 Task: Look for space in Korçë, Albania from 9th June, 2023 to 16th June, 2023 for 2 adults in price range Rs.8000 to Rs.16000. Place can be entire place with 2 bedrooms having 2 beds and 1 bathroom. Property type can be flat. Amenities needed are: heating, . Booking option can be shelf check-in. Required host language is English.
Action: Mouse moved to (471, 85)
Screenshot: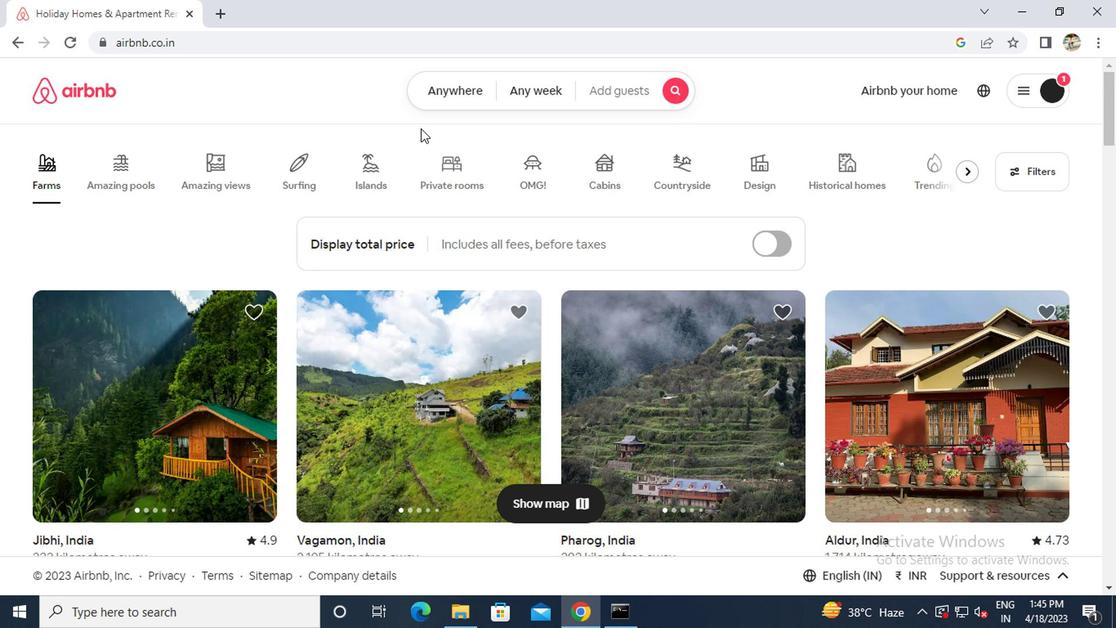 
Action: Mouse pressed left at (471, 85)
Screenshot: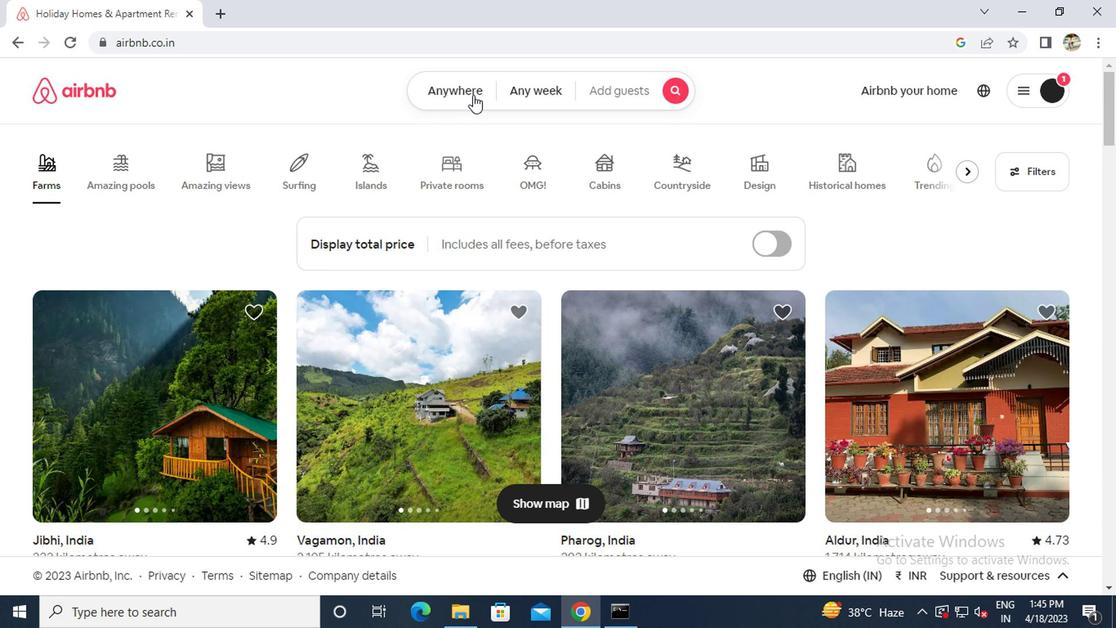 
Action: Mouse moved to (345, 148)
Screenshot: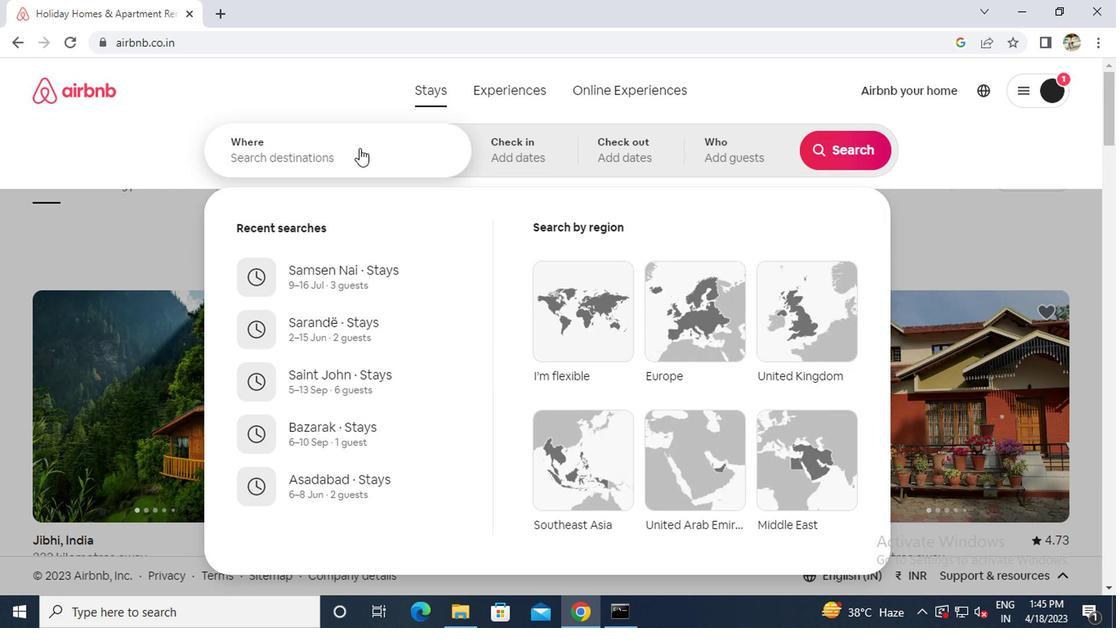 
Action: Mouse pressed left at (345, 148)
Screenshot: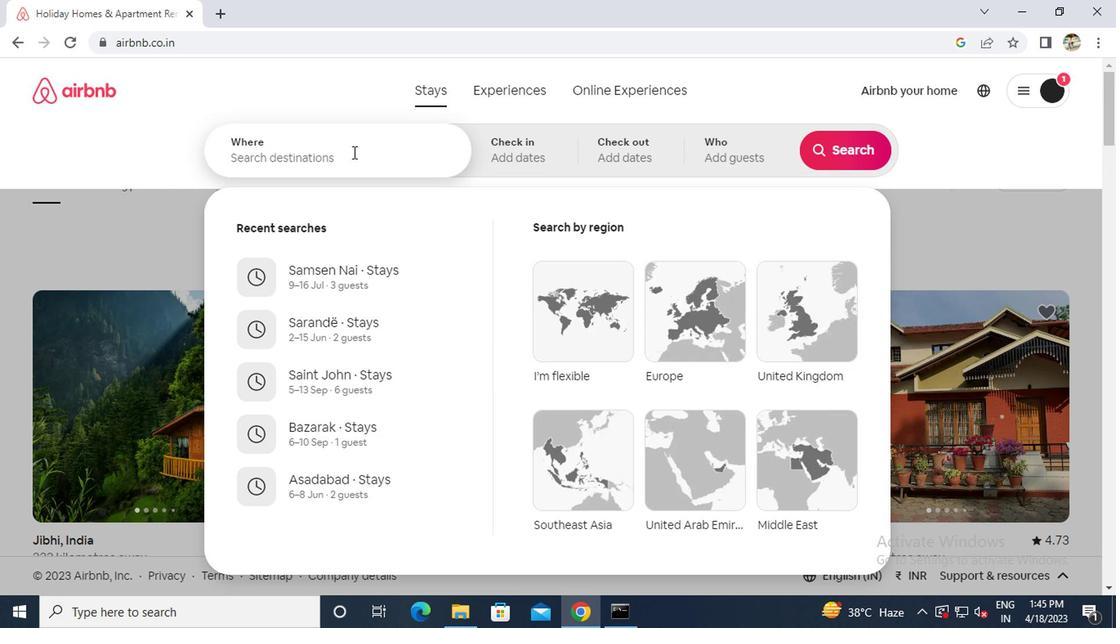 
Action: Key pressed k<Key.caps_lock>orce<Key.space>
Screenshot: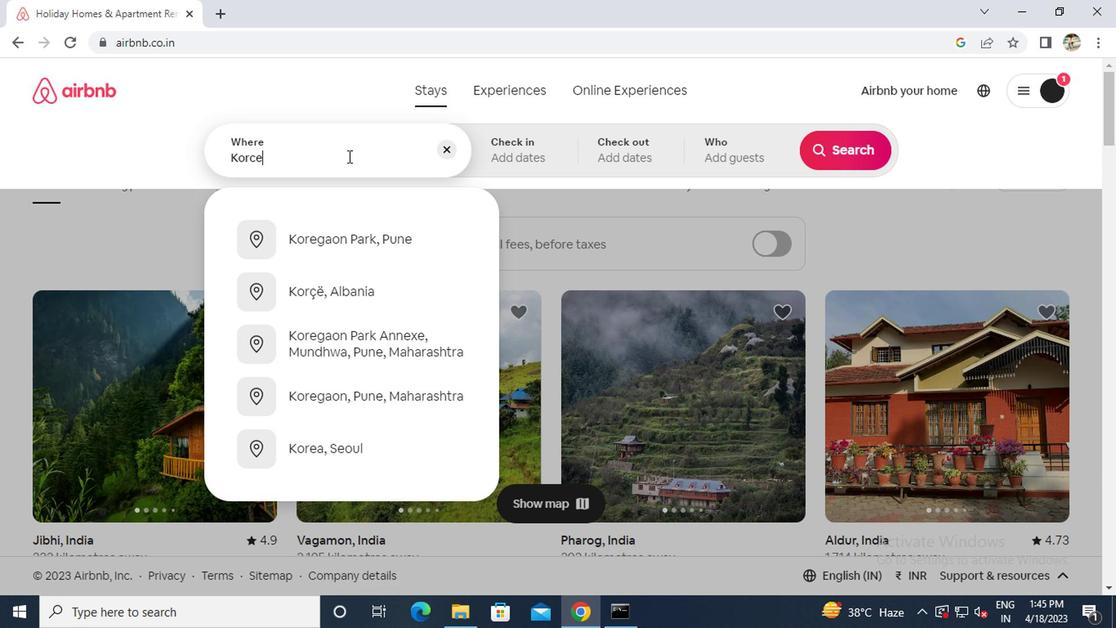 
Action: Mouse moved to (312, 285)
Screenshot: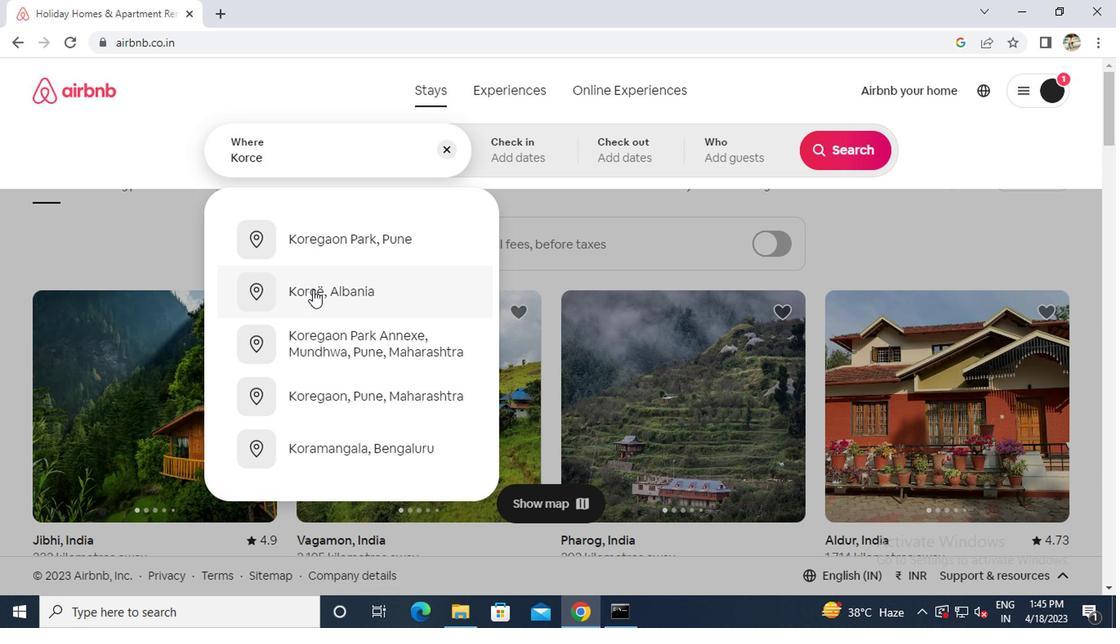 
Action: Mouse pressed left at (312, 285)
Screenshot: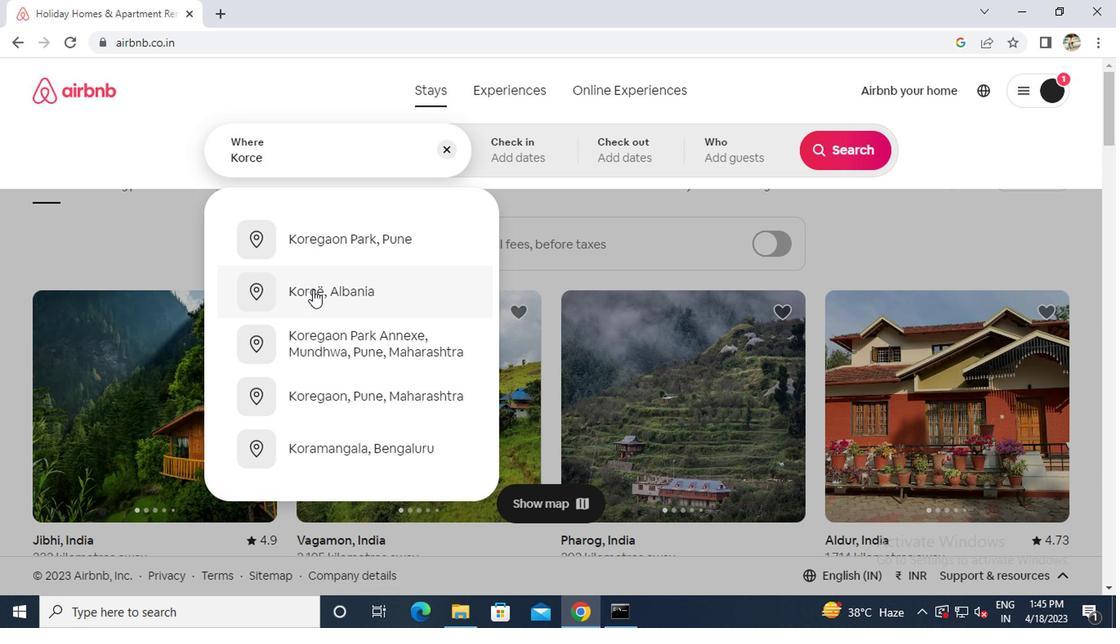 
Action: Mouse moved to (841, 272)
Screenshot: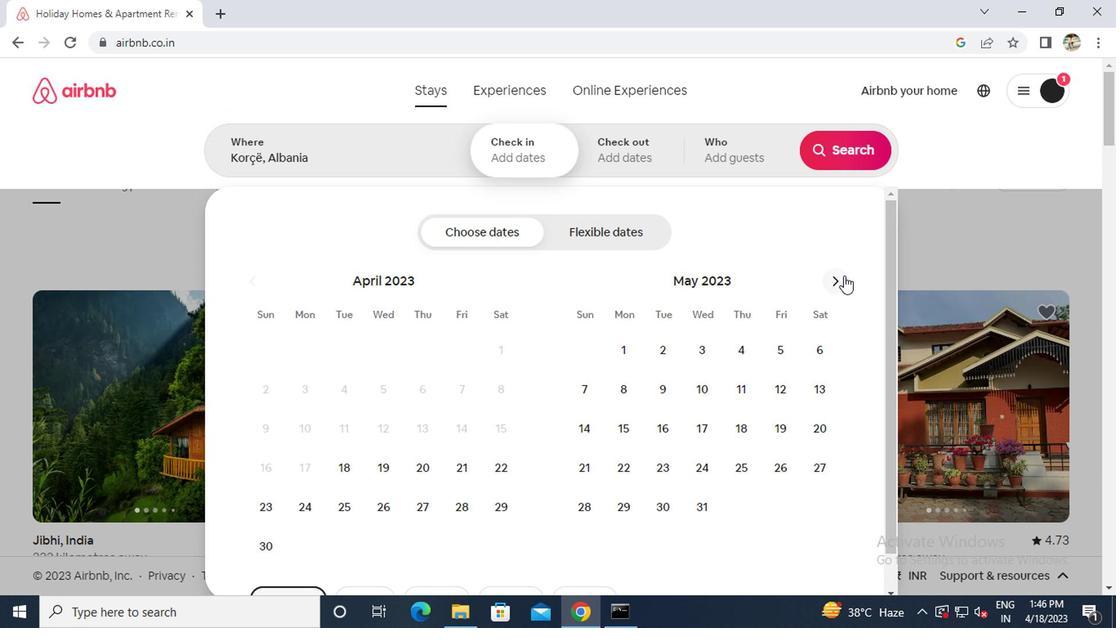 
Action: Mouse pressed left at (841, 272)
Screenshot: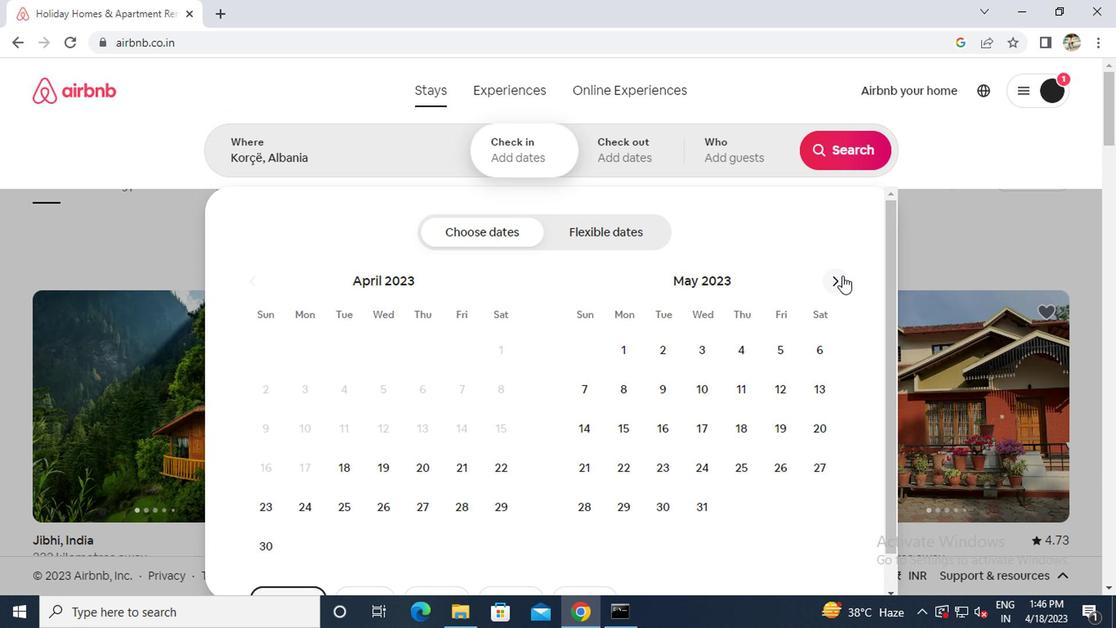 
Action: Mouse moved to (770, 383)
Screenshot: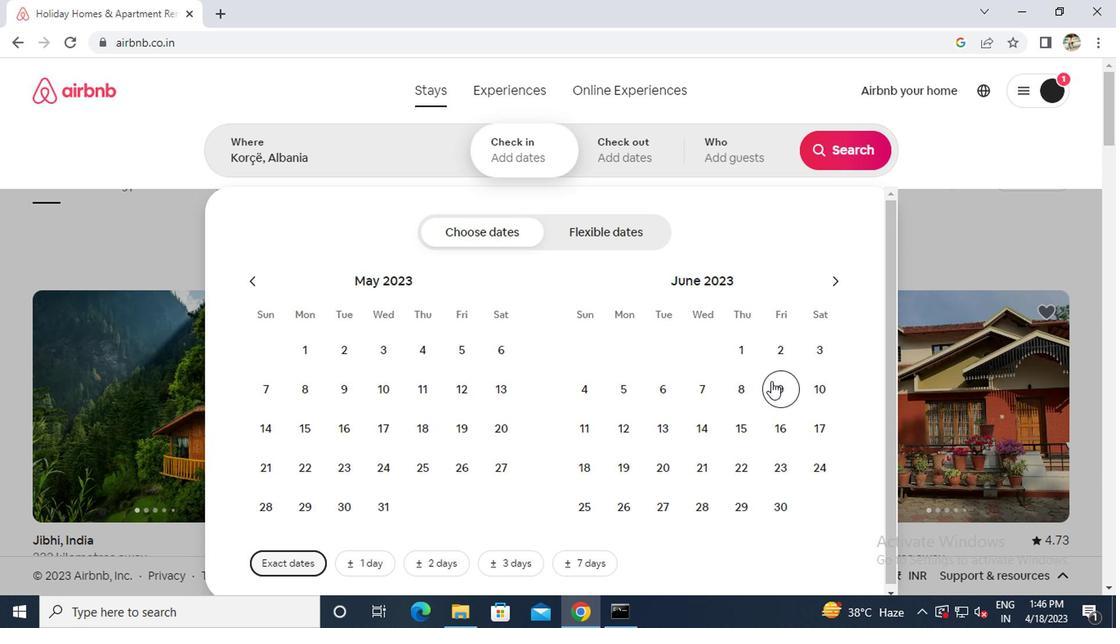
Action: Mouse pressed left at (770, 383)
Screenshot: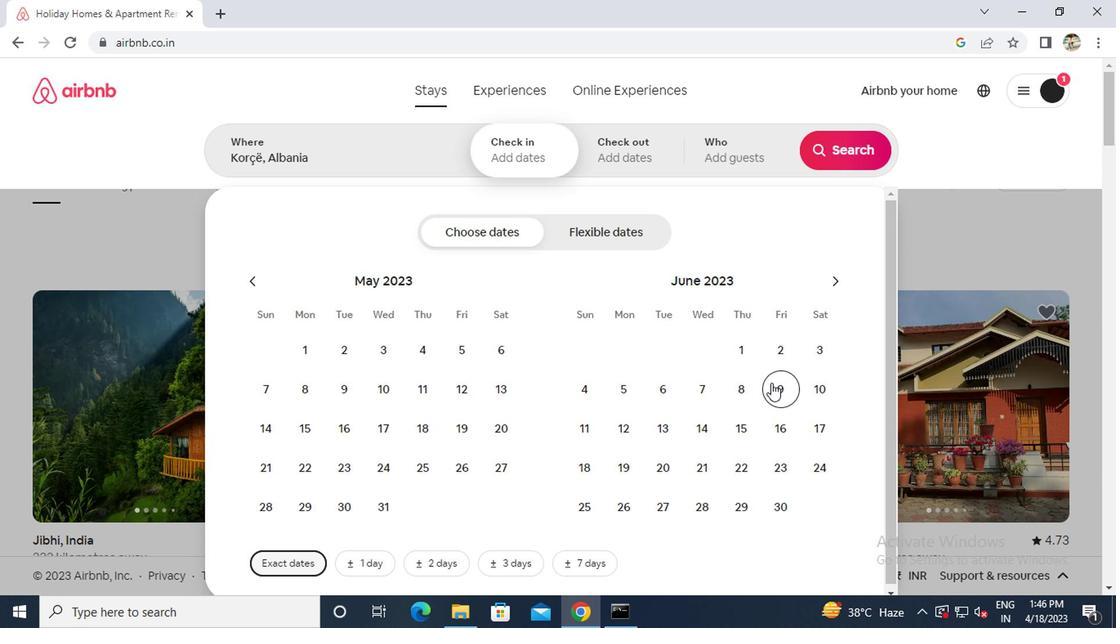 
Action: Mouse moved to (792, 434)
Screenshot: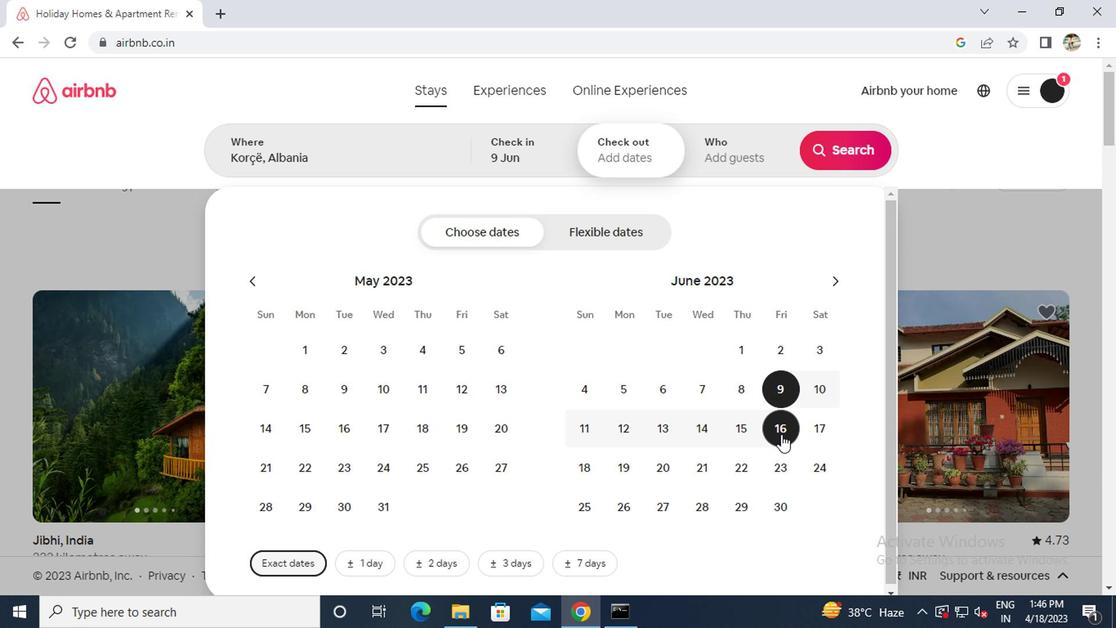 
Action: Mouse pressed left at (792, 434)
Screenshot: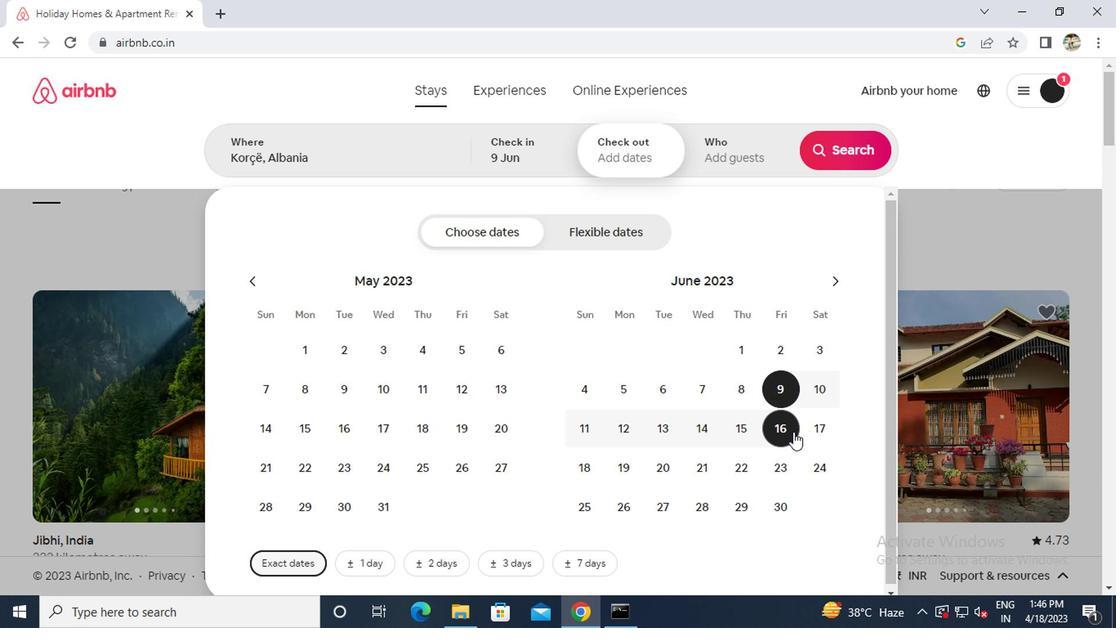 
Action: Mouse moved to (704, 154)
Screenshot: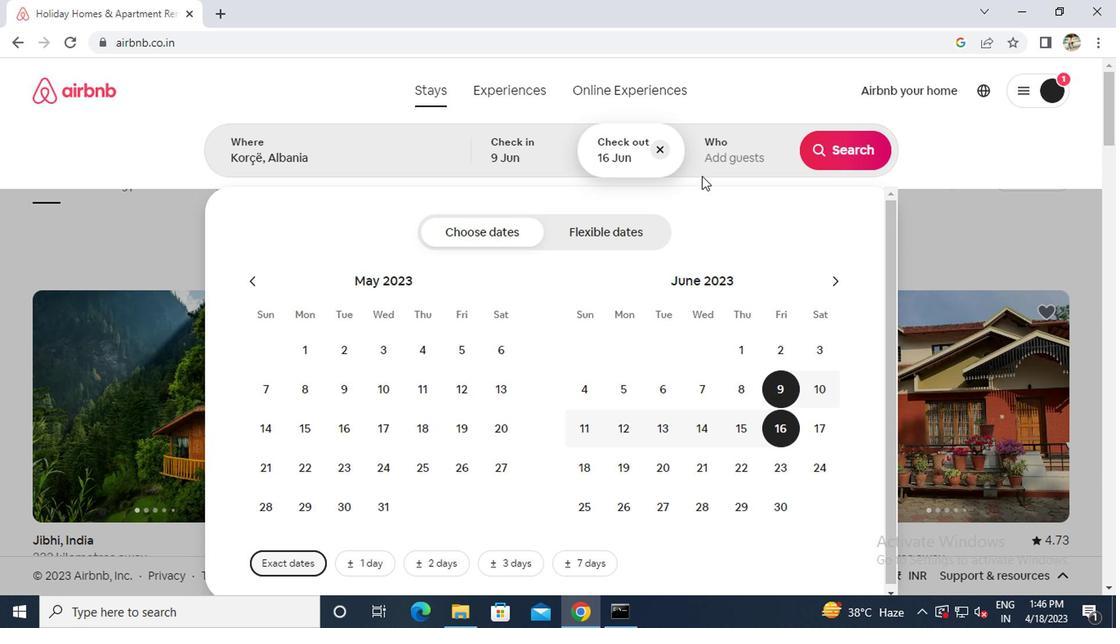 
Action: Mouse pressed left at (704, 154)
Screenshot: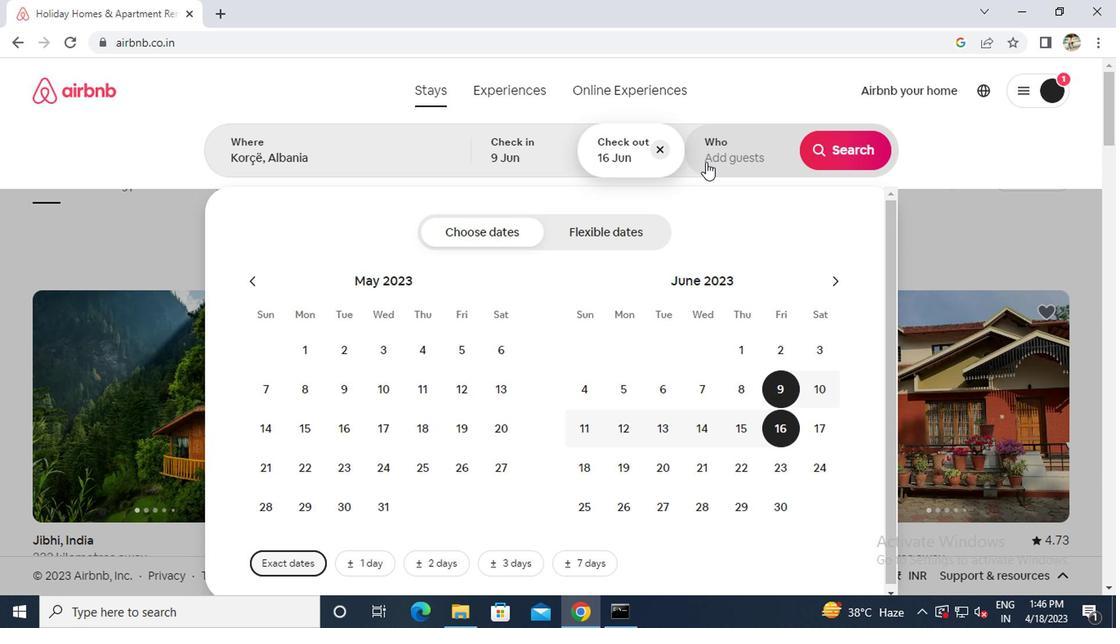 
Action: Mouse moved to (839, 230)
Screenshot: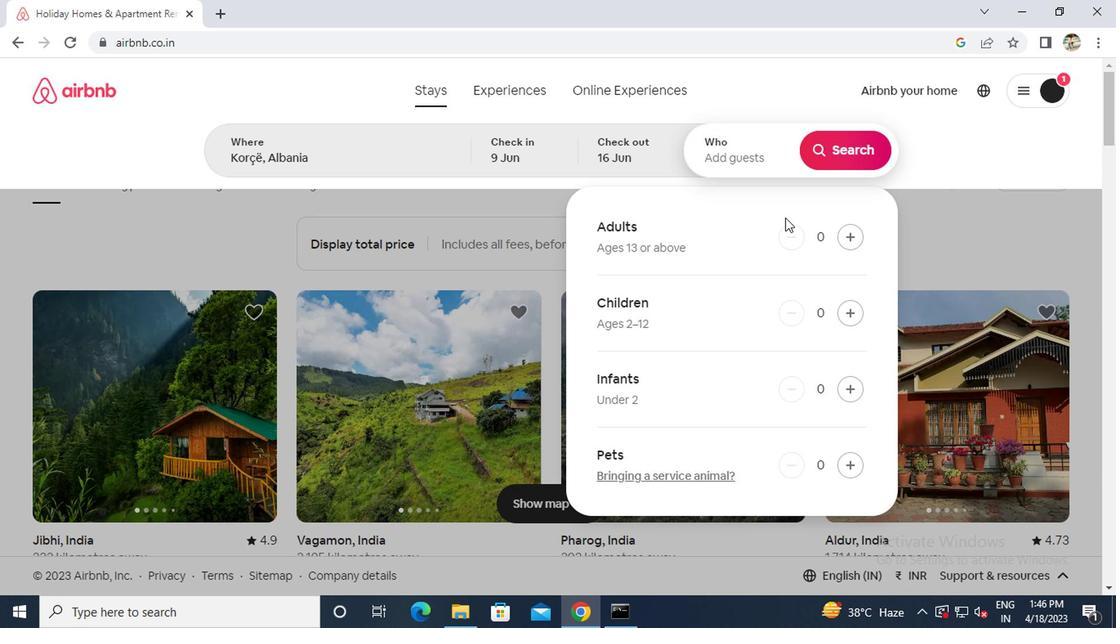
Action: Mouse pressed left at (839, 230)
Screenshot: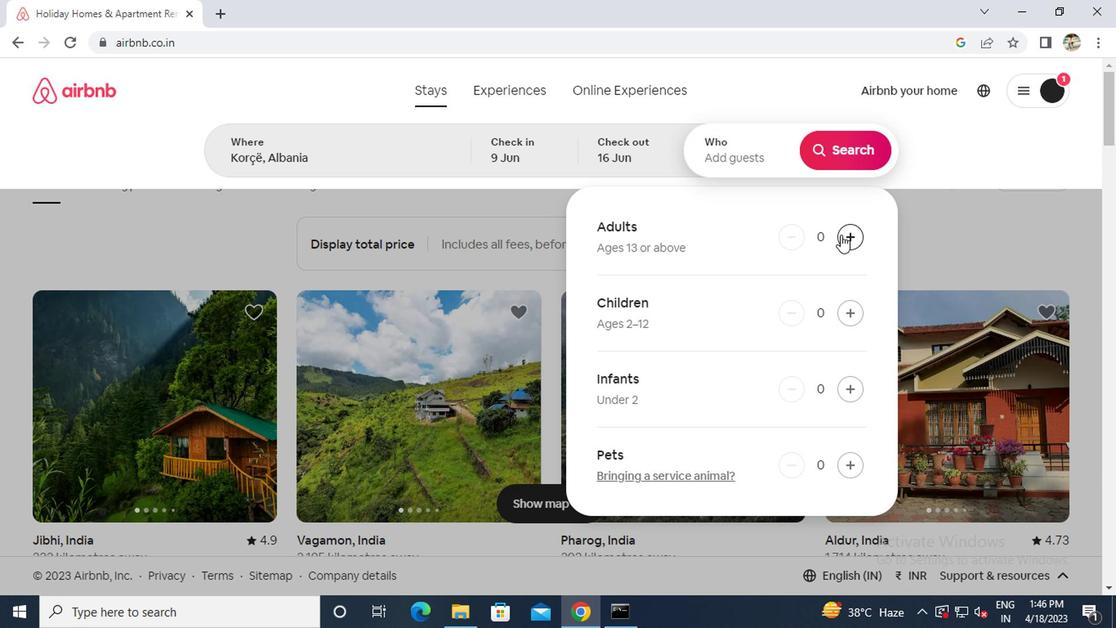 
Action: Mouse moved to (840, 230)
Screenshot: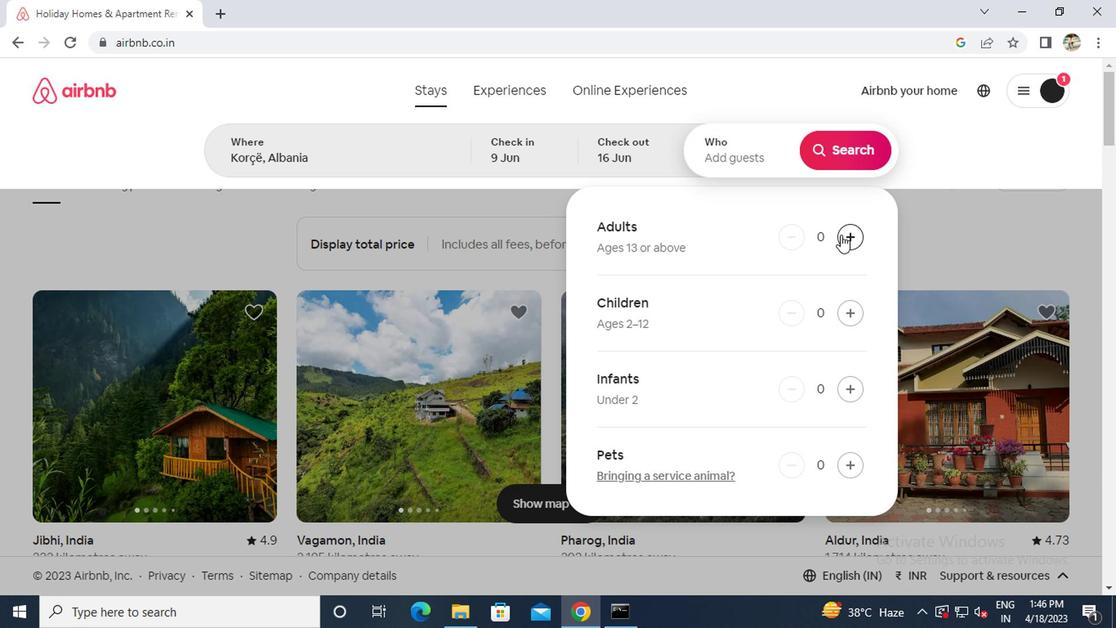 
Action: Mouse pressed left at (840, 230)
Screenshot: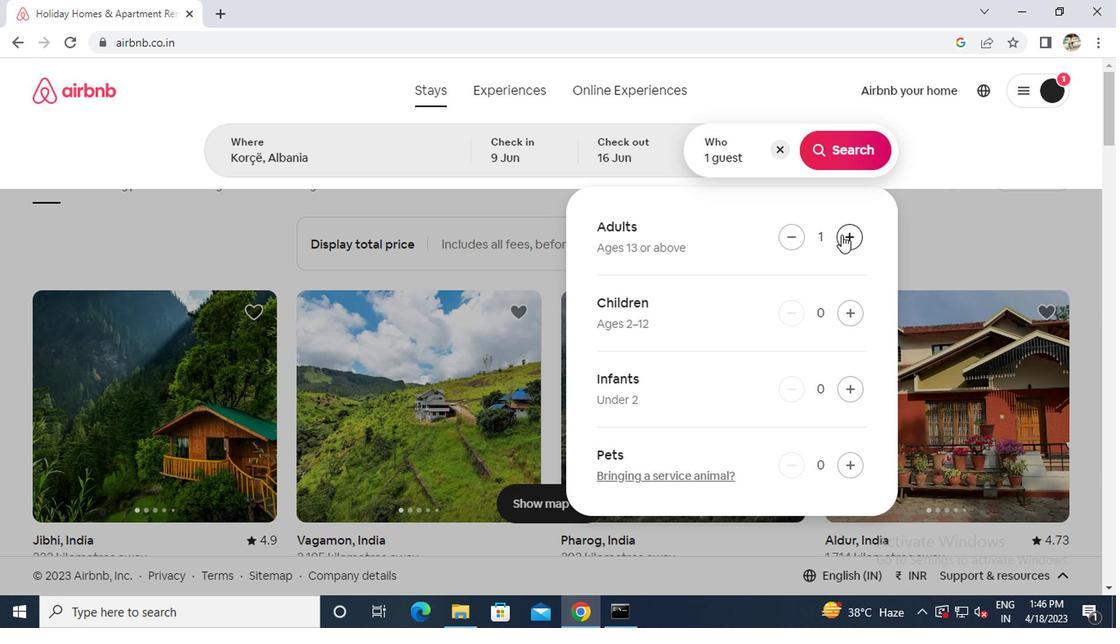 
Action: Mouse moved to (824, 150)
Screenshot: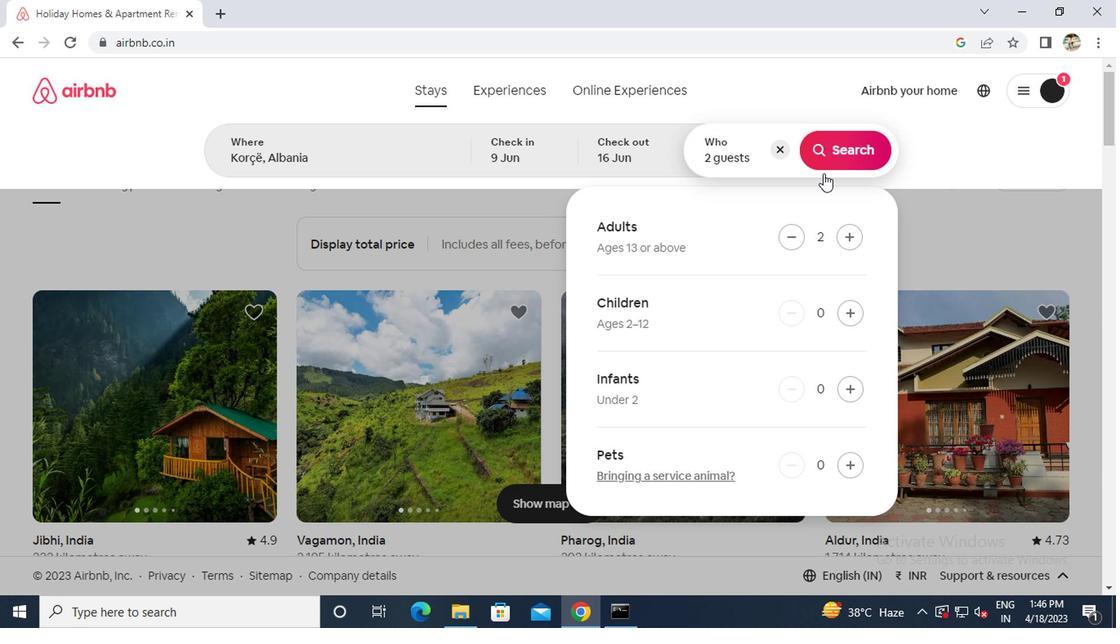 
Action: Mouse pressed left at (824, 150)
Screenshot: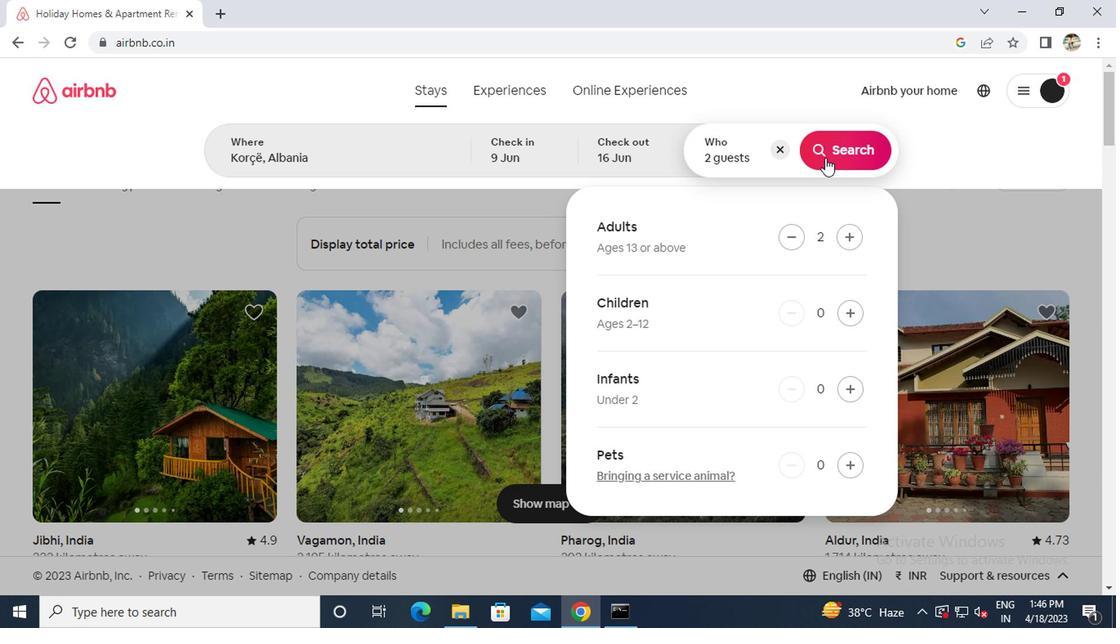 
Action: Mouse moved to (1038, 154)
Screenshot: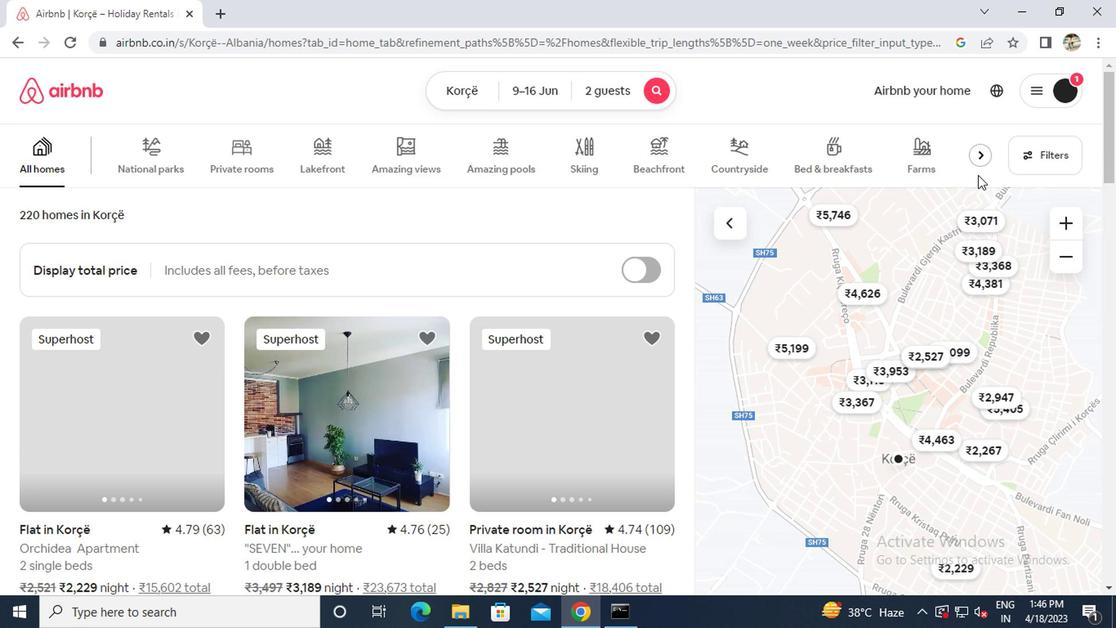 
Action: Mouse pressed left at (1038, 154)
Screenshot: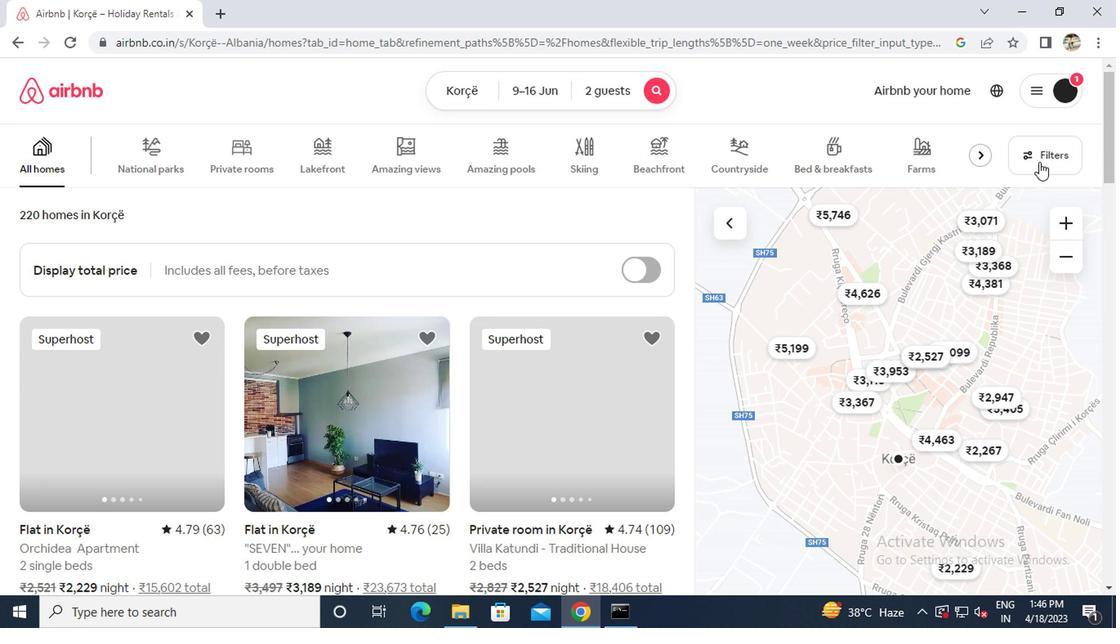 
Action: Mouse moved to (438, 364)
Screenshot: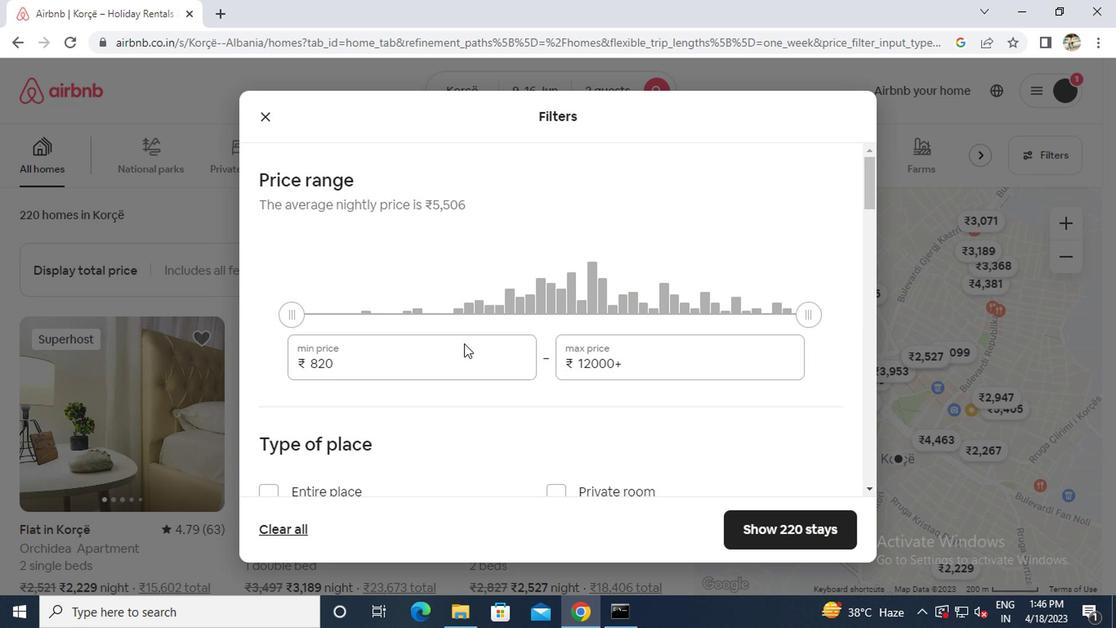 
Action: Mouse pressed left at (438, 364)
Screenshot: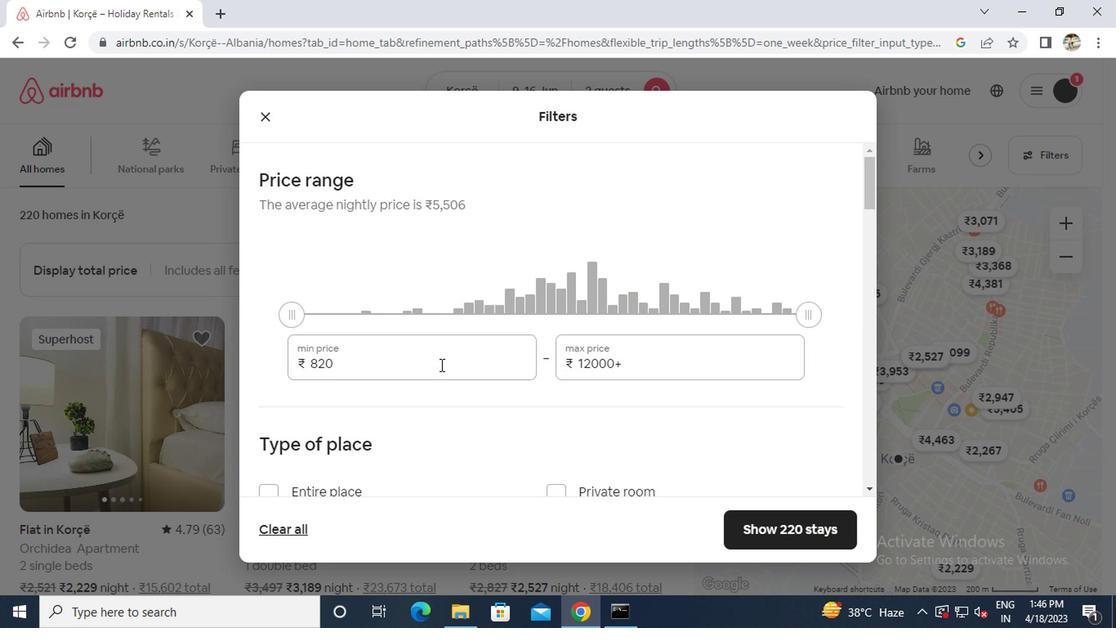 
Action: Key pressed ctrl+A8000
Screenshot: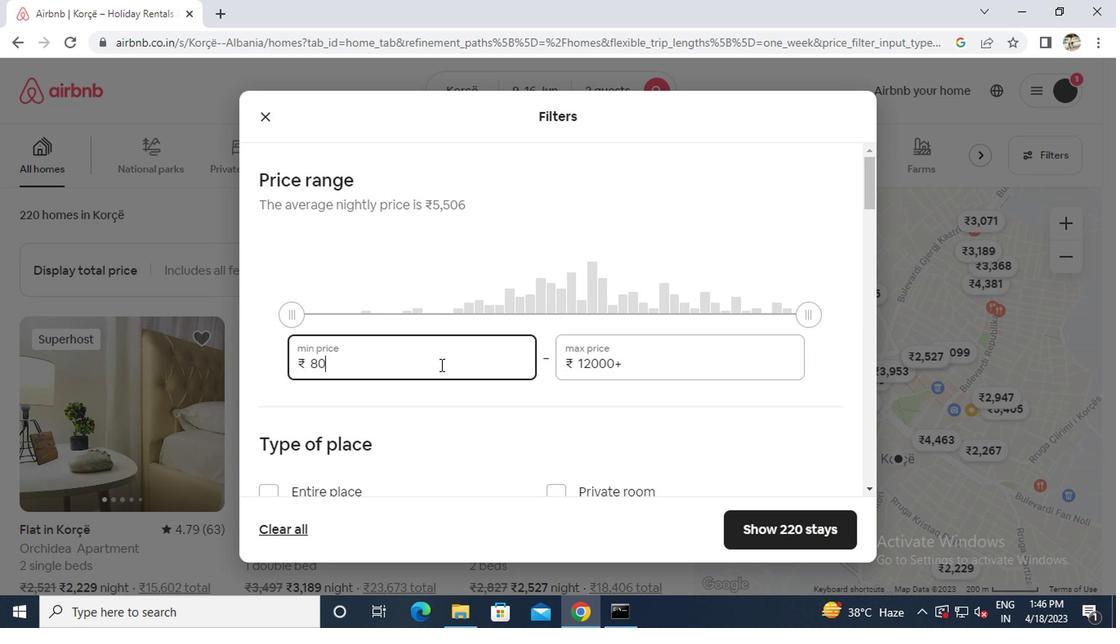 
Action: Mouse moved to (636, 353)
Screenshot: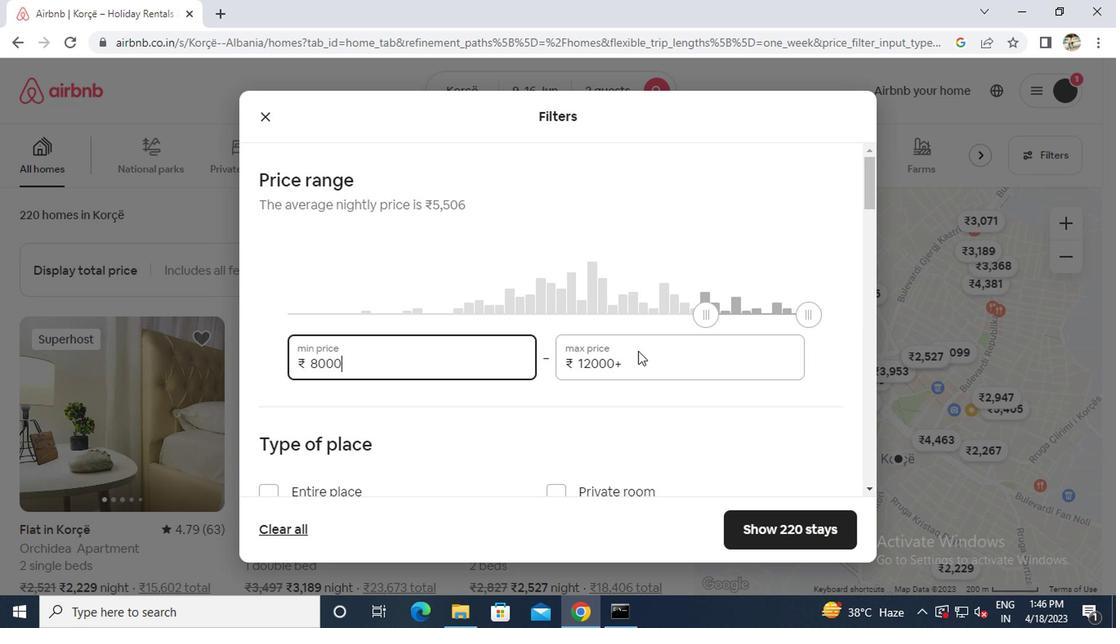 
Action: Mouse pressed left at (636, 353)
Screenshot: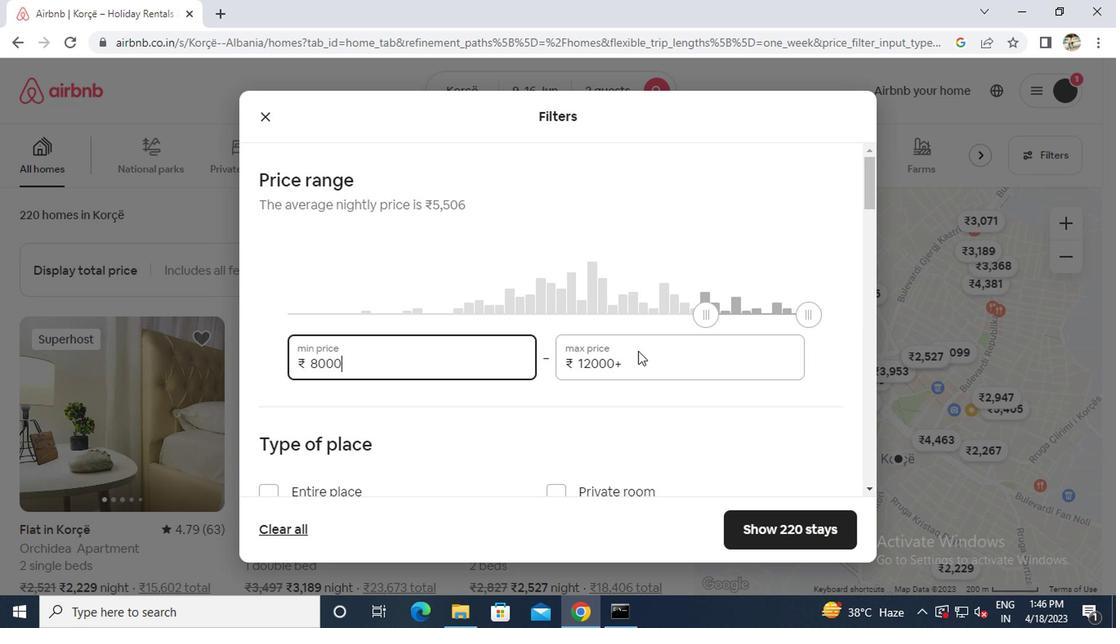 
Action: Key pressed ctrl+A16000
Screenshot: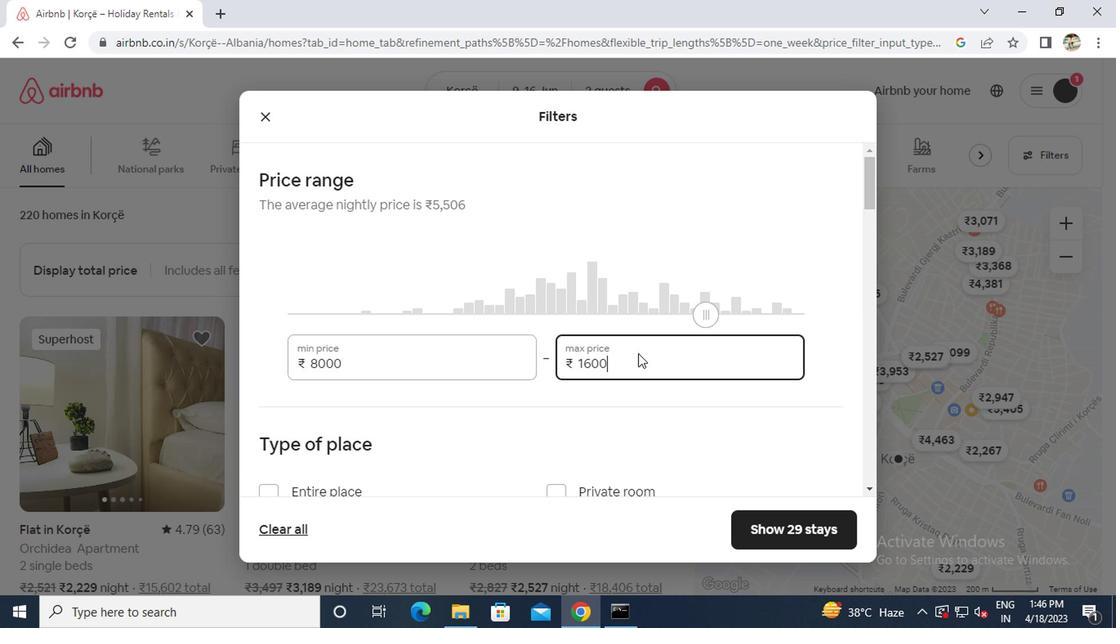 
Action: Mouse moved to (504, 399)
Screenshot: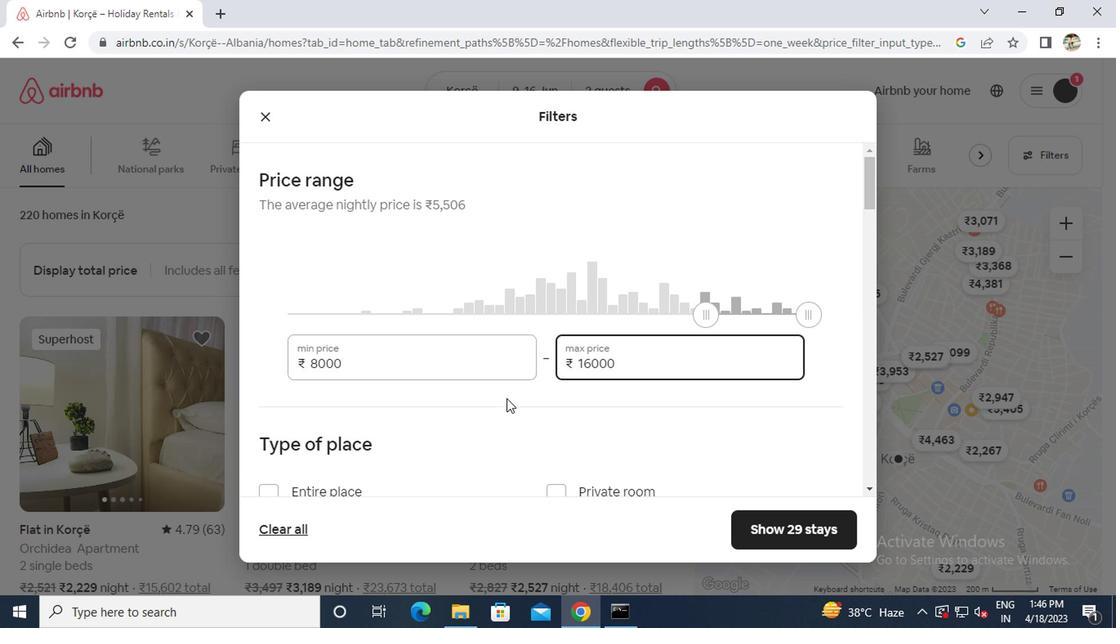 
Action: Mouse scrolled (504, 399) with delta (0, 0)
Screenshot: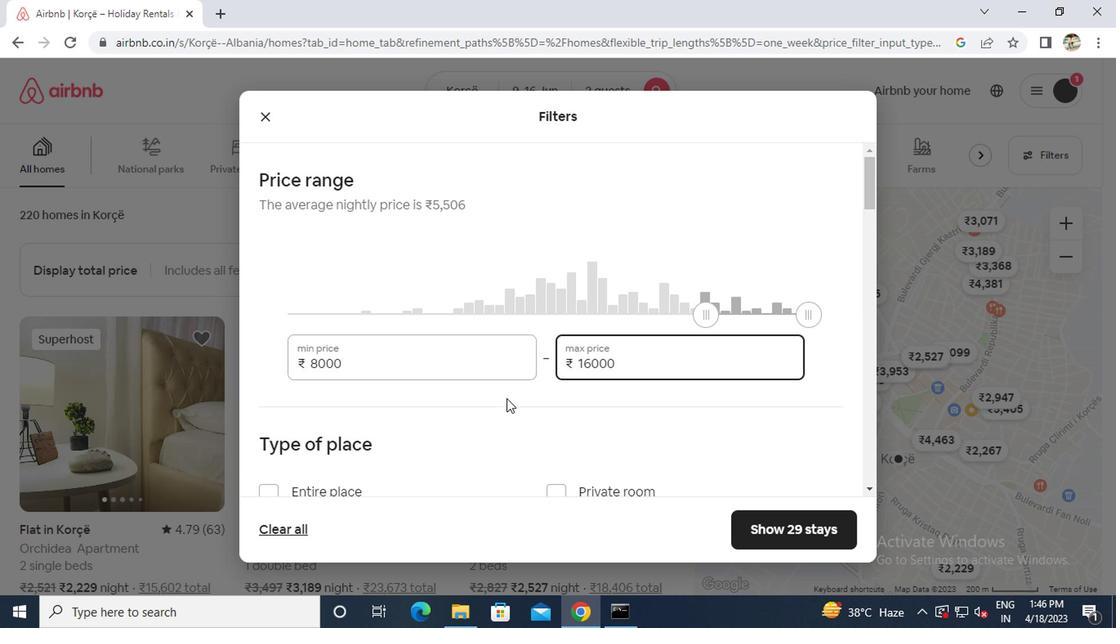
Action: Mouse scrolled (504, 399) with delta (0, 0)
Screenshot: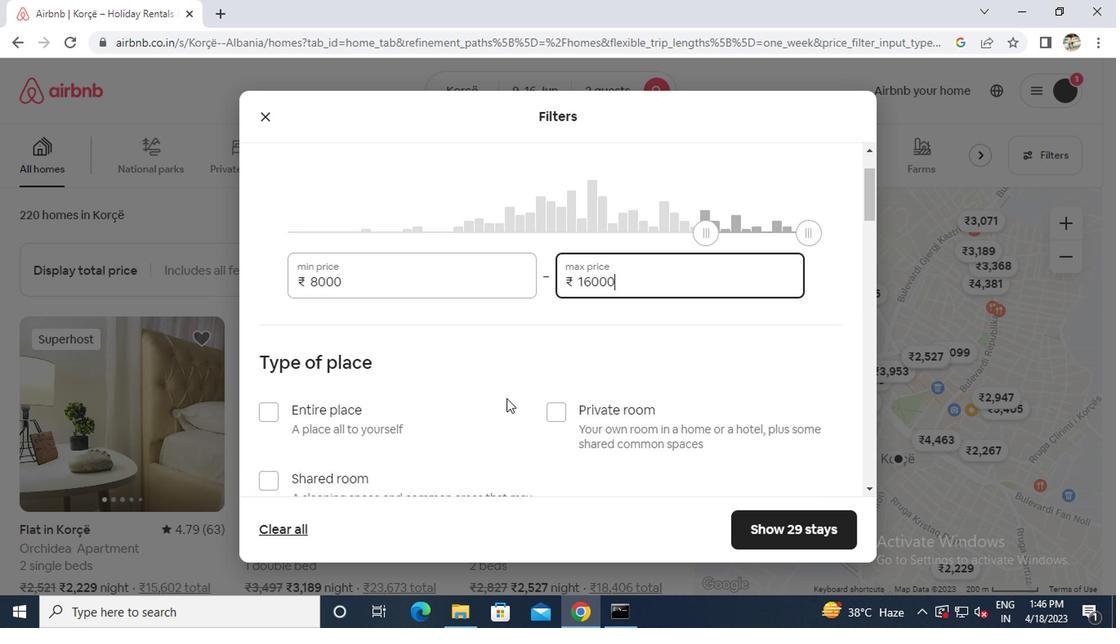 
Action: Mouse moved to (456, 337)
Screenshot: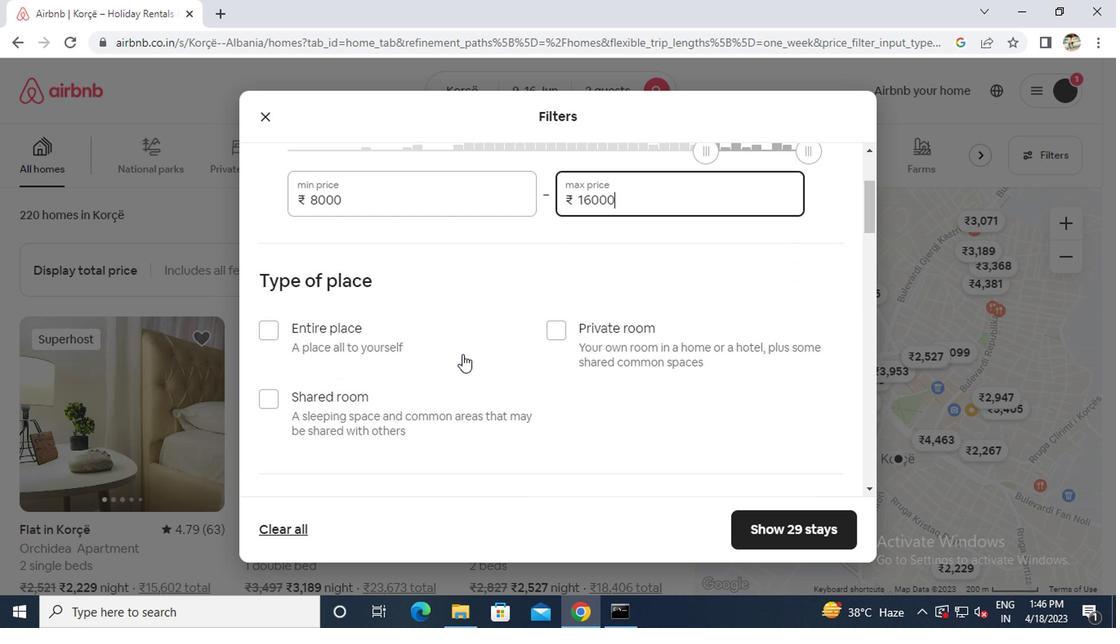 
Action: Mouse pressed left at (456, 337)
Screenshot: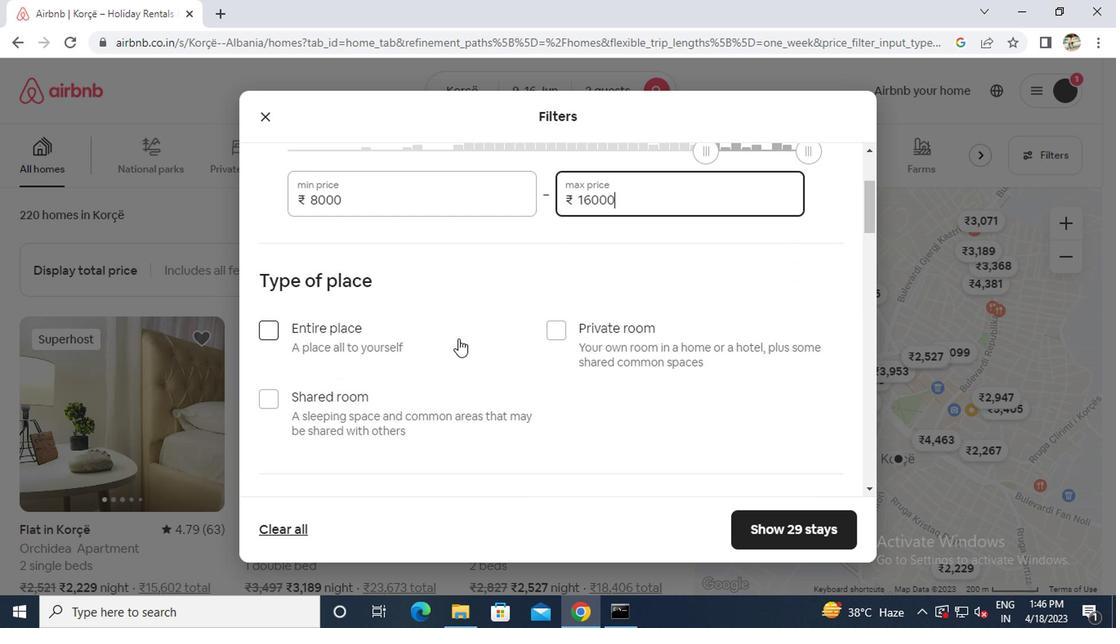 
Action: Mouse moved to (249, 317)
Screenshot: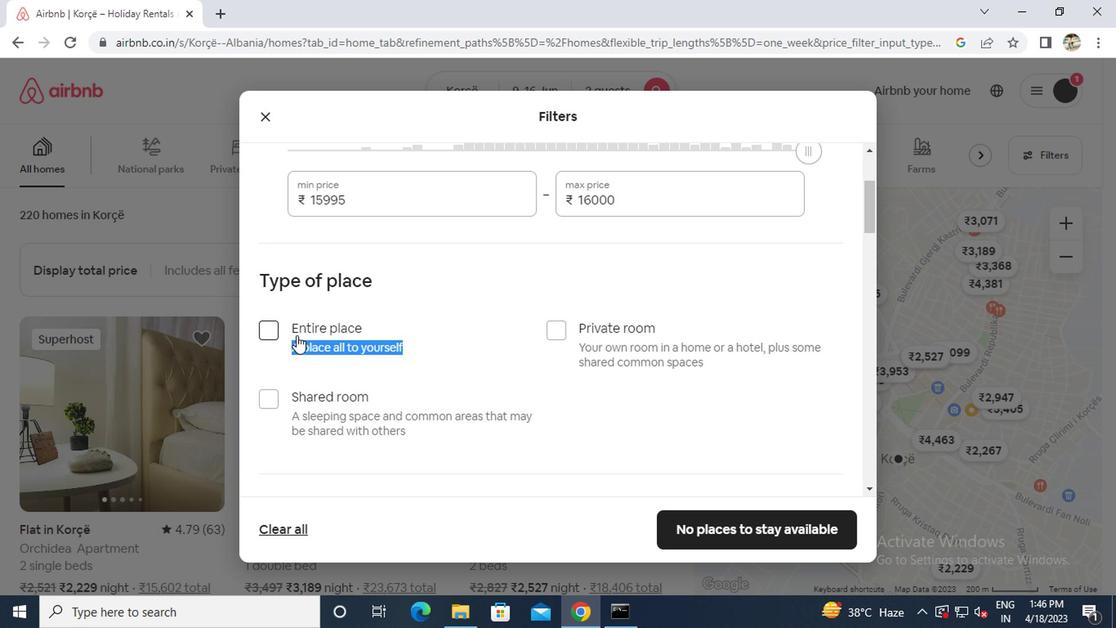 
Action: Mouse pressed left at (249, 317)
Screenshot: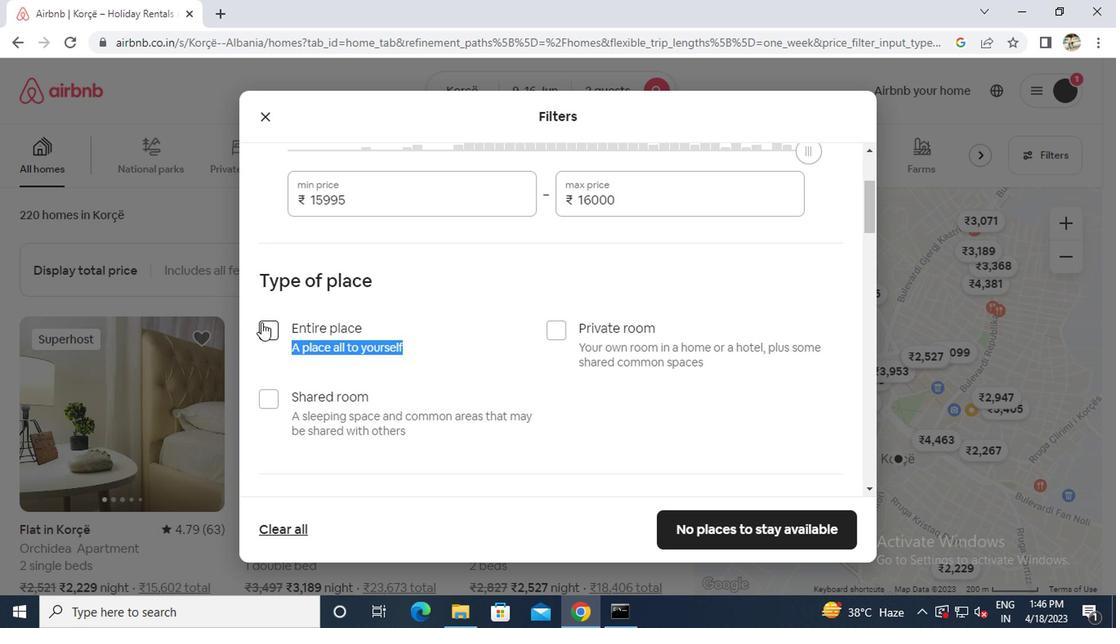 
Action: Mouse moved to (256, 318)
Screenshot: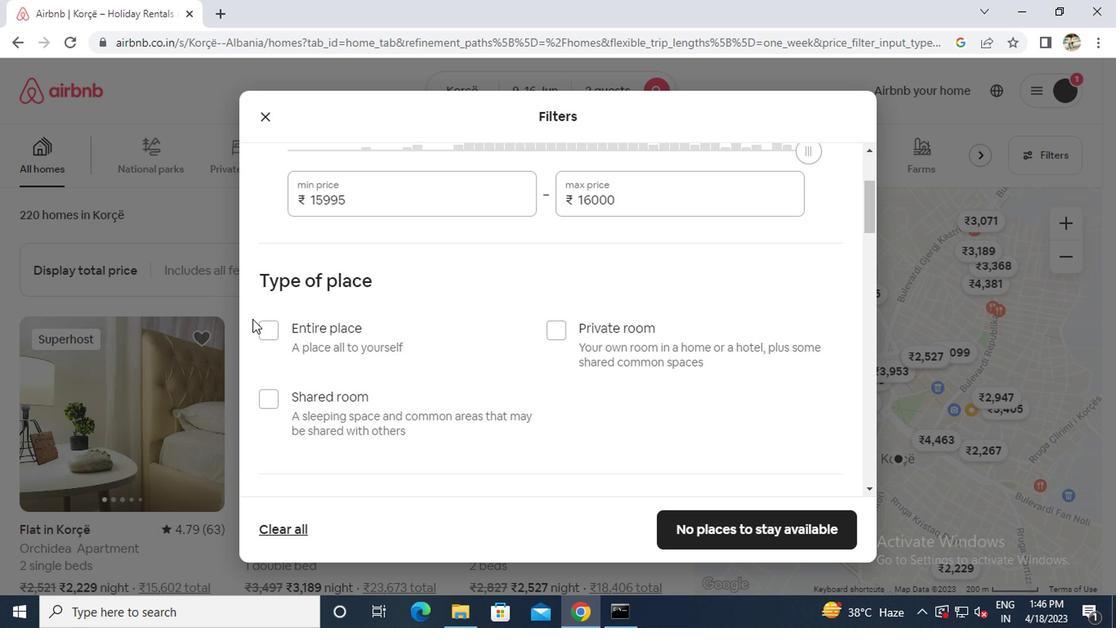 
Action: Mouse pressed left at (256, 318)
Screenshot: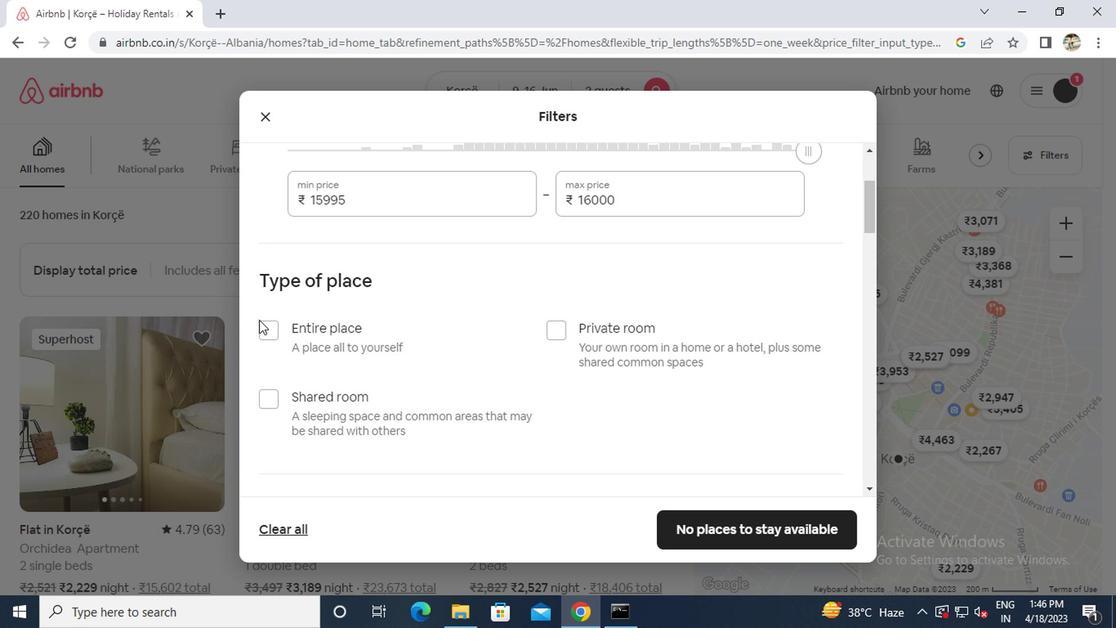 
Action: Mouse moved to (265, 325)
Screenshot: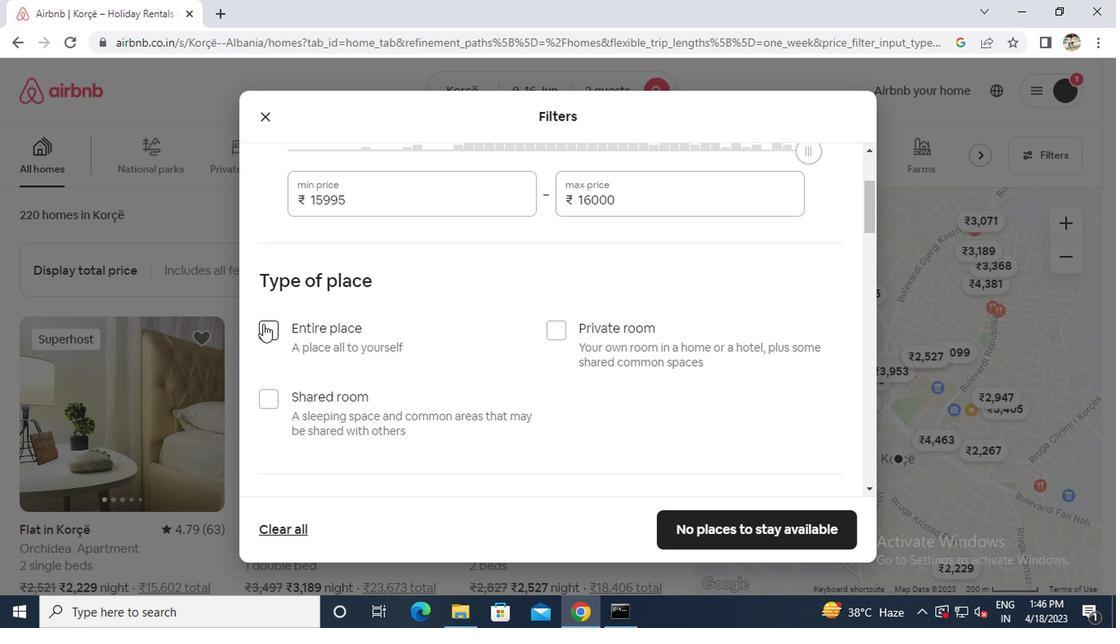 
Action: Mouse pressed left at (265, 325)
Screenshot: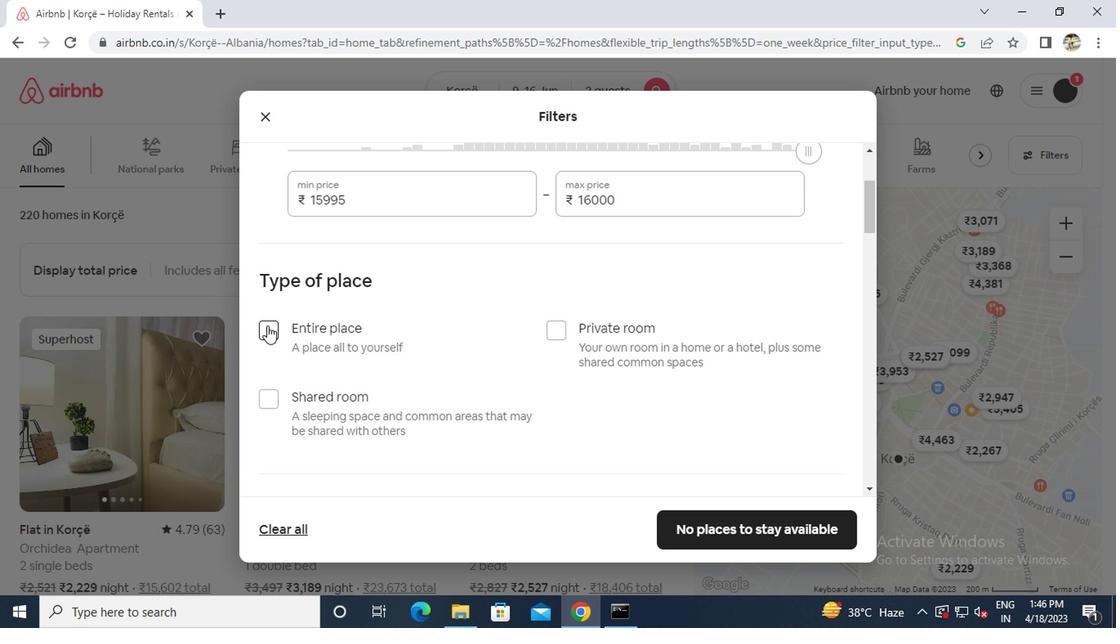 
Action: Mouse scrolled (265, 324) with delta (0, -1)
Screenshot: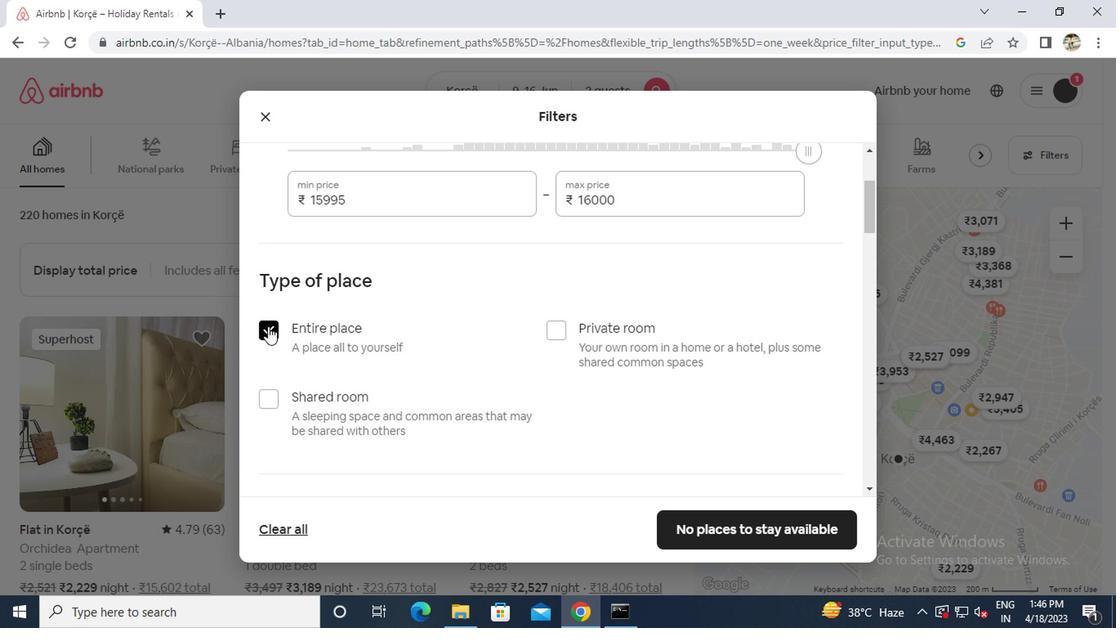 
Action: Mouse moved to (265, 325)
Screenshot: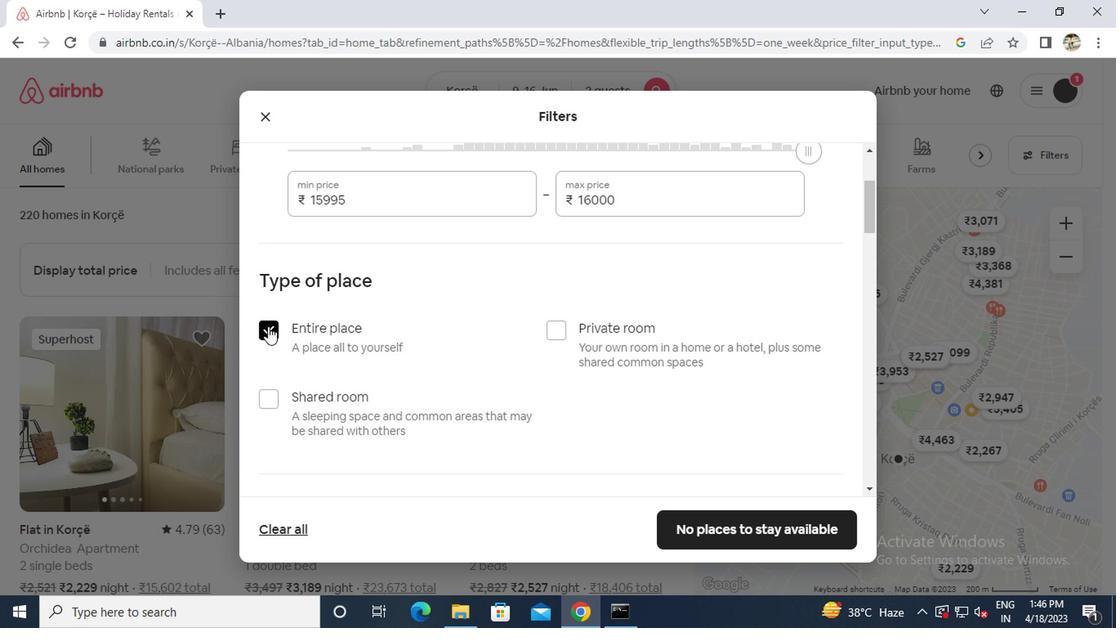 
Action: Mouse scrolled (265, 324) with delta (0, -1)
Screenshot: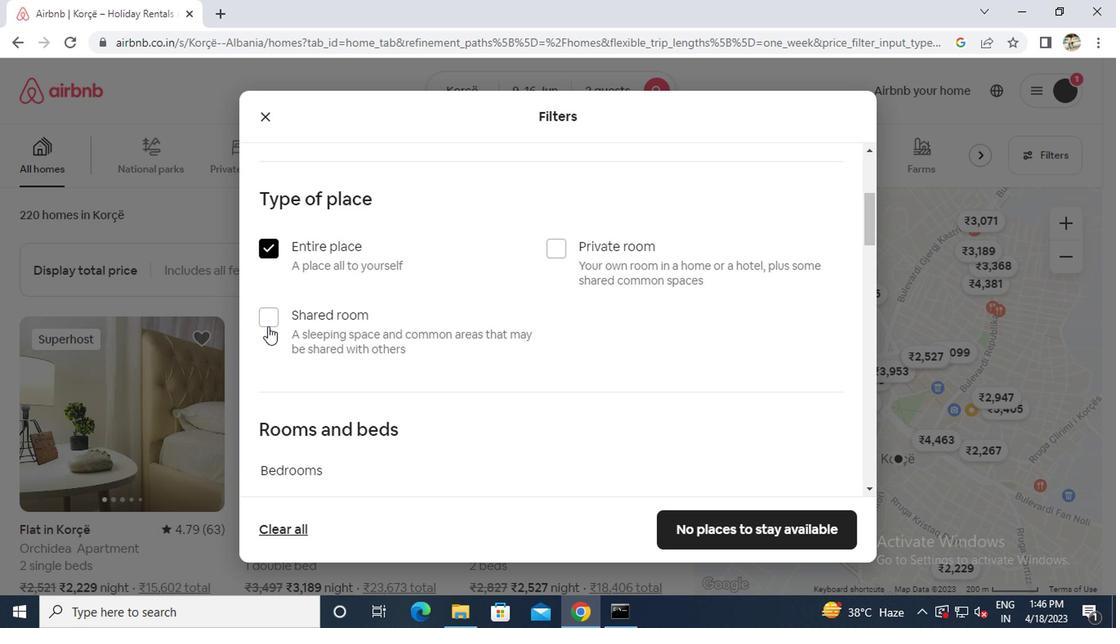 
Action: Mouse scrolled (265, 324) with delta (0, -1)
Screenshot: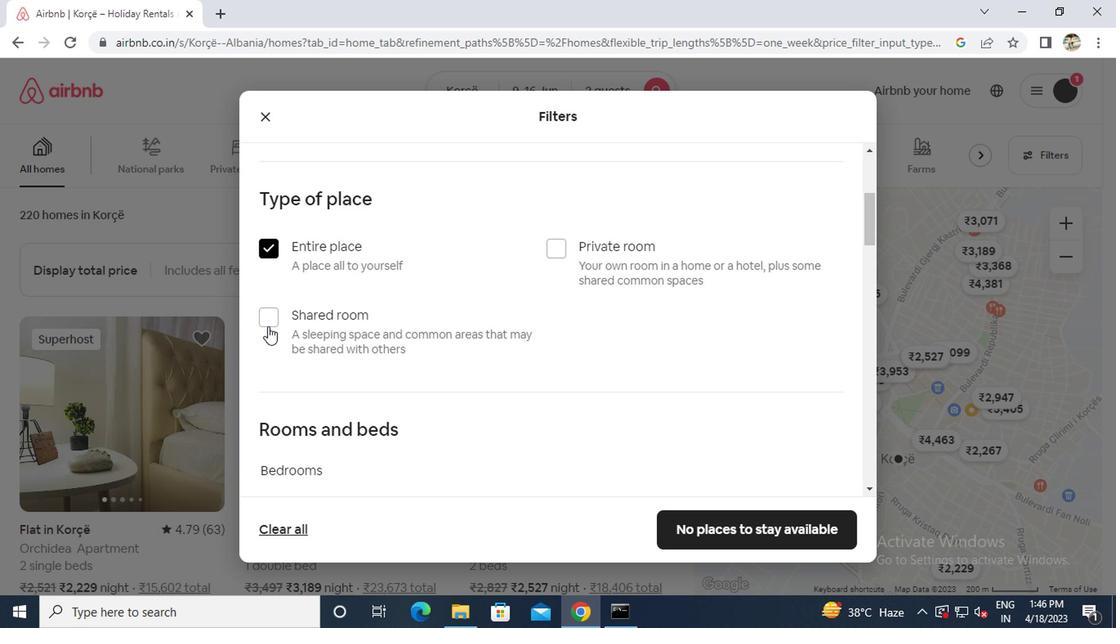
Action: Mouse moved to (399, 351)
Screenshot: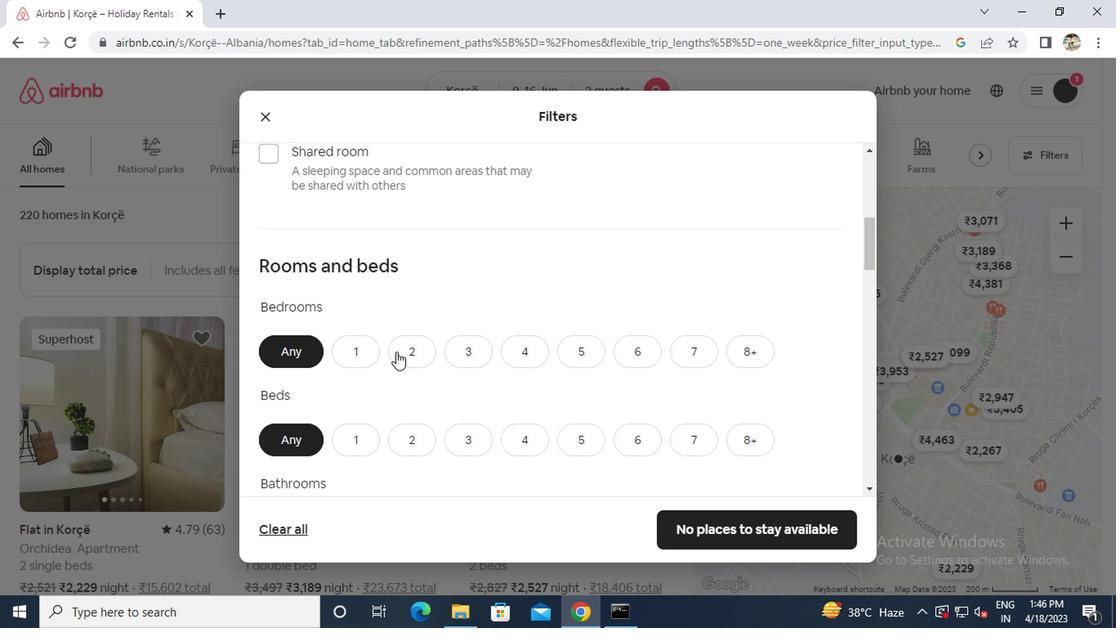 
Action: Mouse pressed left at (399, 351)
Screenshot: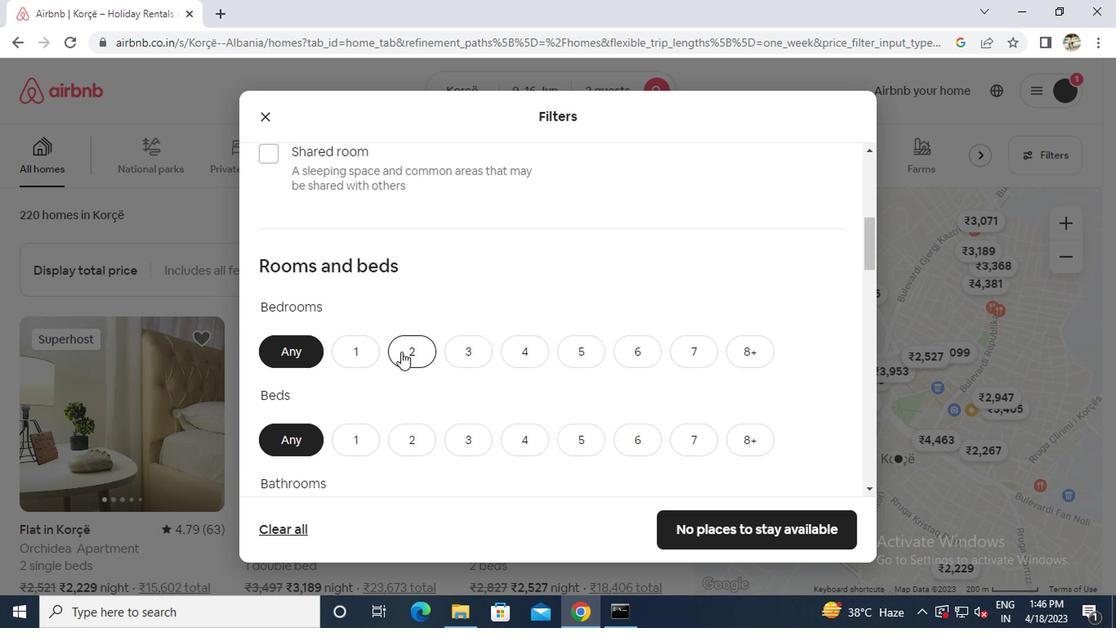 
Action: Mouse moved to (407, 436)
Screenshot: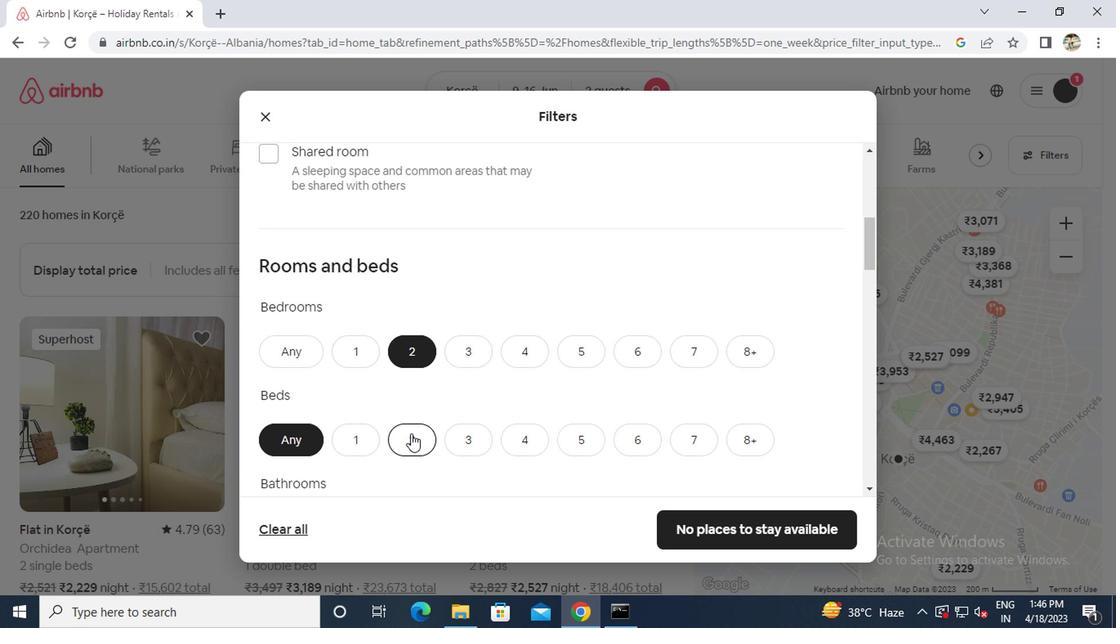
Action: Mouse pressed left at (407, 436)
Screenshot: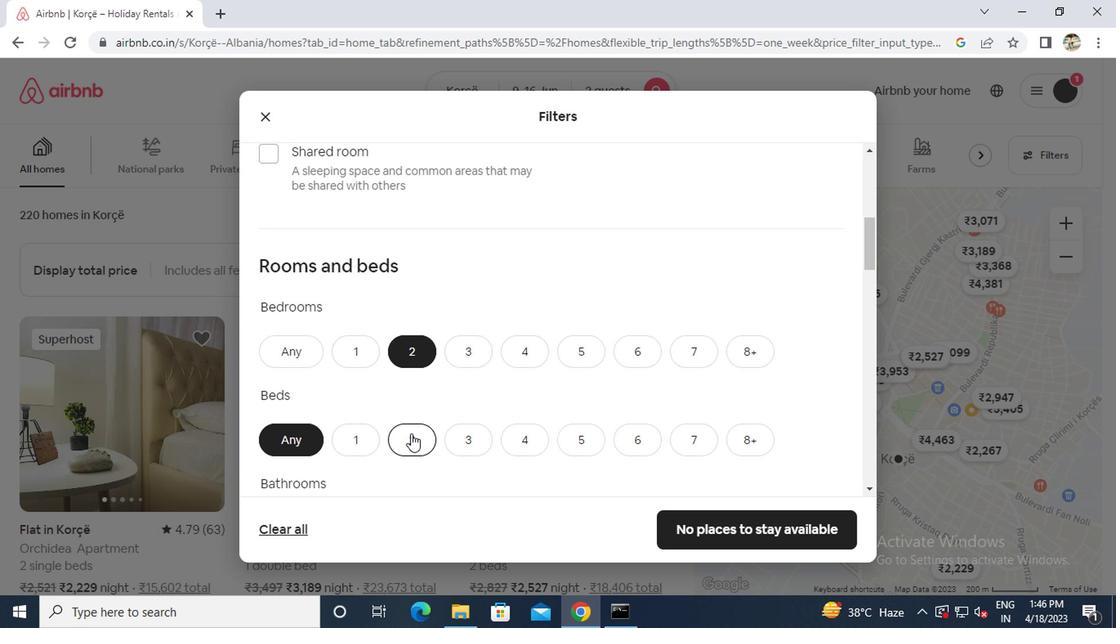 
Action: Mouse scrolled (407, 436) with delta (0, 0)
Screenshot: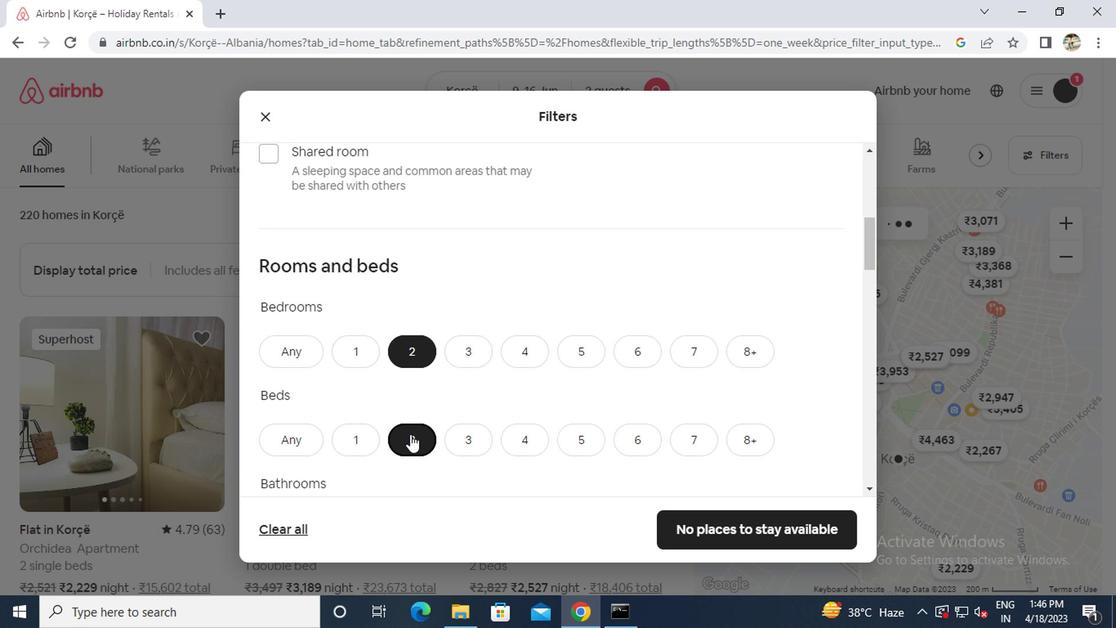 
Action: Mouse moved to (347, 459)
Screenshot: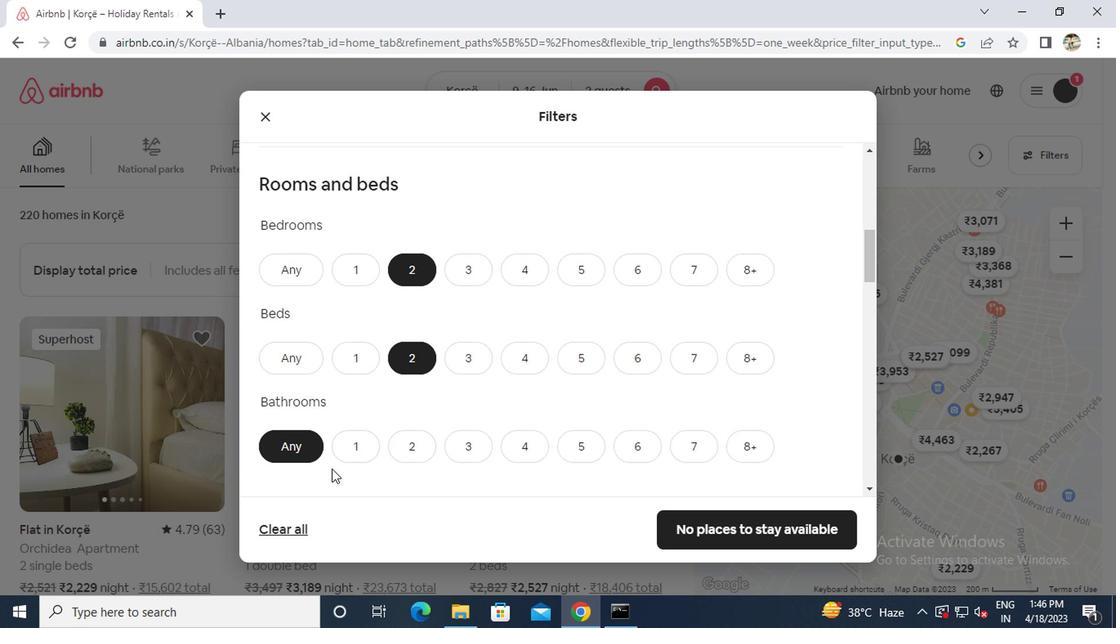 
Action: Mouse pressed left at (347, 459)
Screenshot: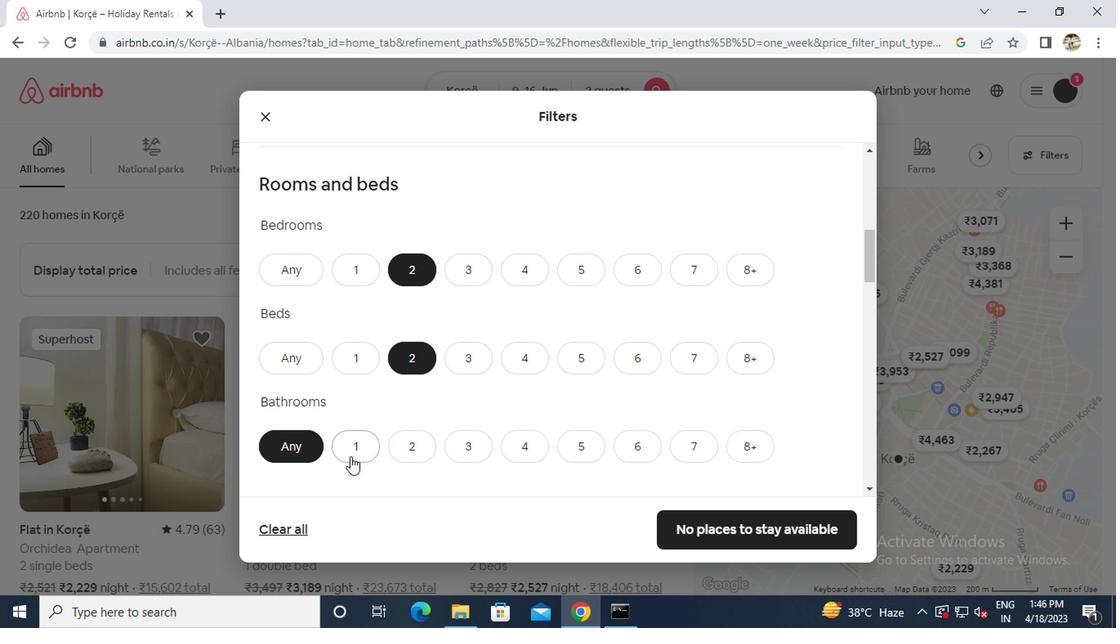 
Action: Mouse moved to (349, 457)
Screenshot: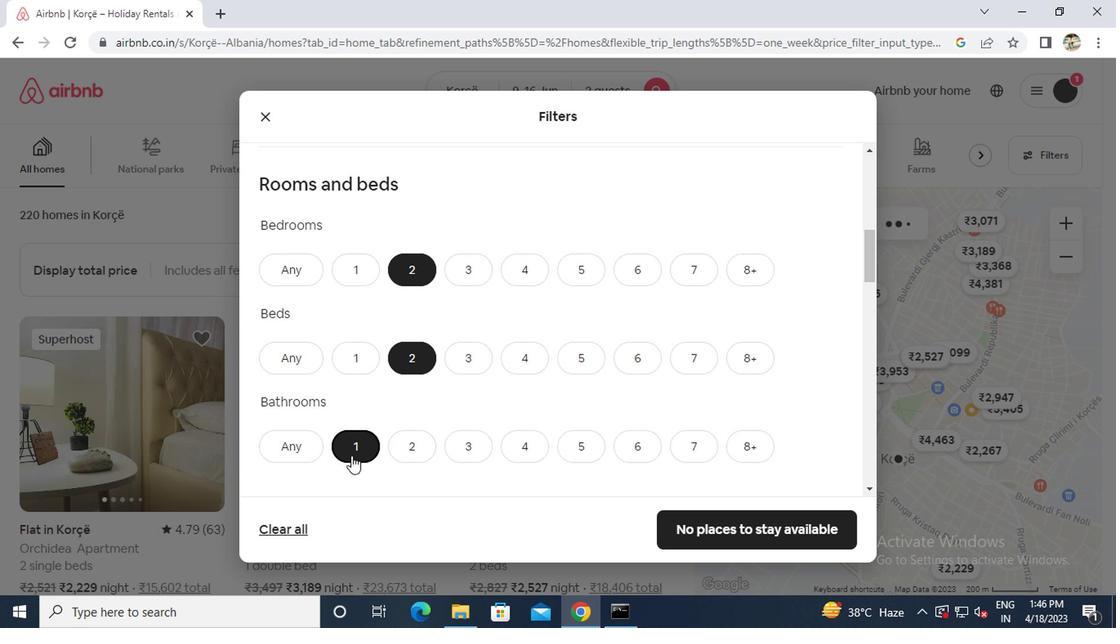 
Action: Mouse scrolled (349, 456) with delta (0, 0)
Screenshot: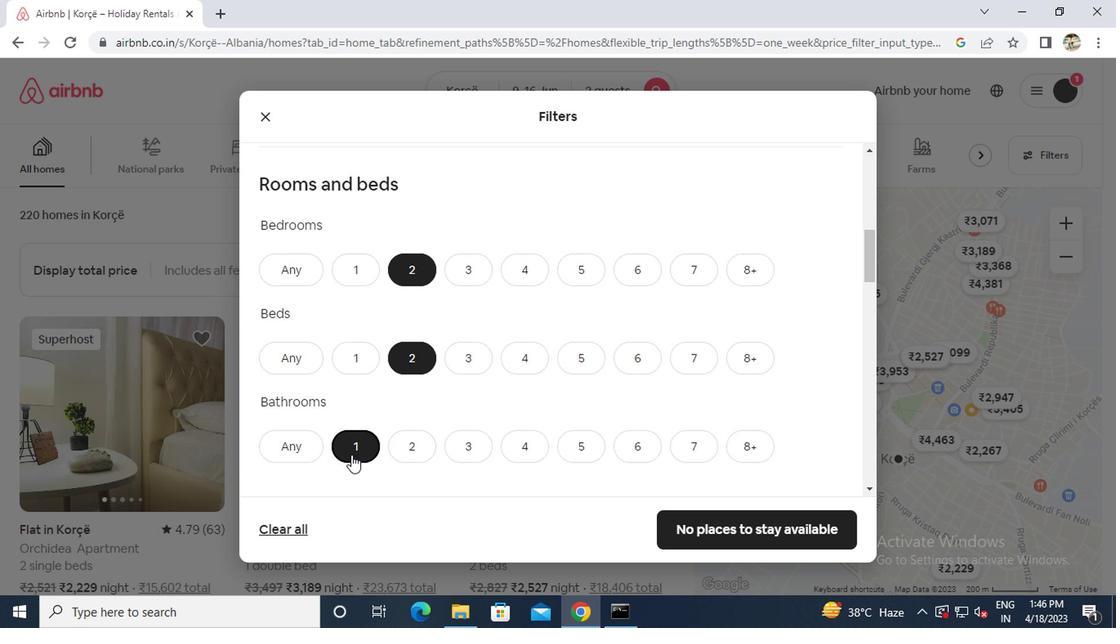 
Action: Mouse moved to (349, 457)
Screenshot: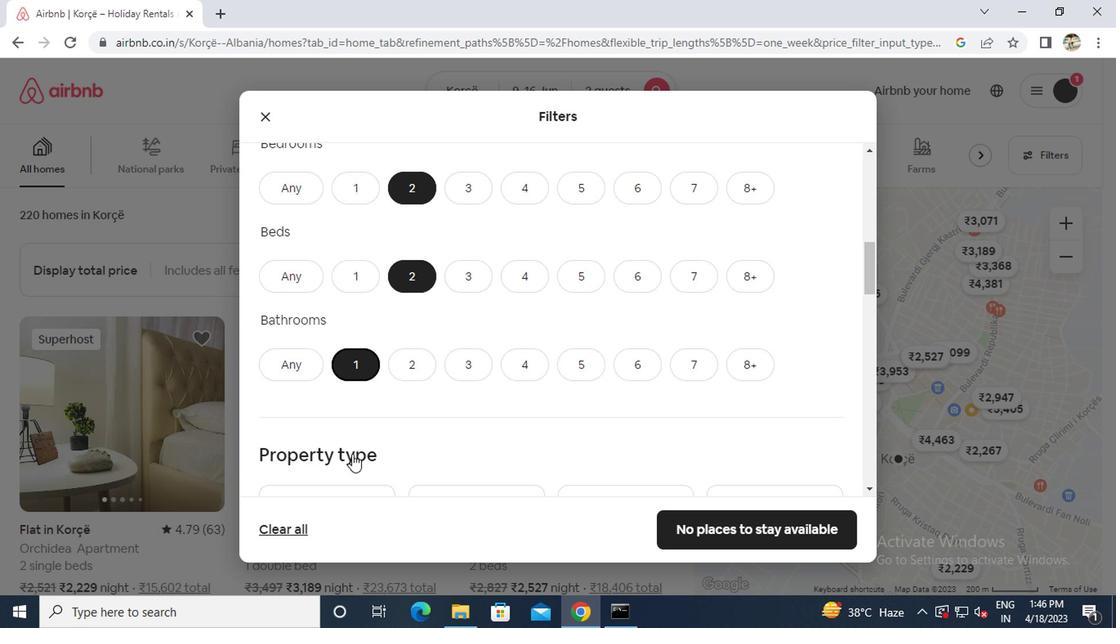 
Action: Mouse scrolled (349, 456) with delta (0, 0)
Screenshot: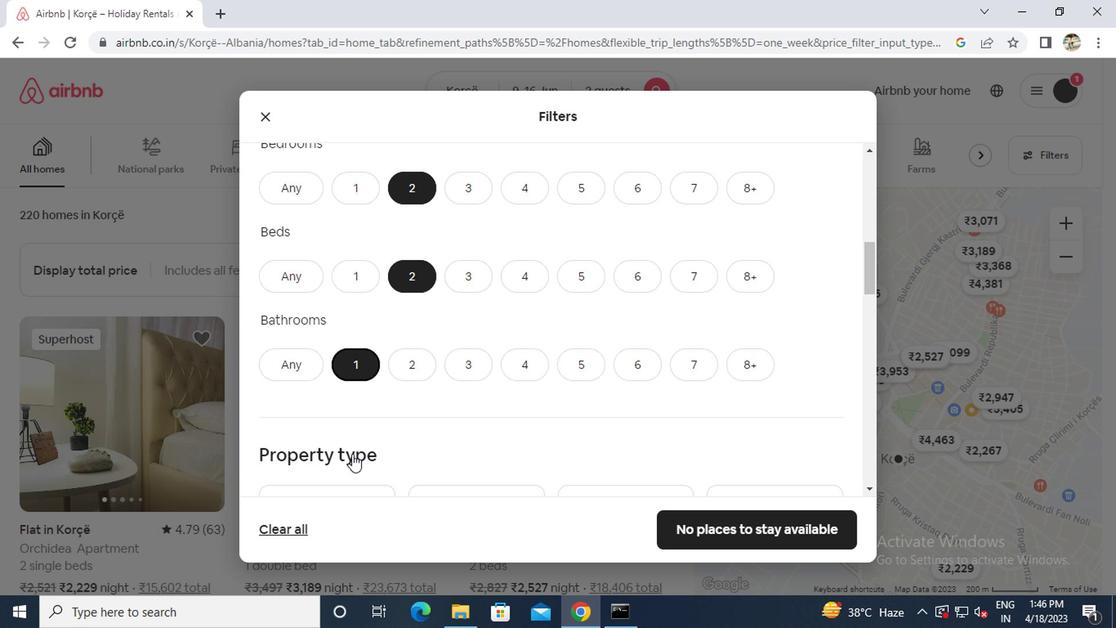 
Action: Mouse moved to (429, 451)
Screenshot: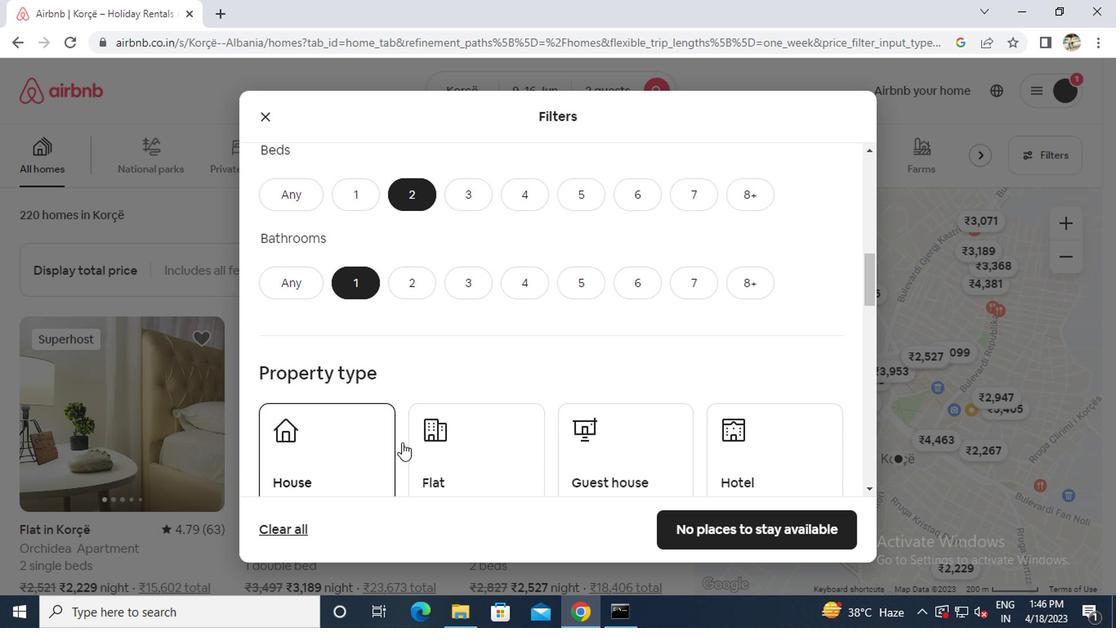 
Action: Mouse pressed left at (429, 451)
Screenshot: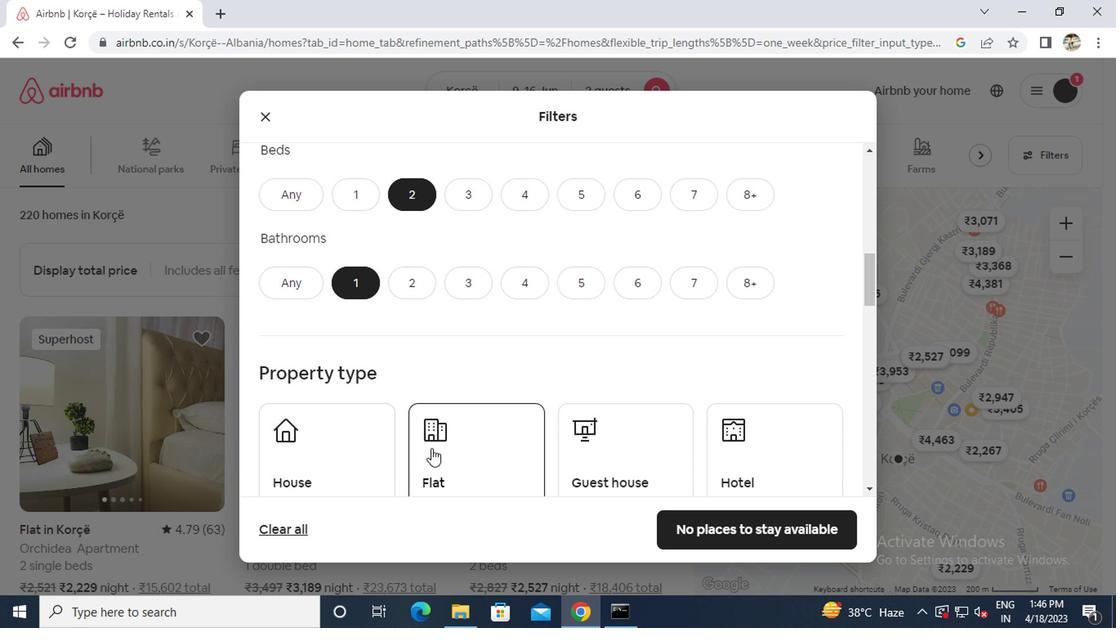 
Action: Mouse moved to (429, 453)
Screenshot: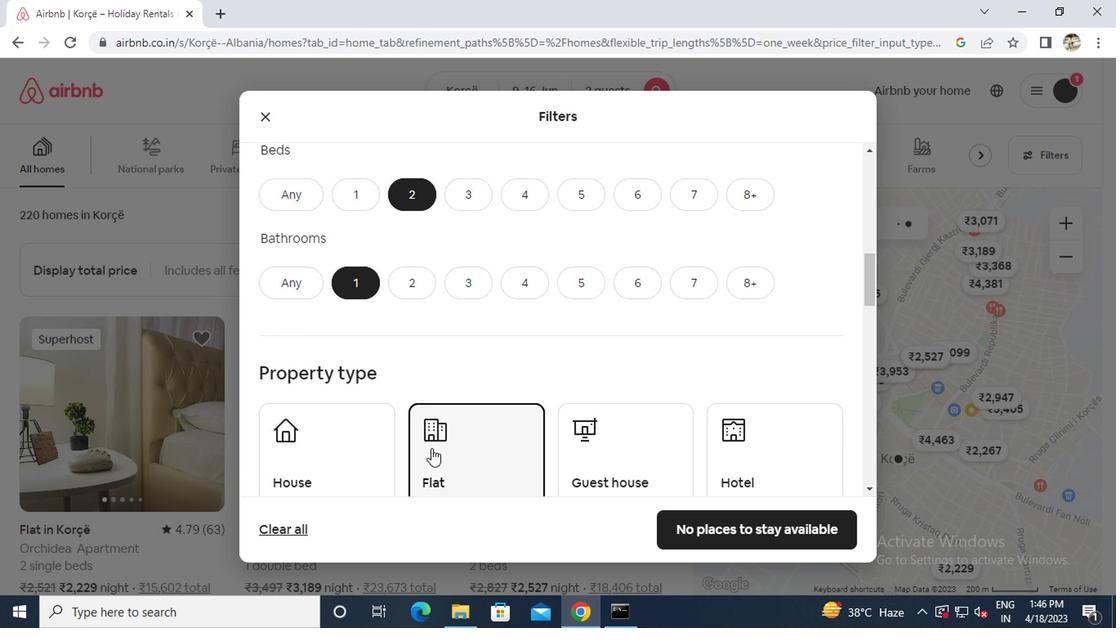 
Action: Mouse scrolled (429, 451) with delta (0, -1)
Screenshot: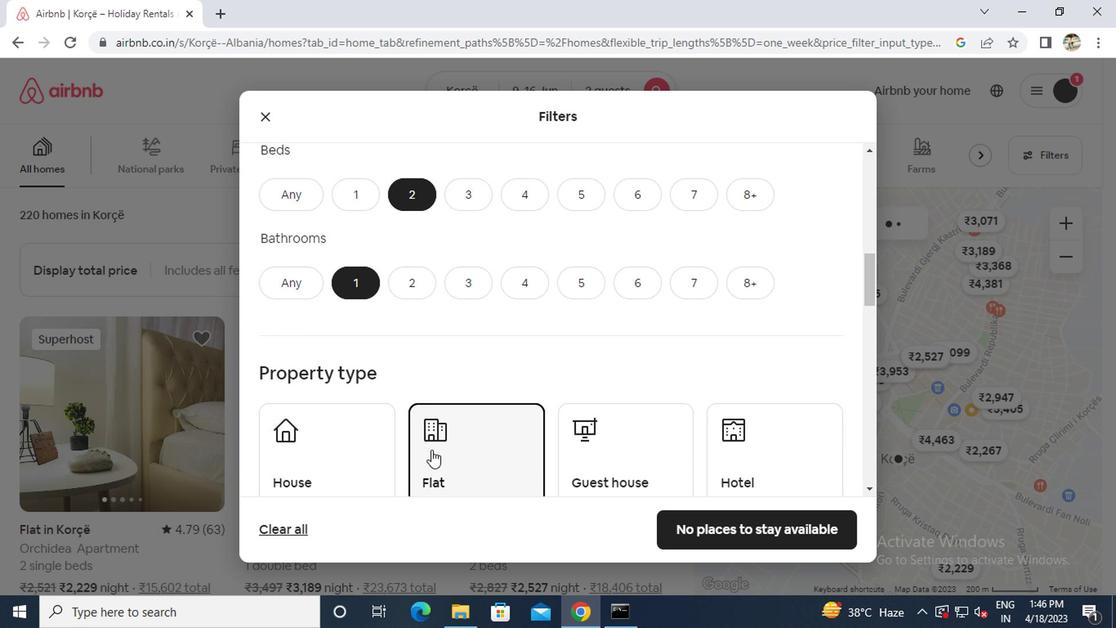 
Action: Mouse scrolled (429, 451) with delta (0, -1)
Screenshot: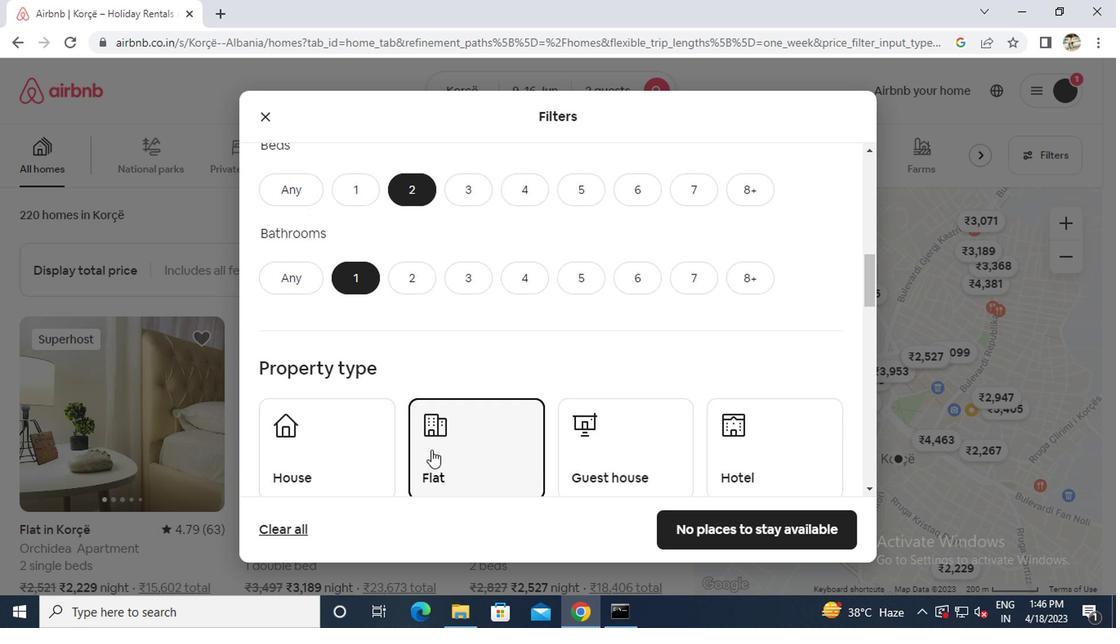 
Action: Mouse scrolled (429, 451) with delta (0, -1)
Screenshot: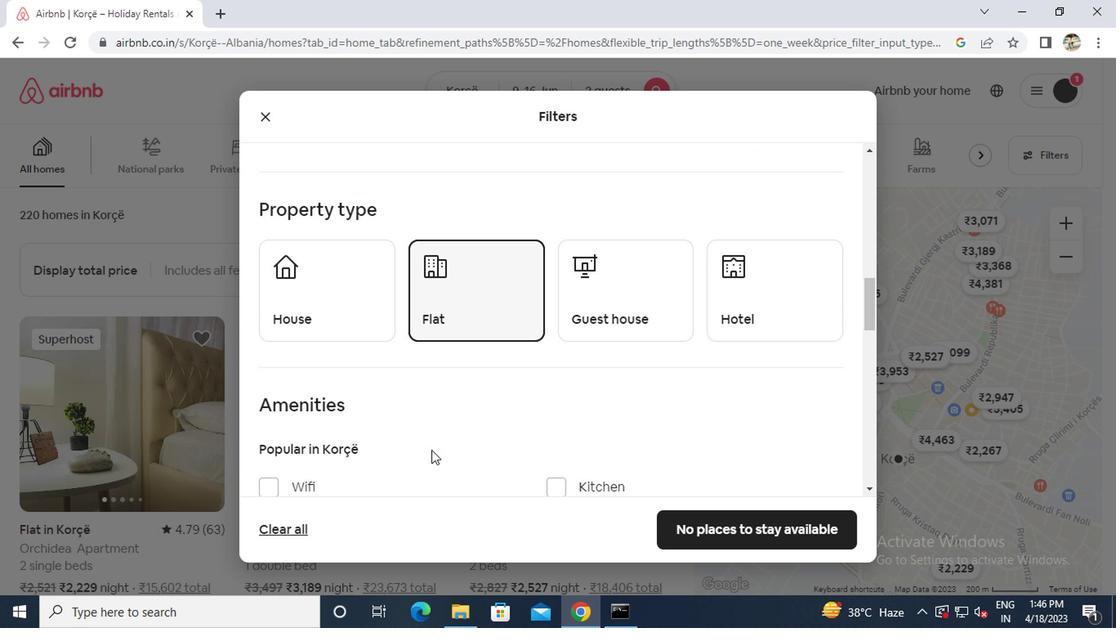 
Action: Mouse scrolled (429, 451) with delta (0, -1)
Screenshot: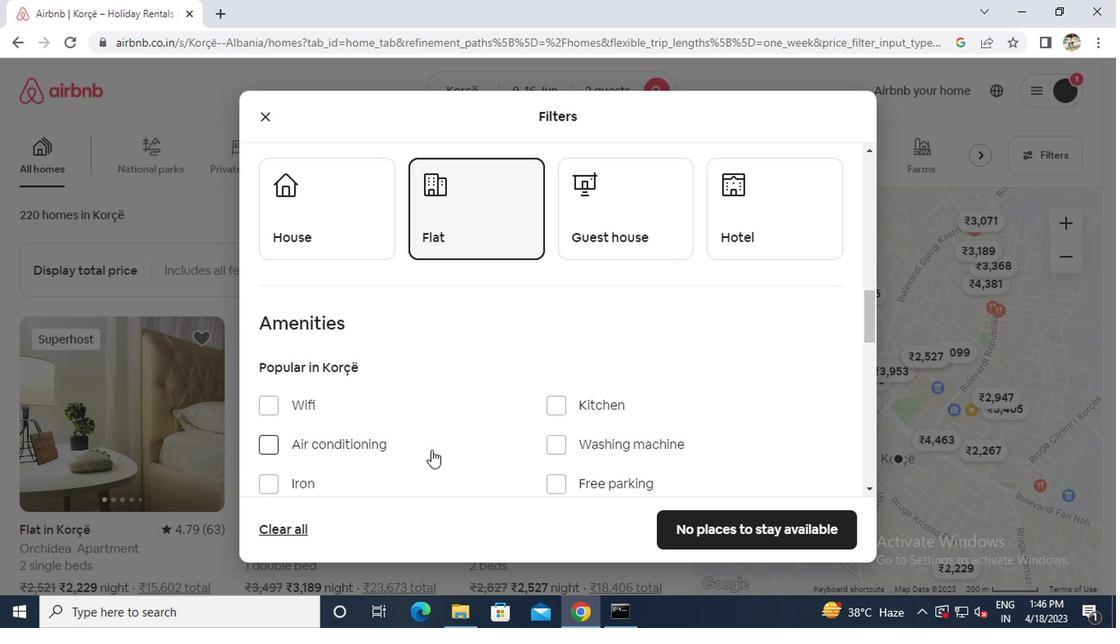 
Action: Mouse moved to (297, 440)
Screenshot: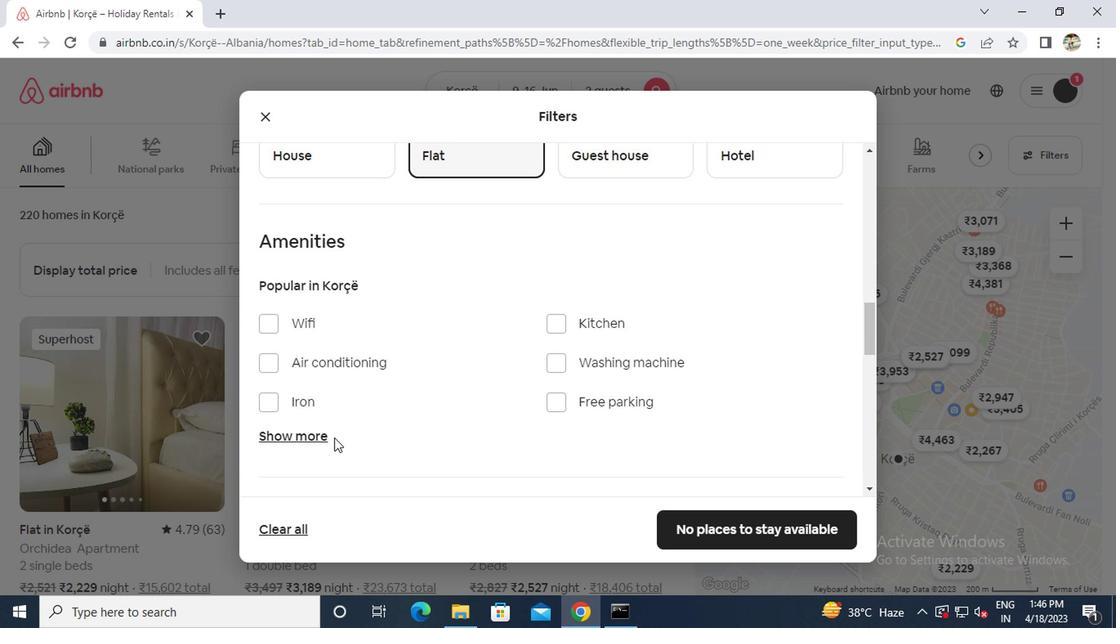 
Action: Mouse pressed left at (297, 440)
Screenshot: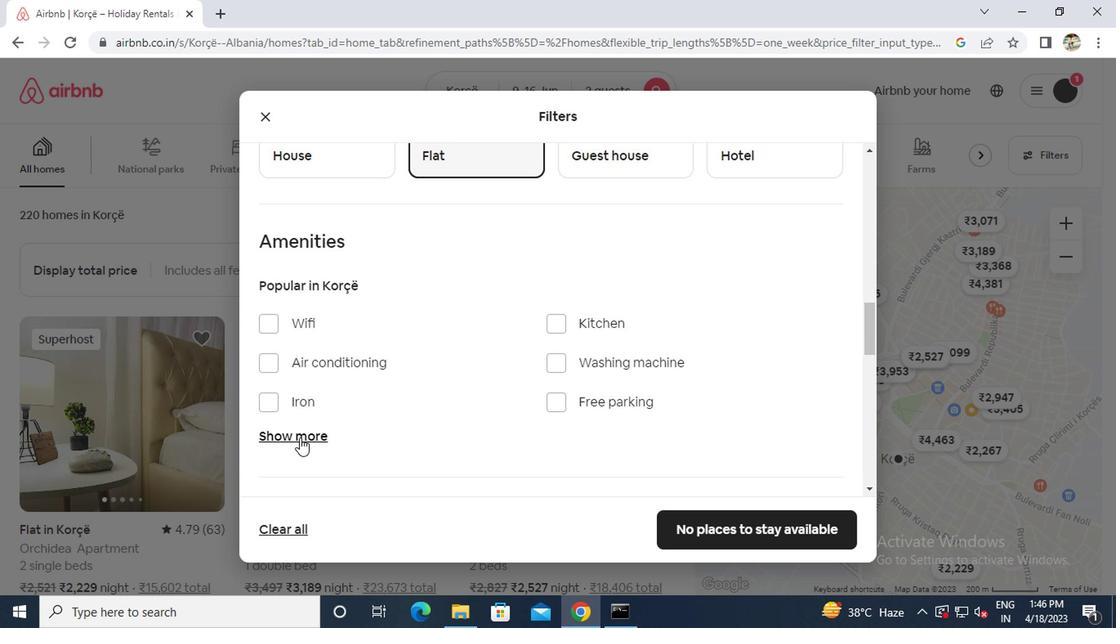 
Action: Mouse moved to (300, 436)
Screenshot: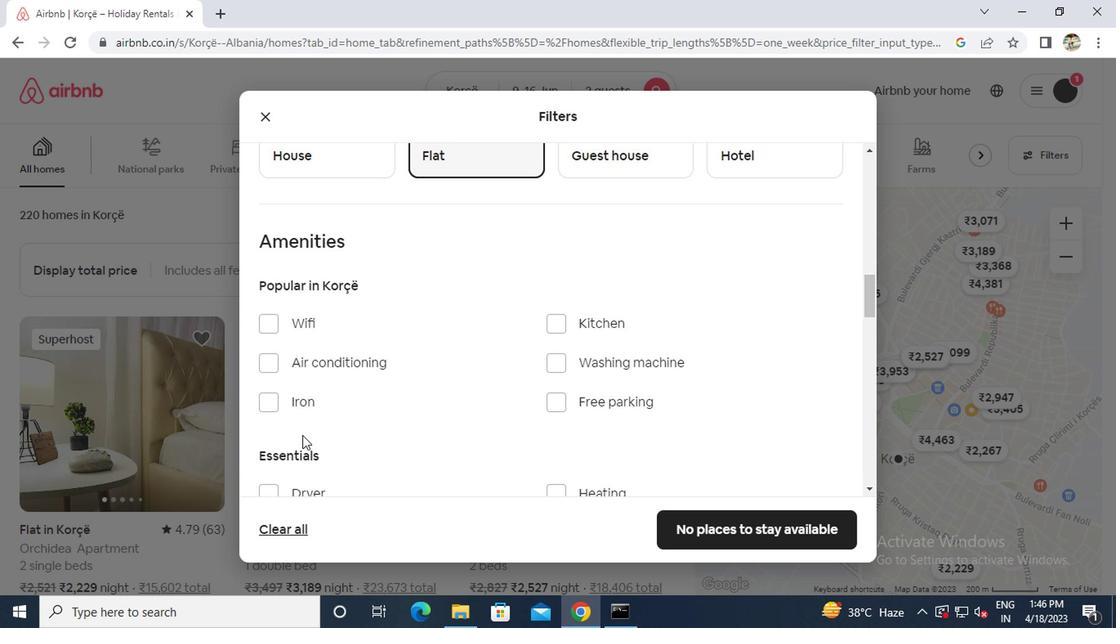 
Action: Mouse scrolled (300, 435) with delta (0, -1)
Screenshot: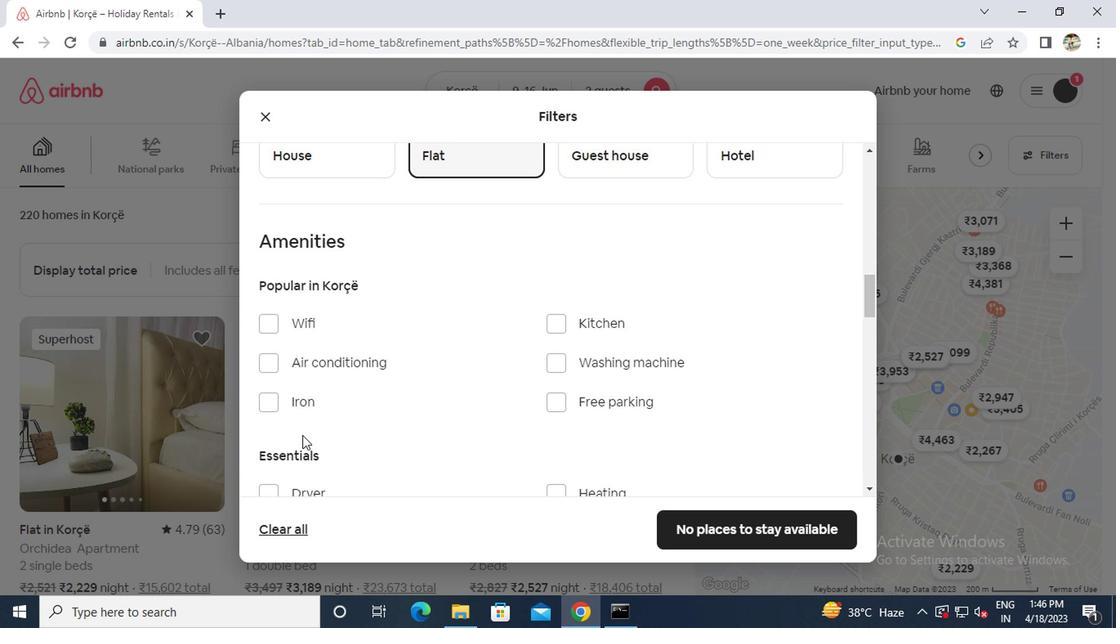 
Action: Mouse moved to (554, 414)
Screenshot: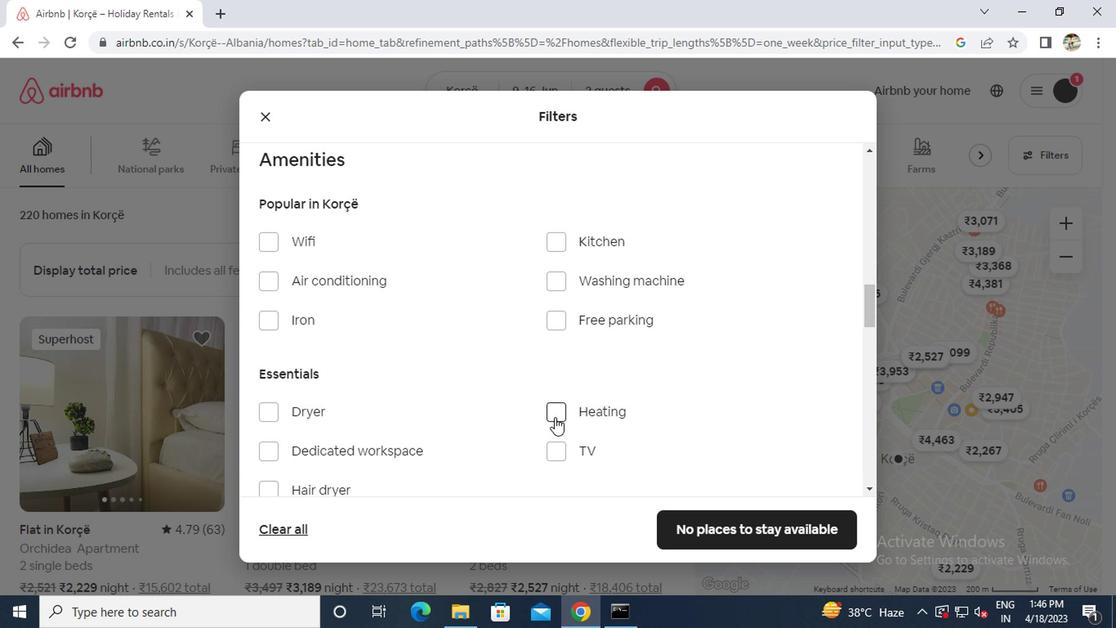
Action: Mouse pressed left at (554, 414)
Screenshot: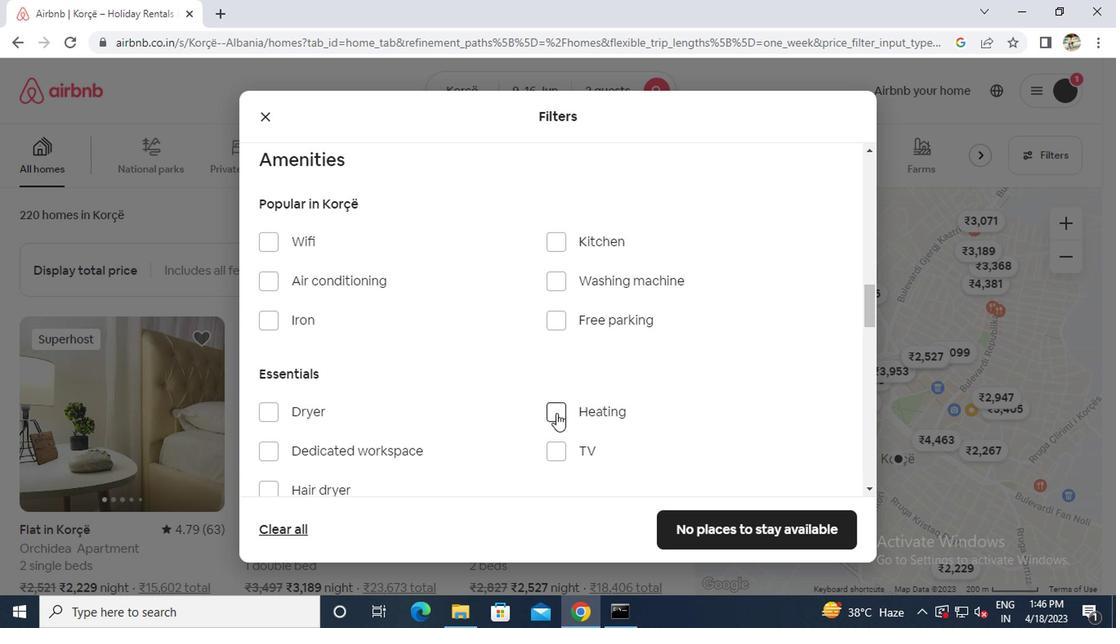 
Action: Mouse moved to (551, 414)
Screenshot: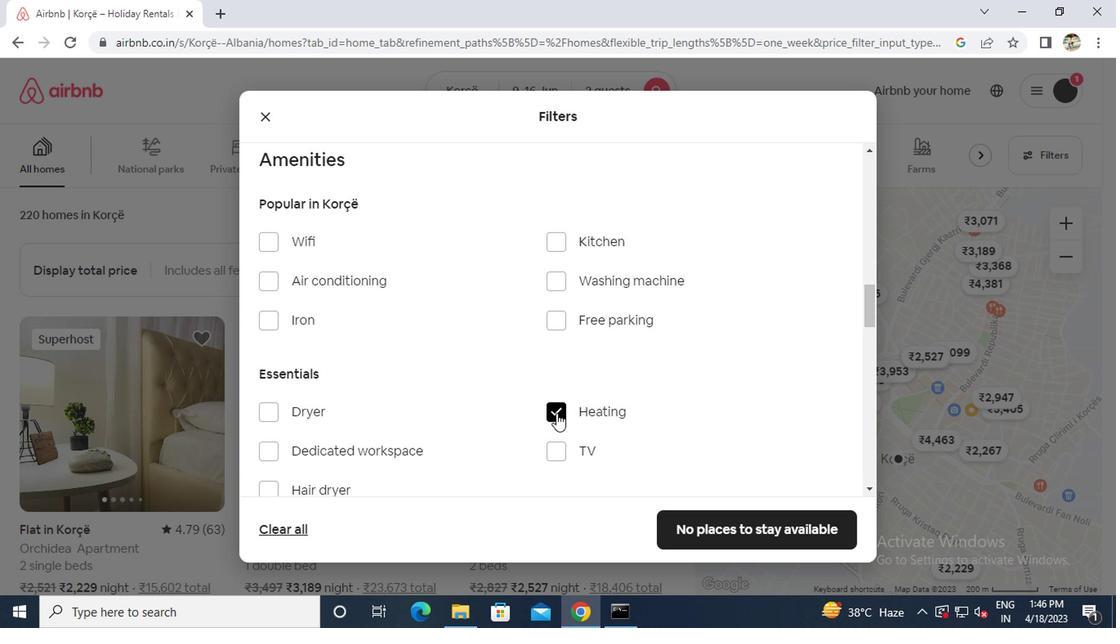 
Action: Mouse scrolled (551, 414) with delta (0, 0)
Screenshot: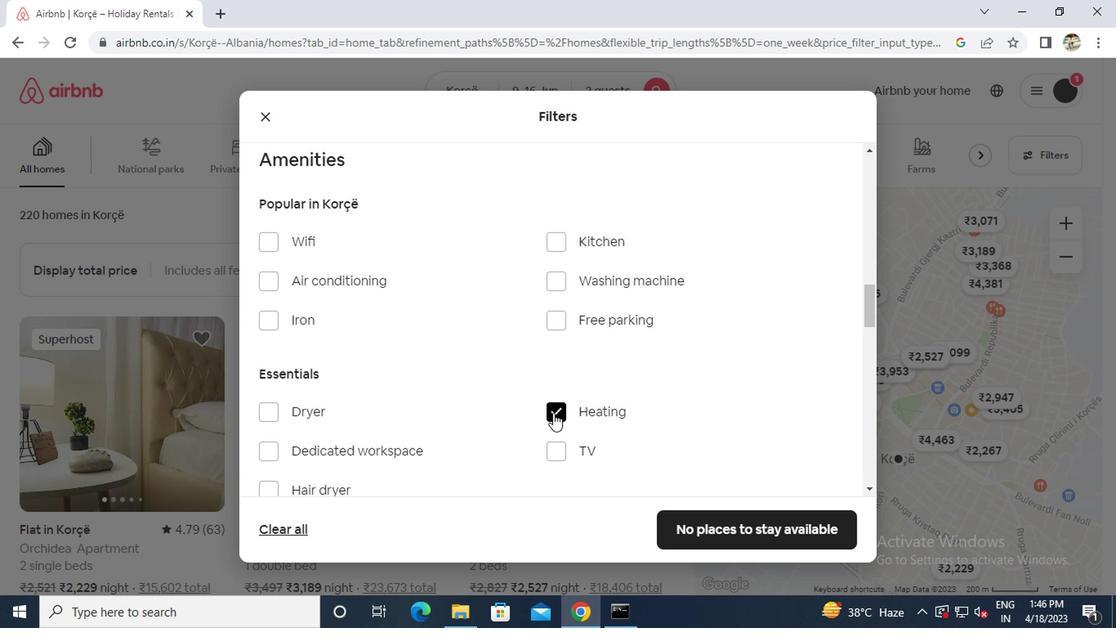 
Action: Mouse scrolled (551, 414) with delta (0, 0)
Screenshot: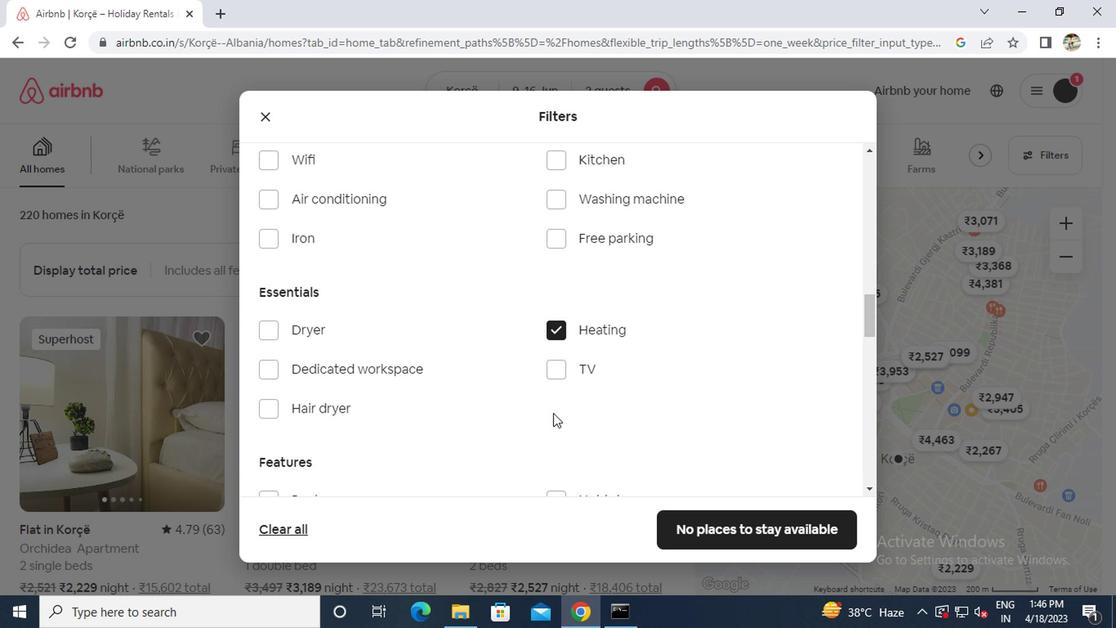 
Action: Mouse scrolled (551, 414) with delta (0, 0)
Screenshot: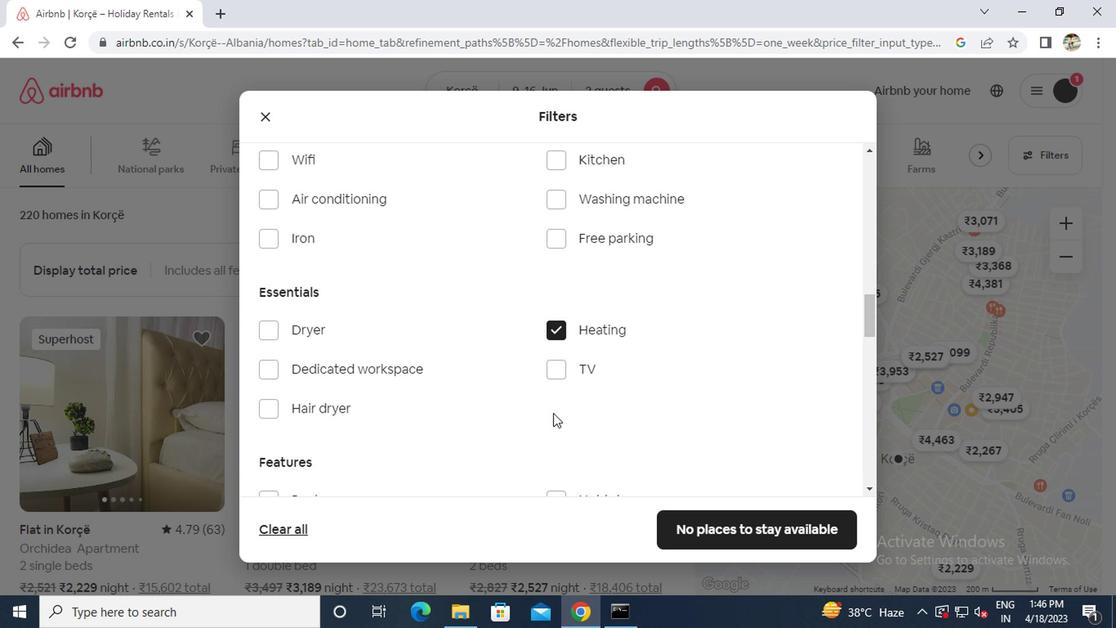 
Action: Mouse scrolled (551, 414) with delta (0, 0)
Screenshot: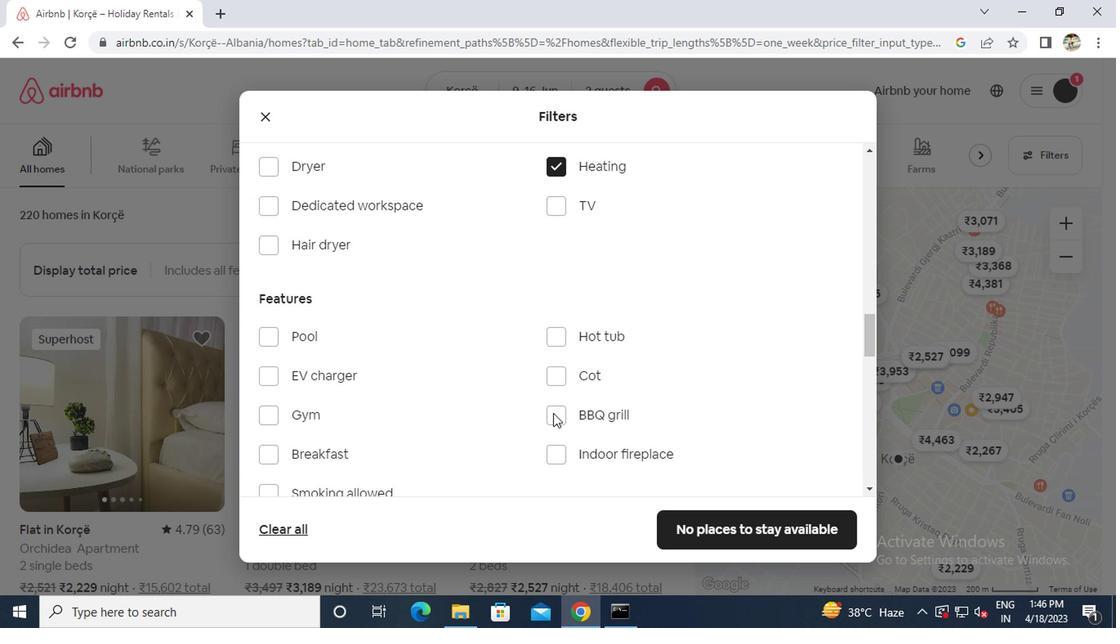 
Action: Mouse moved to (552, 414)
Screenshot: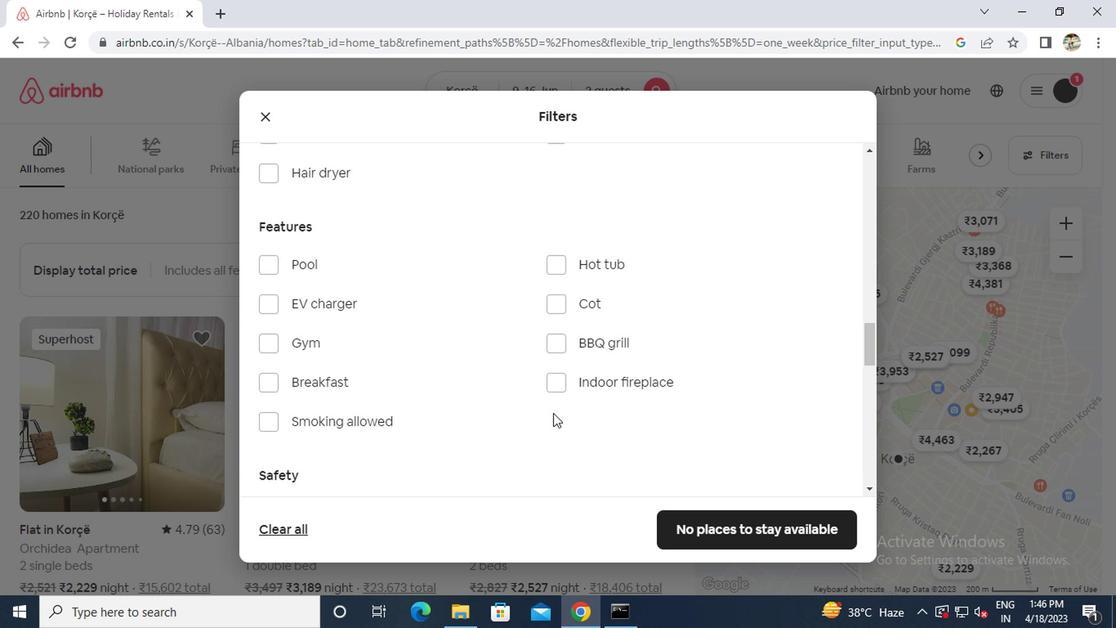
Action: Mouse scrolled (552, 414) with delta (0, 0)
Screenshot: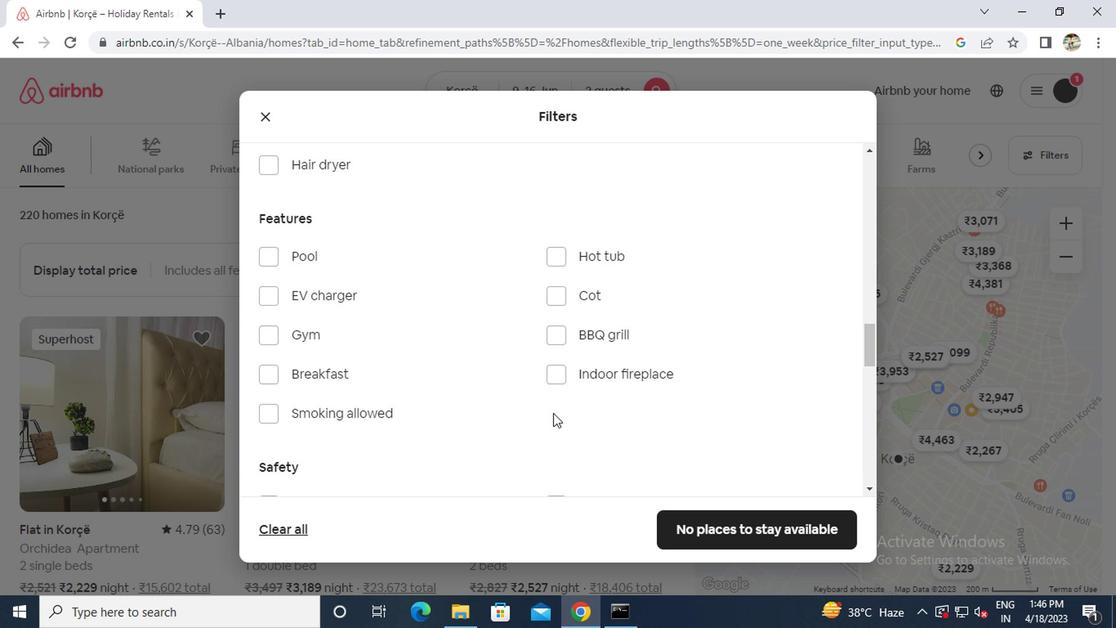 
Action: Mouse scrolled (552, 414) with delta (0, 0)
Screenshot: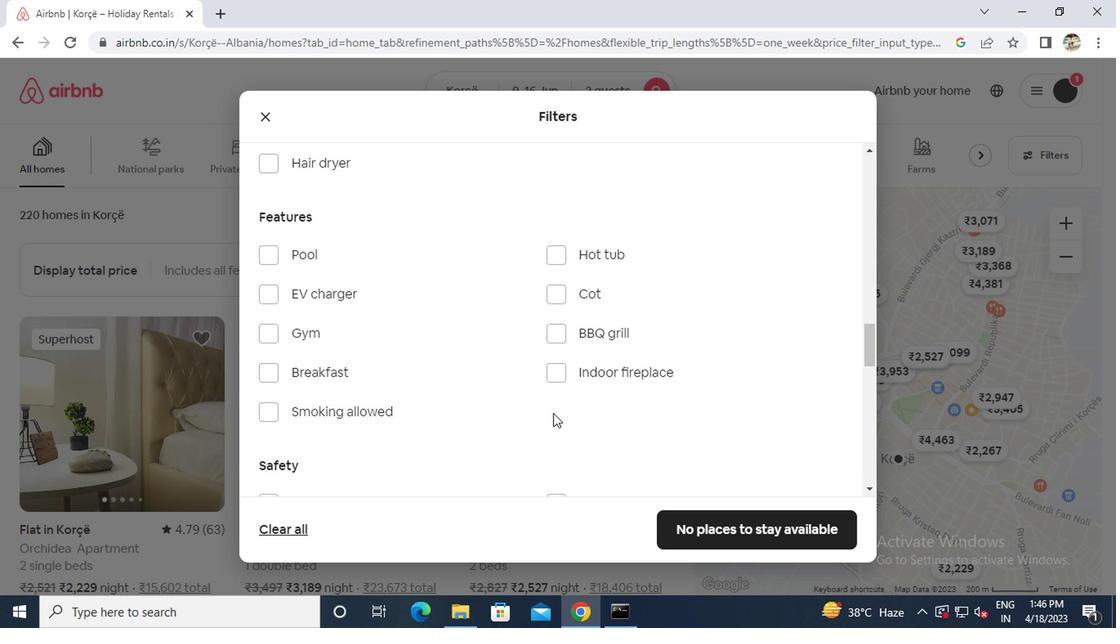
Action: Mouse scrolled (552, 414) with delta (0, 0)
Screenshot: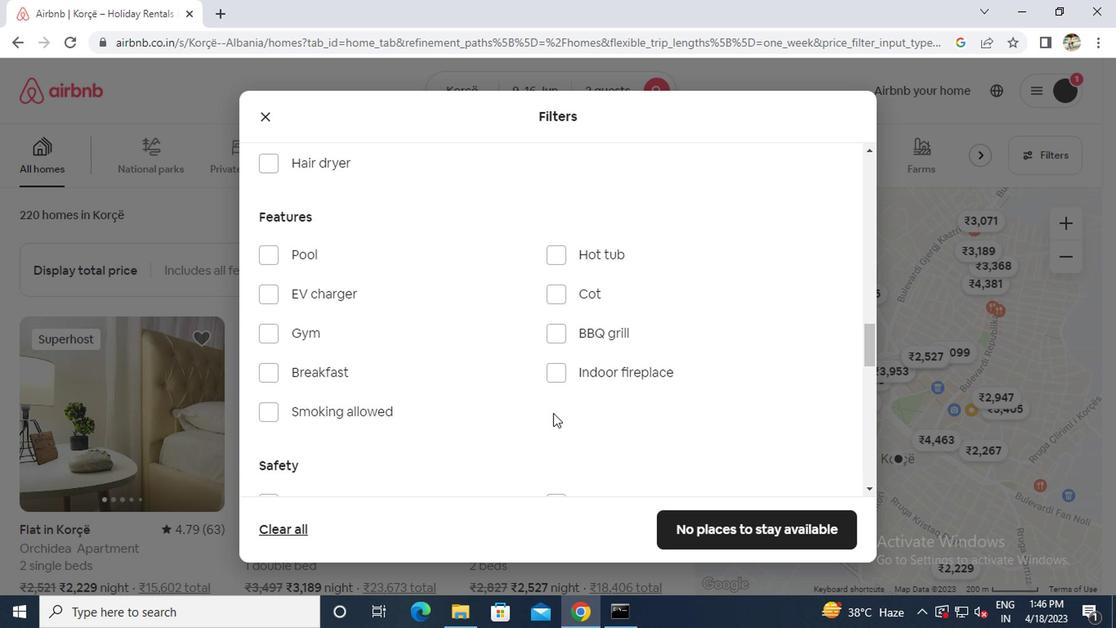 
Action: Mouse moved to (562, 406)
Screenshot: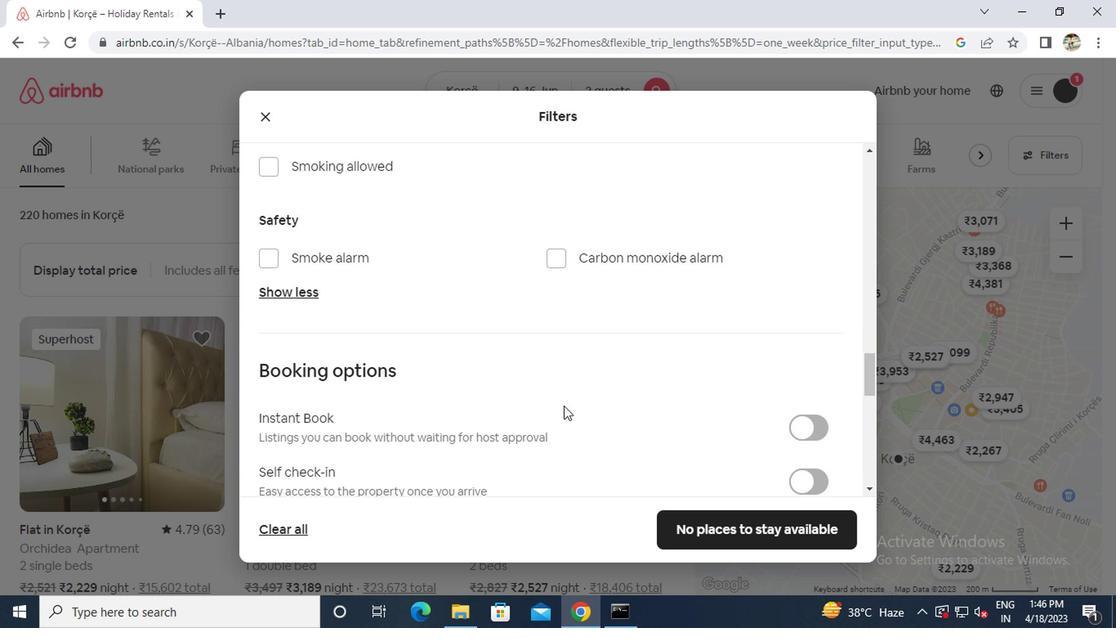
Action: Mouse scrolled (562, 405) with delta (0, -1)
Screenshot: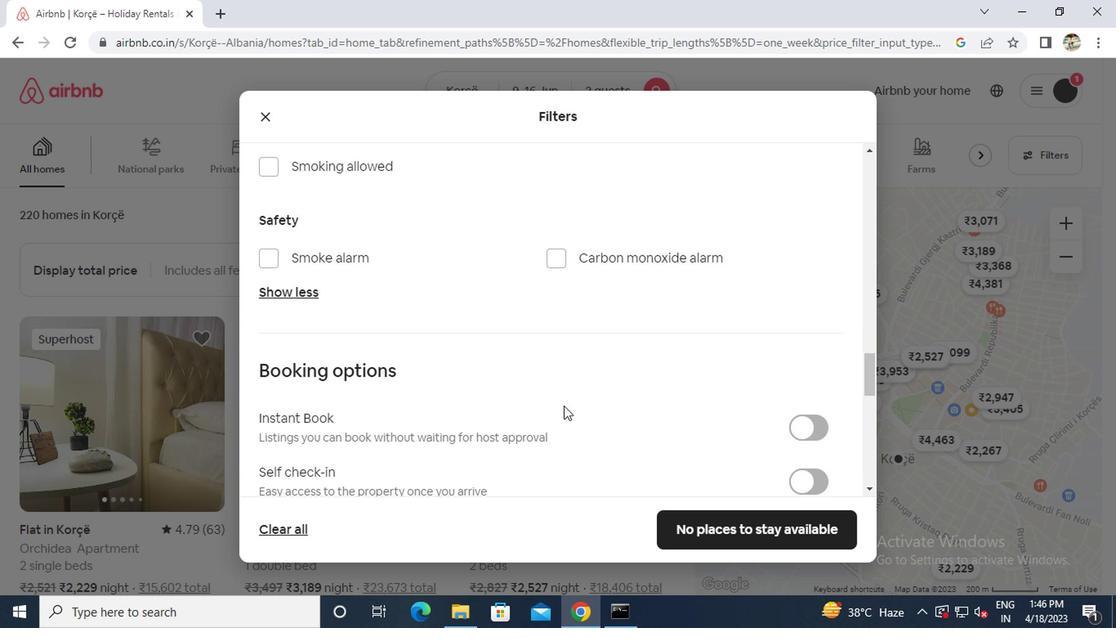 
Action: Mouse moved to (789, 407)
Screenshot: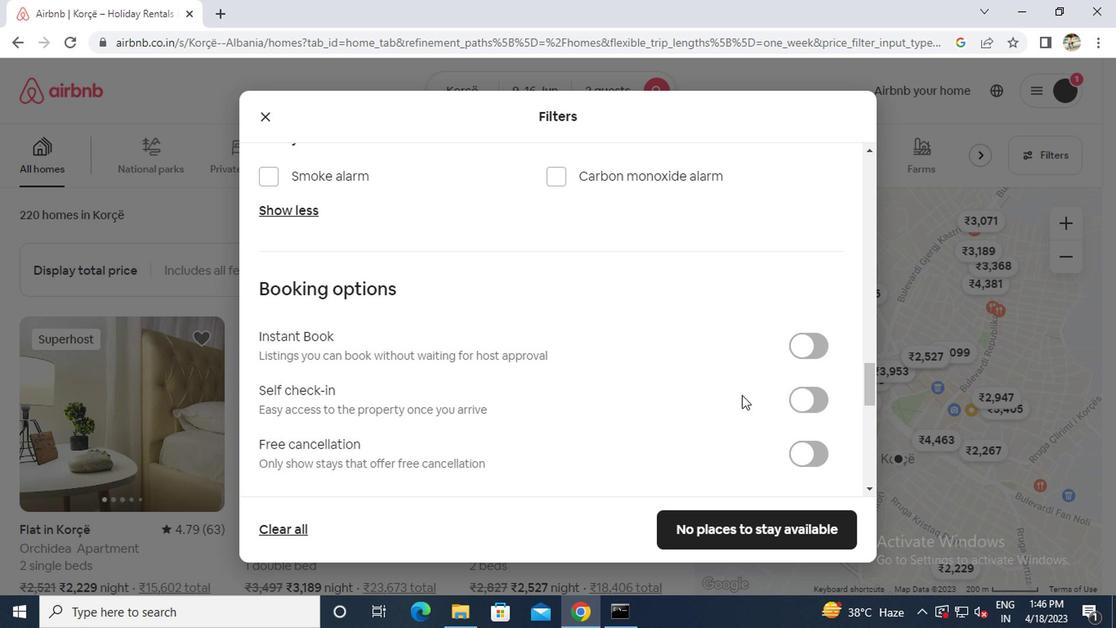 
Action: Mouse pressed left at (789, 407)
Screenshot: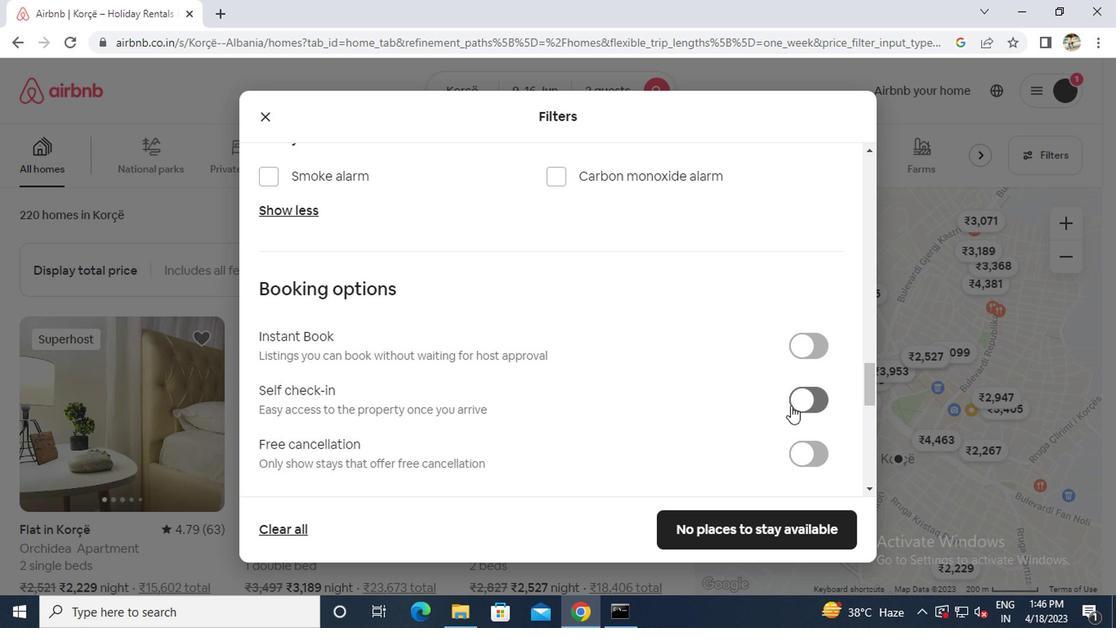 
Action: Mouse moved to (592, 397)
Screenshot: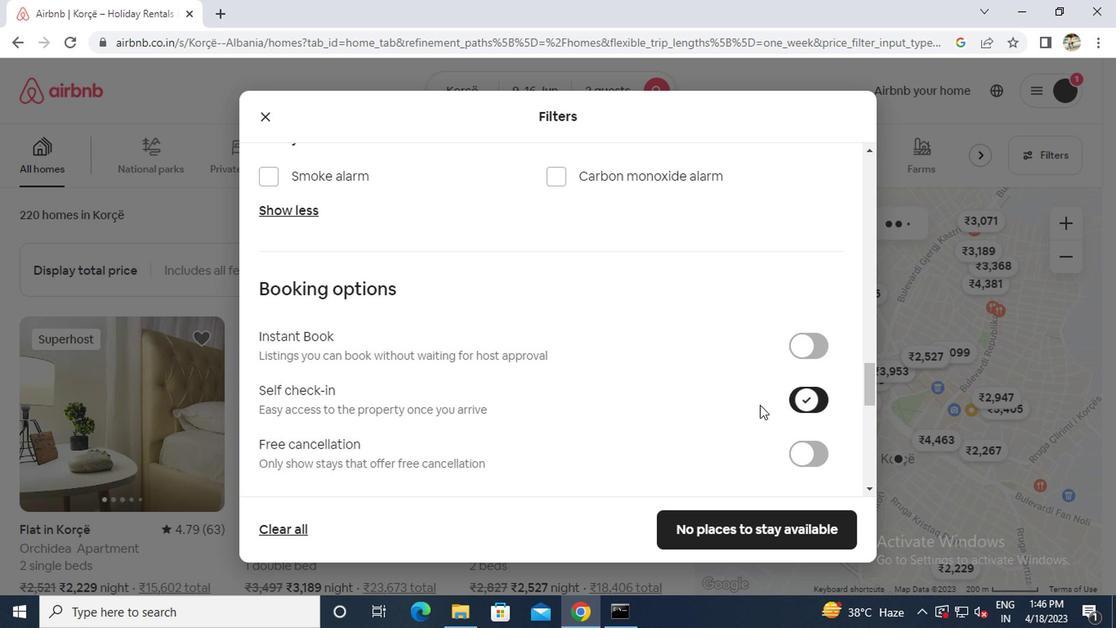 
Action: Mouse scrolled (592, 397) with delta (0, 0)
Screenshot: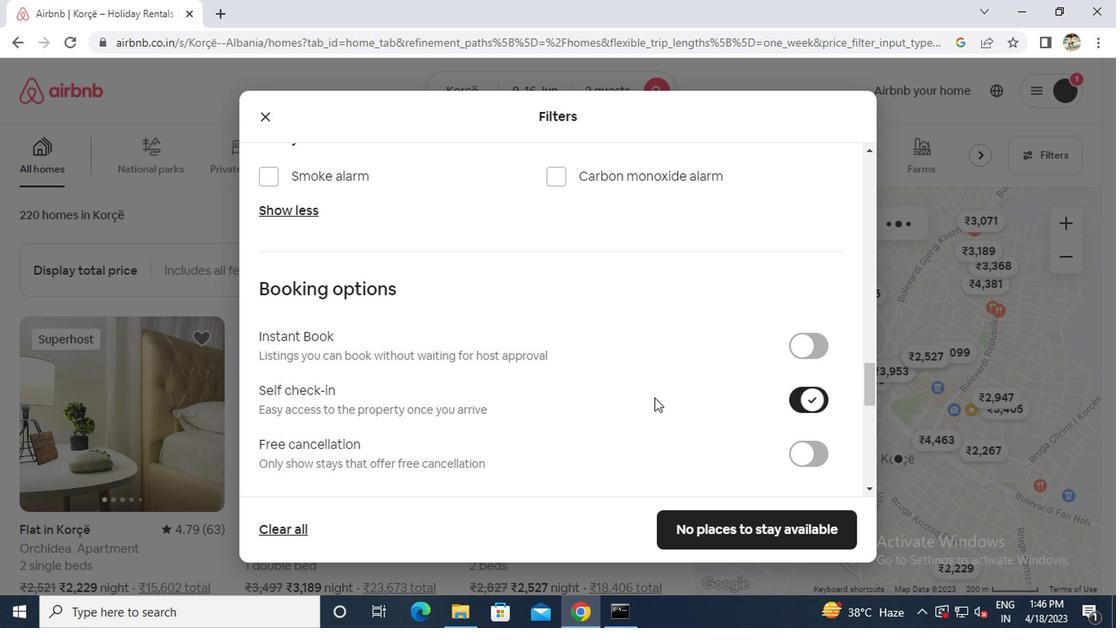 
Action: Mouse scrolled (592, 397) with delta (0, 0)
Screenshot: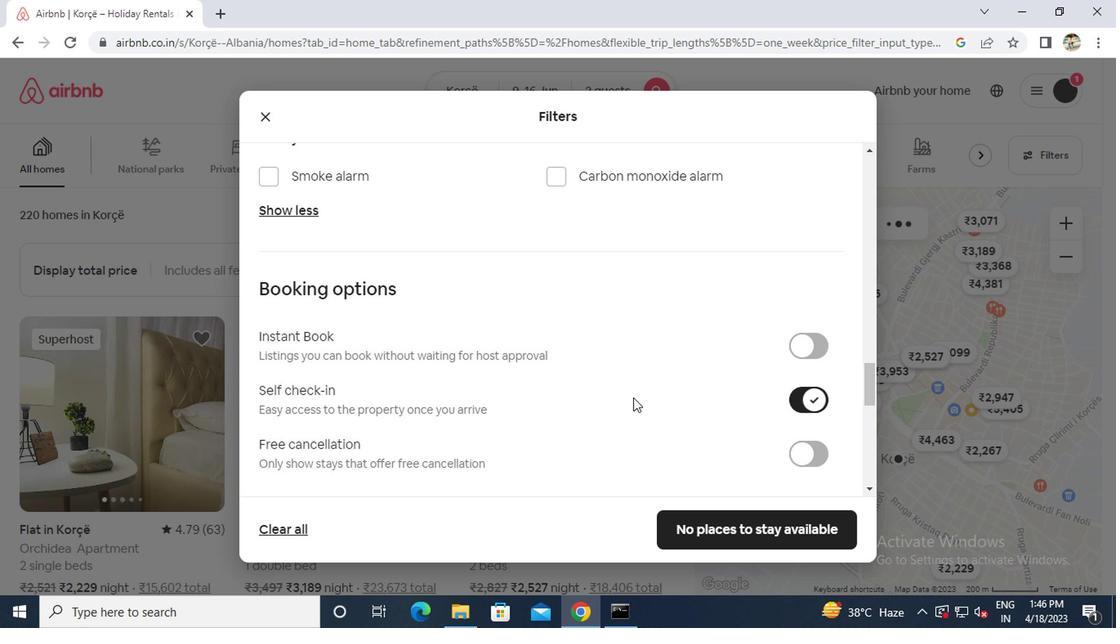 
Action: Mouse scrolled (592, 397) with delta (0, 0)
Screenshot: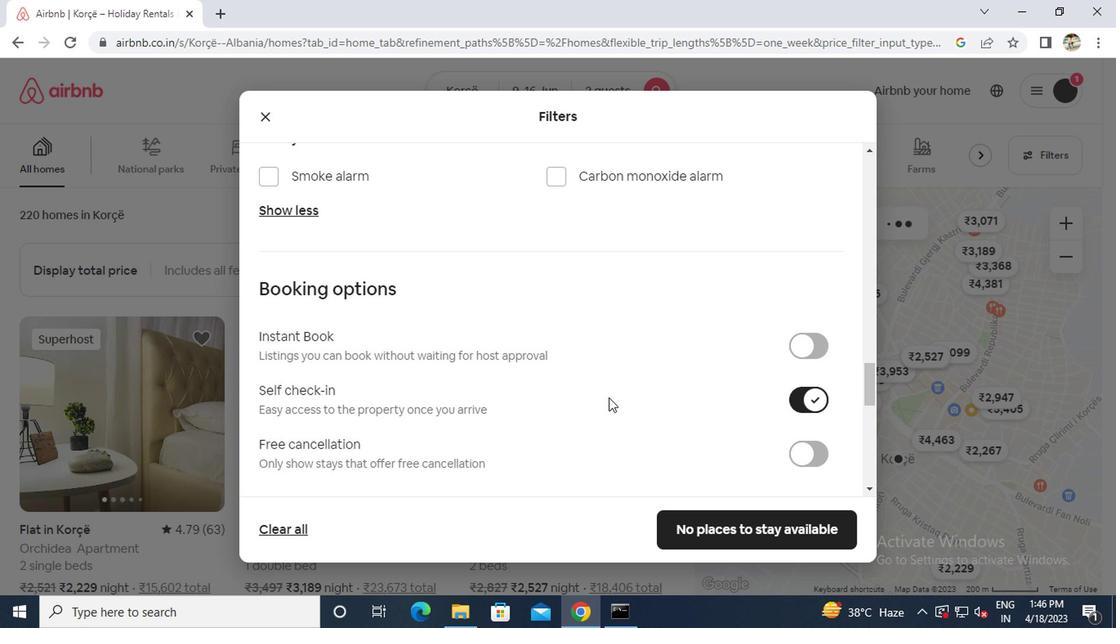 
Action: Mouse moved to (592, 397)
Screenshot: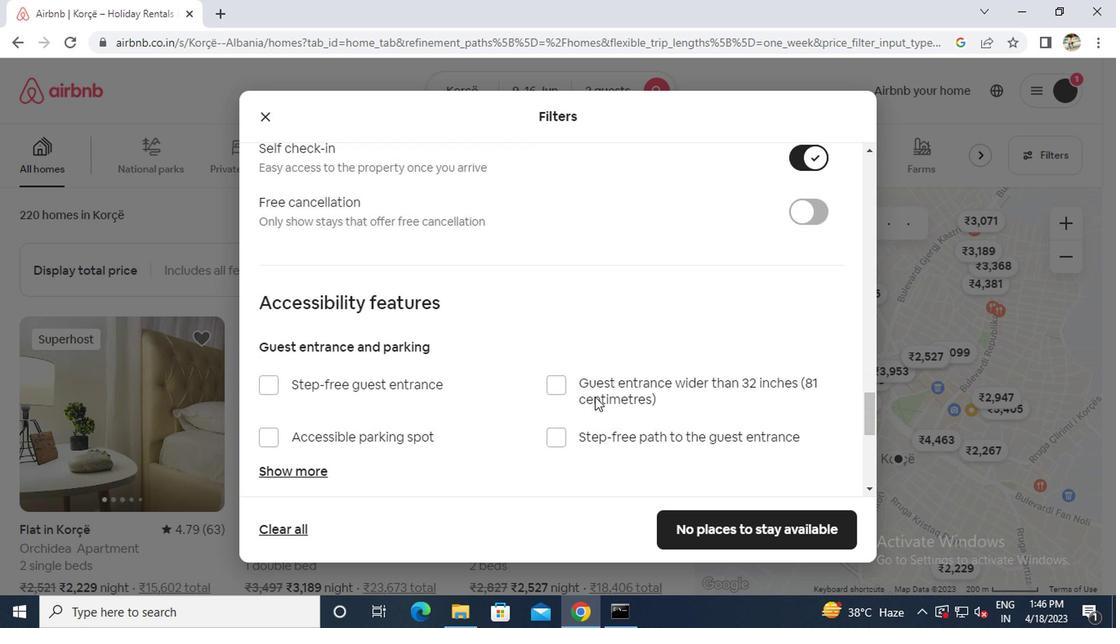 
Action: Mouse scrolled (592, 396) with delta (0, -1)
Screenshot: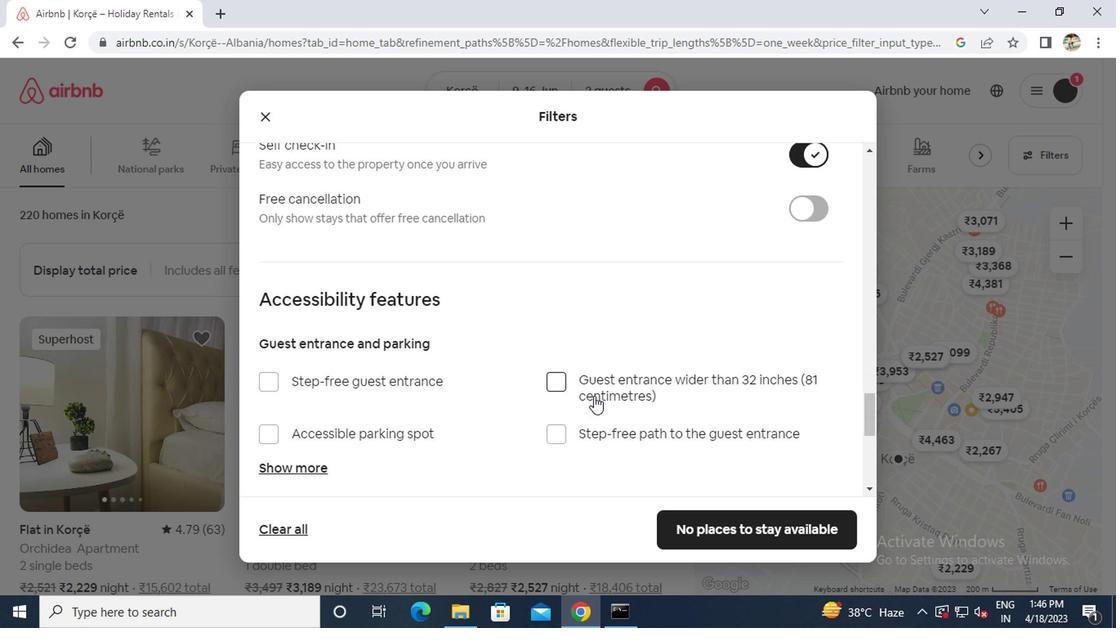 
Action: Mouse scrolled (592, 396) with delta (0, -1)
Screenshot: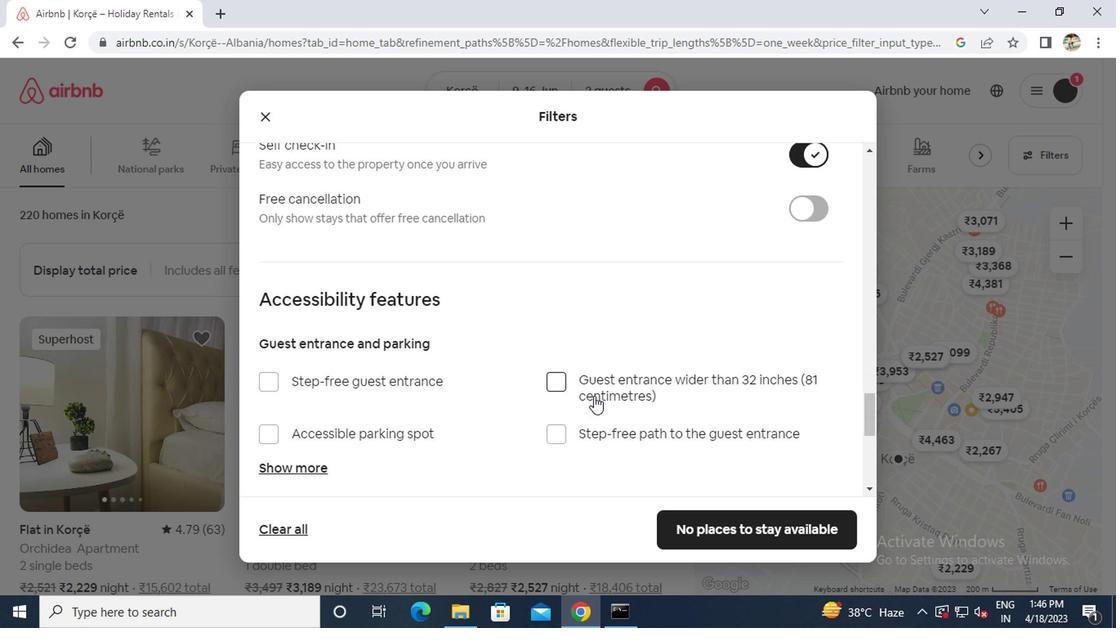 
Action: Mouse scrolled (592, 396) with delta (0, -1)
Screenshot: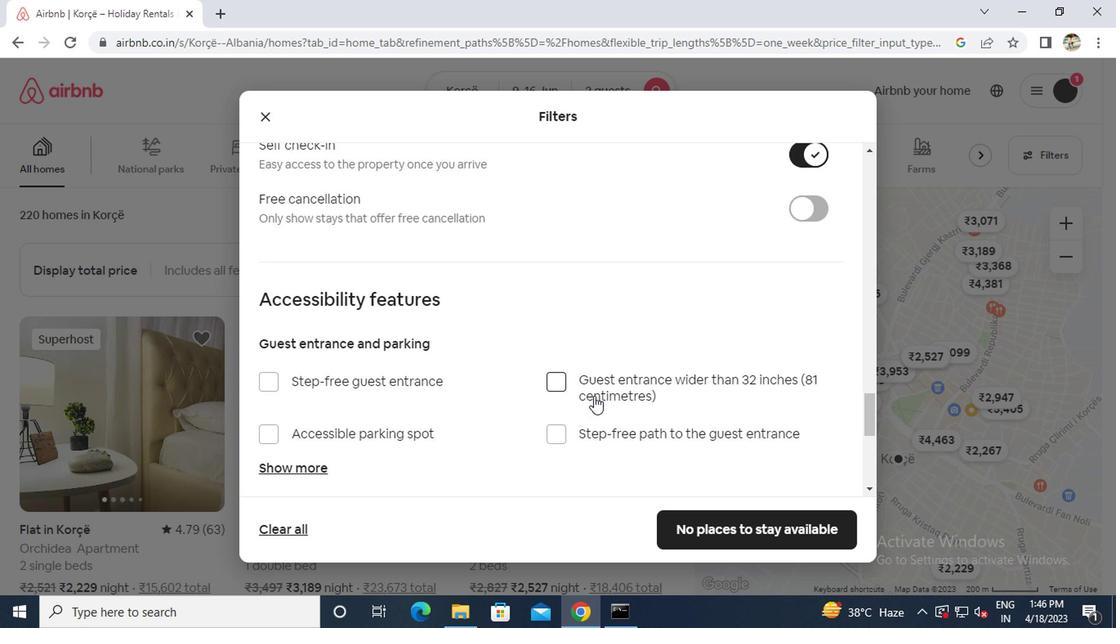 
Action: Mouse moved to (497, 392)
Screenshot: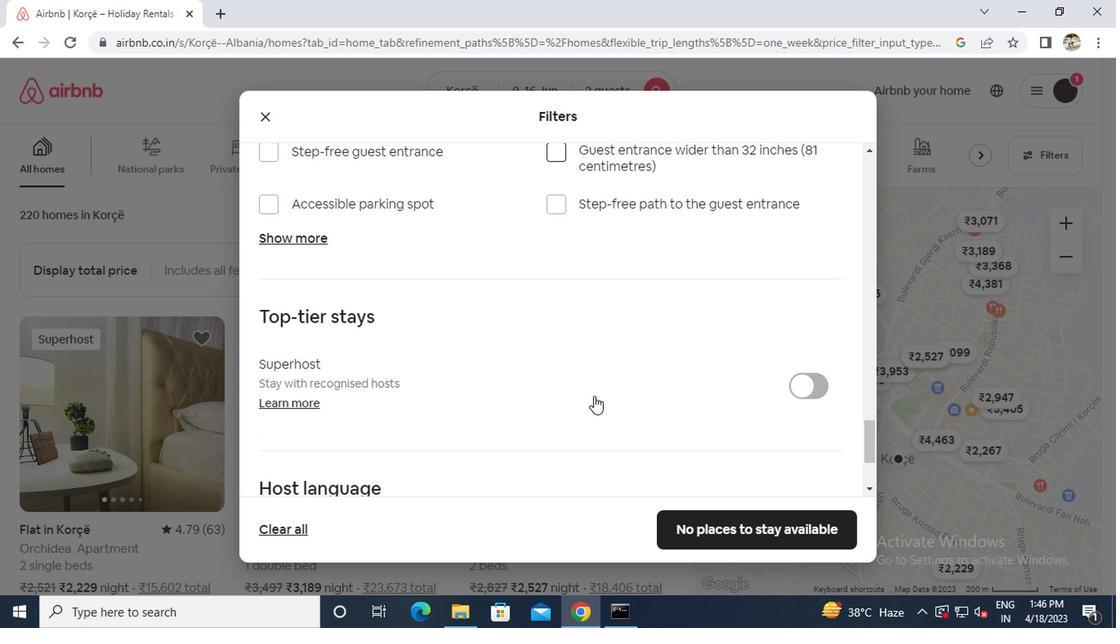
Action: Mouse scrolled (497, 391) with delta (0, 0)
Screenshot: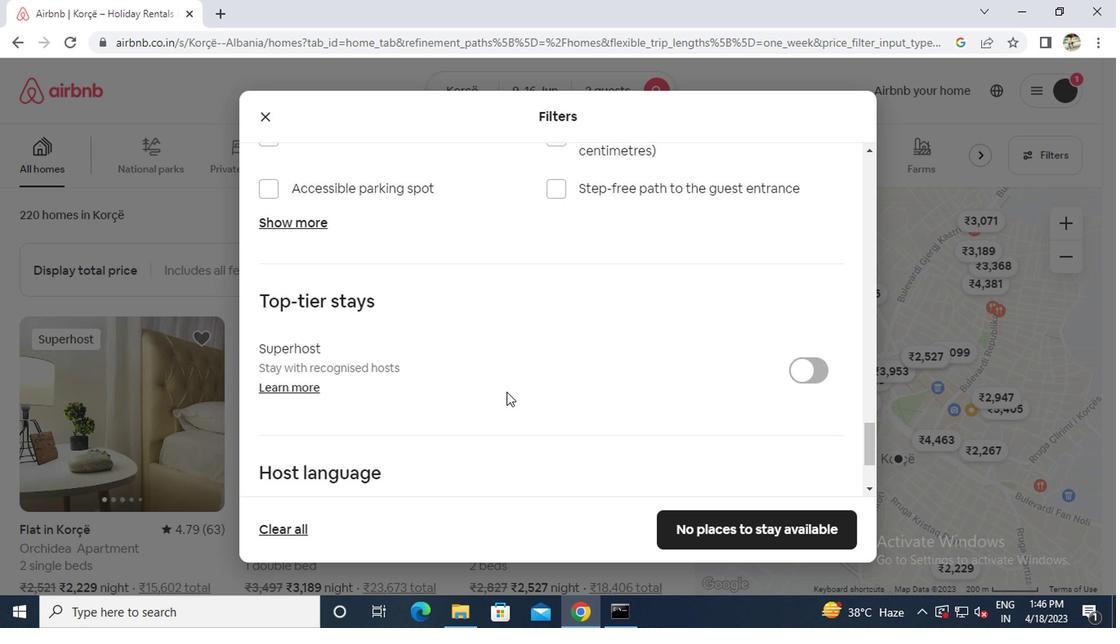 
Action: Mouse scrolled (497, 391) with delta (0, 0)
Screenshot: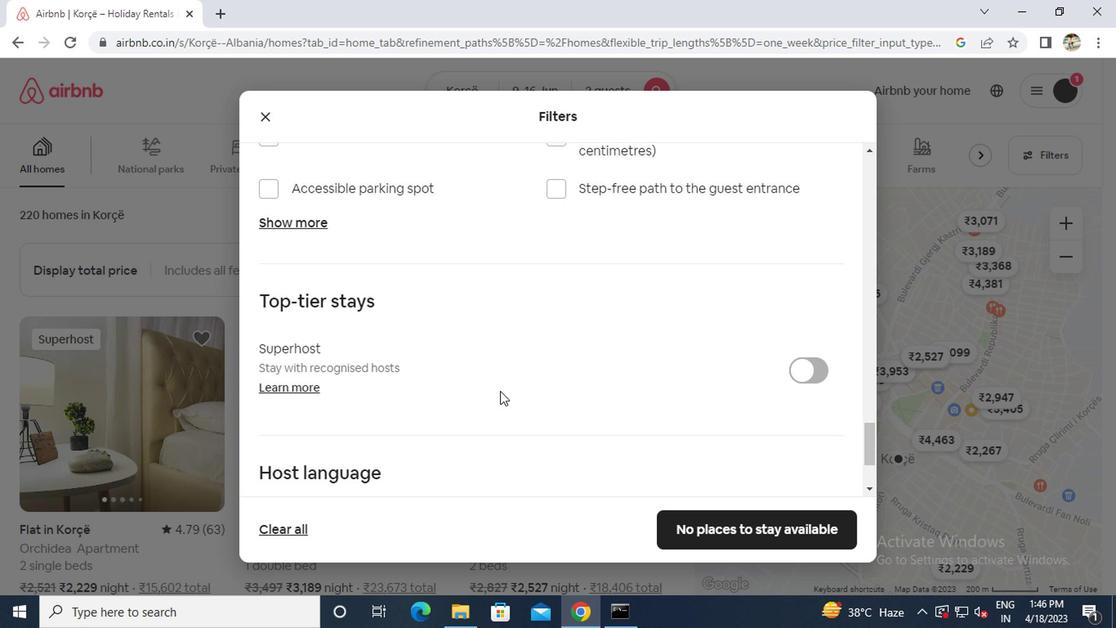 
Action: Mouse scrolled (497, 391) with delta (0, 0)
Screenshot: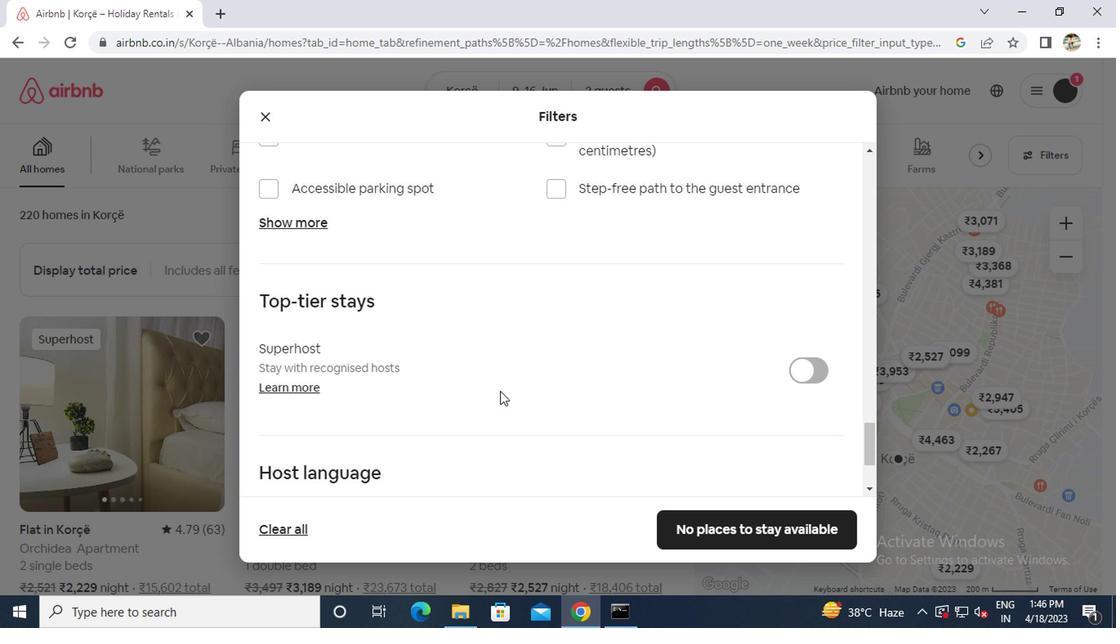 
Action: Mouse scrolled (497, 391) with delta (0, 0)
Screenshot: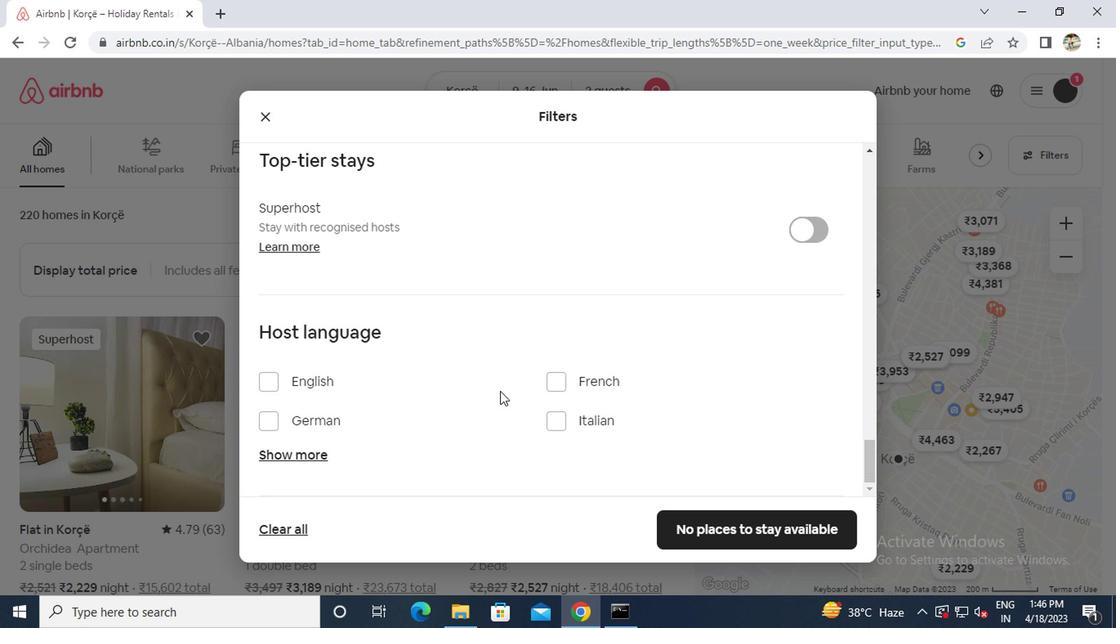 
Action: Mouse scrolled (497, 391) with delta (0, 0)
Screenshot: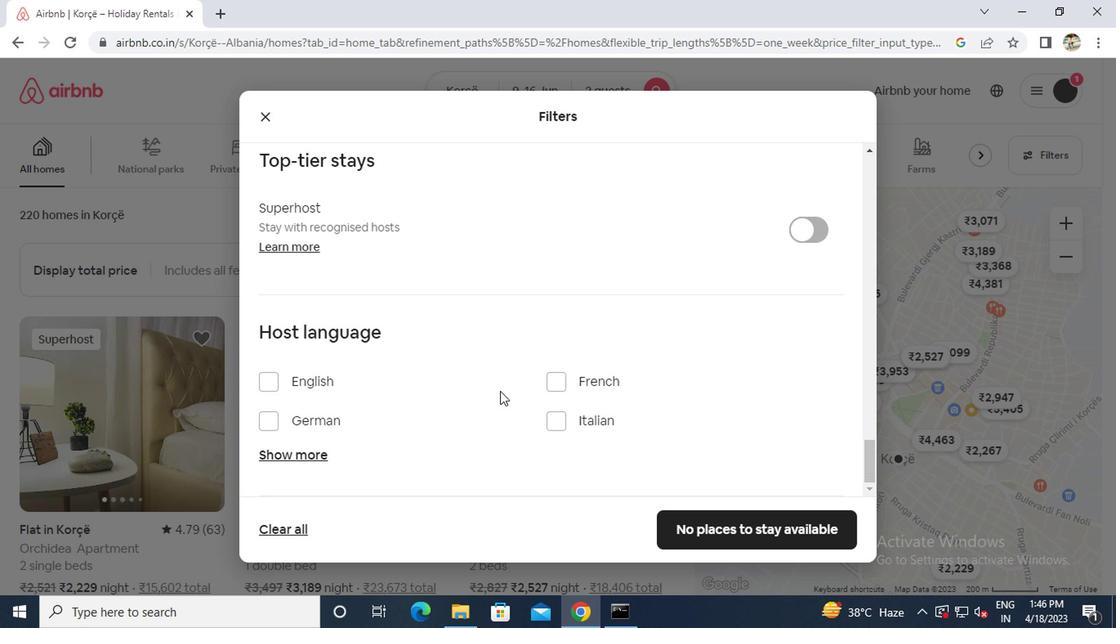 
Action: Mouse scrolled (497, 391) with delta (0, 0)
Screenshot: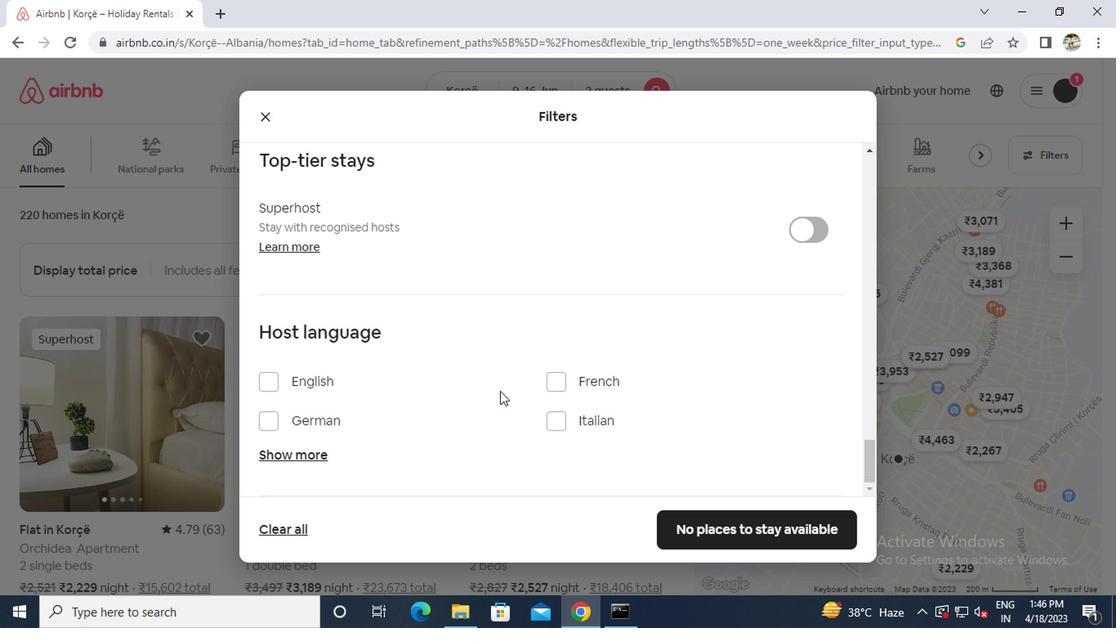 
Action: Mouse moved to (297, 384)
Screenshot: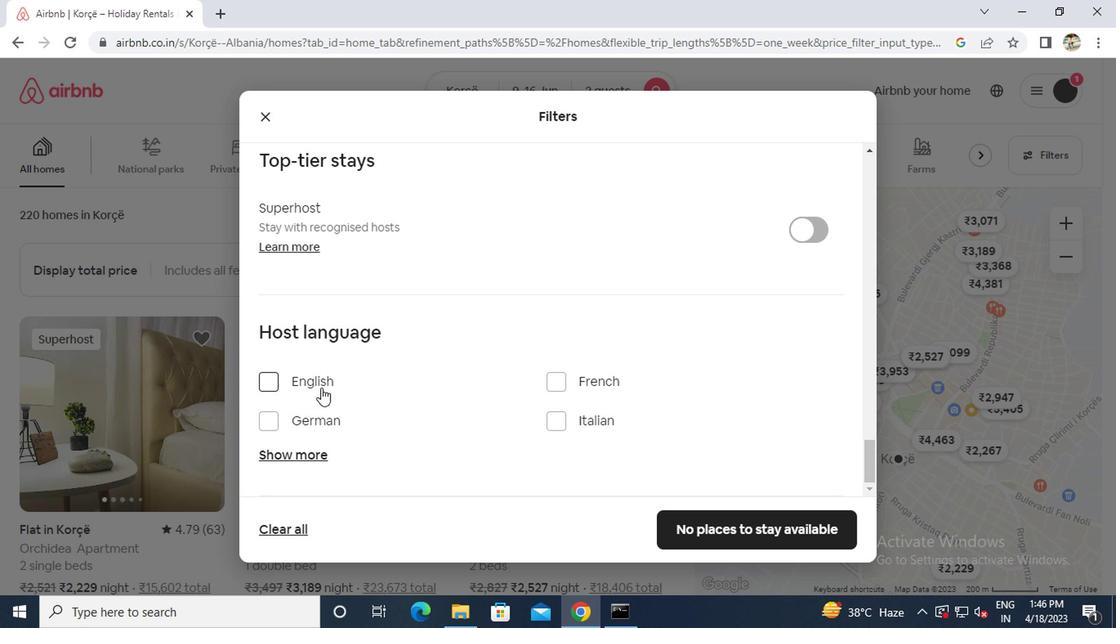
Action: Mouse pressed left at (297, 384)
Screenshot: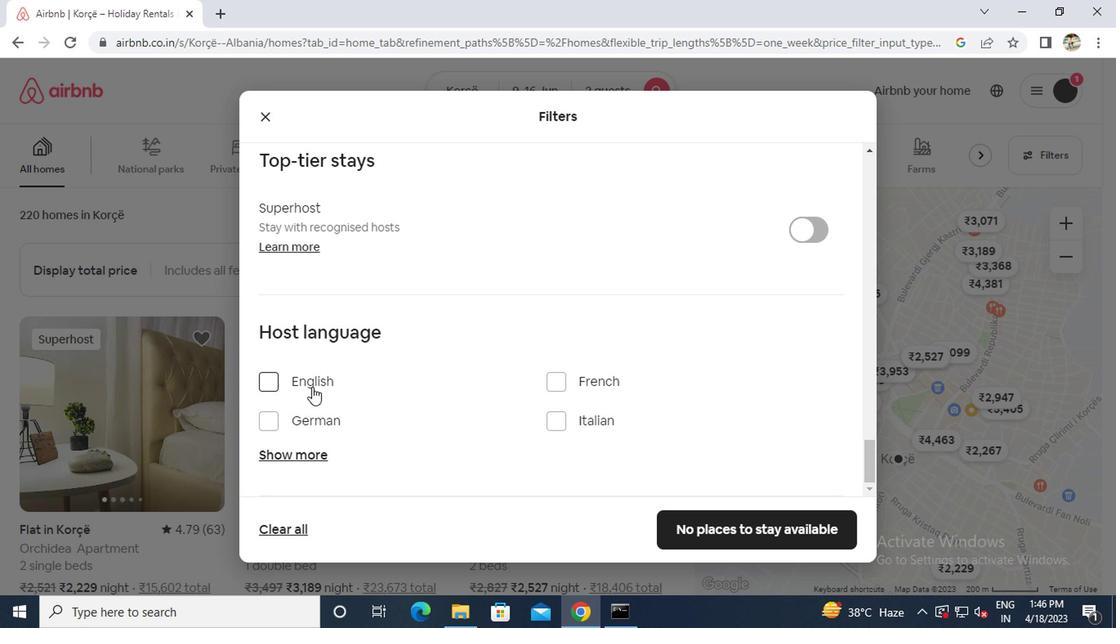 
Action: Mouse moved to (706, 546)
Screenshot: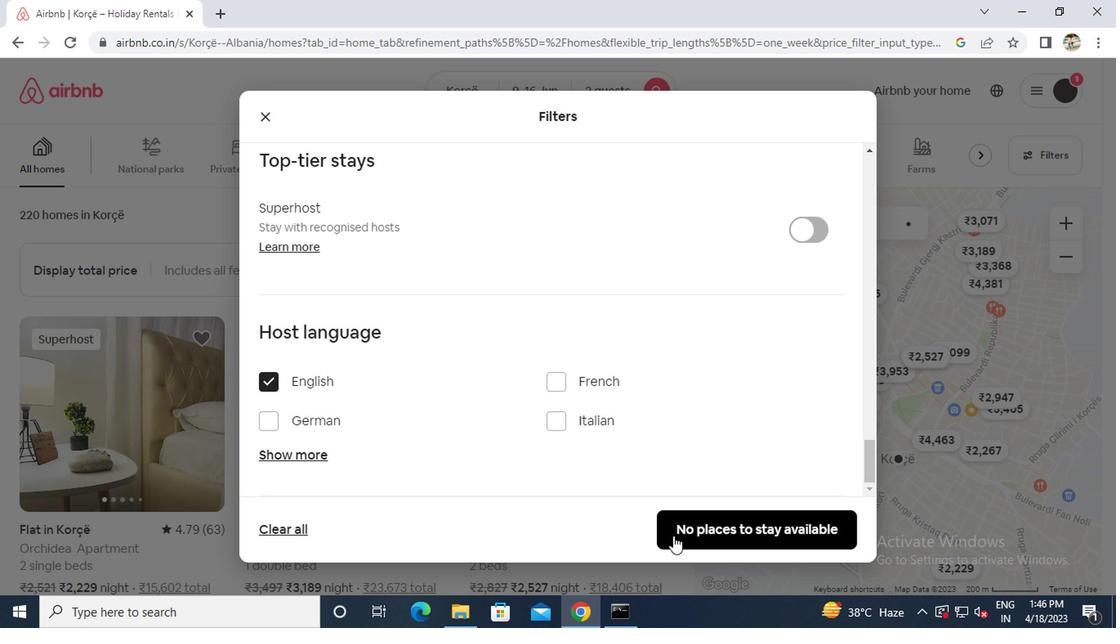 
Action: Mouse pressed left at (706, 546)
Screenshot: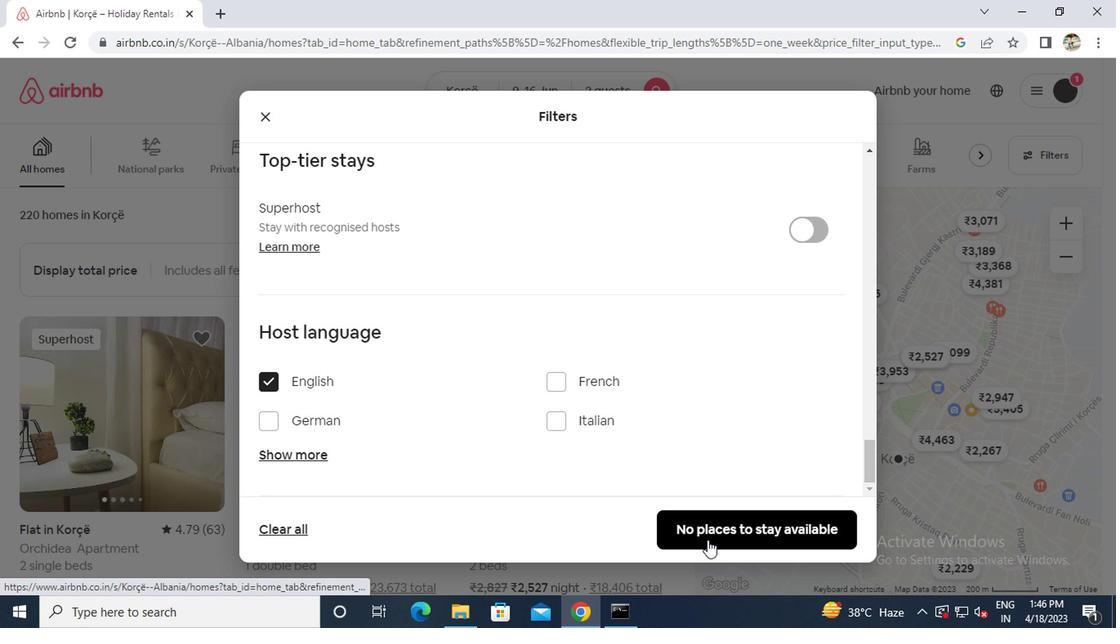 
